 Task: Search one way flight ticket for 5 adults, 2 children, 1 infant in seat and 1 infant on lap in economy from Unalaska: Unalaska Airport (tom Madsen/dutch Harbor Airport) to South Bend: South Bend International Airport on 8-6-2023. Choice of flights is Sun country airlines. Number of bags: 2 carry on bags. Price is upto 20000. Outbound departure time preference is 14:15.
Action: Mouse moved to (351, 141)
Screenshot: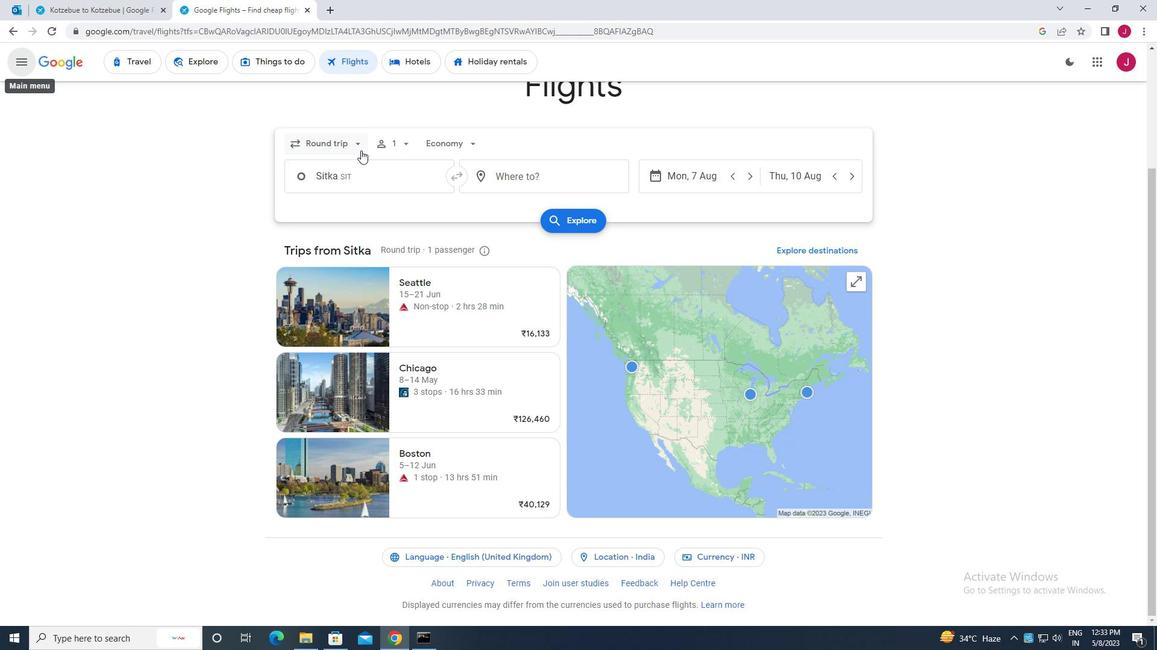 
Action: Mouse pressed left at (351, 141)
Screenshot: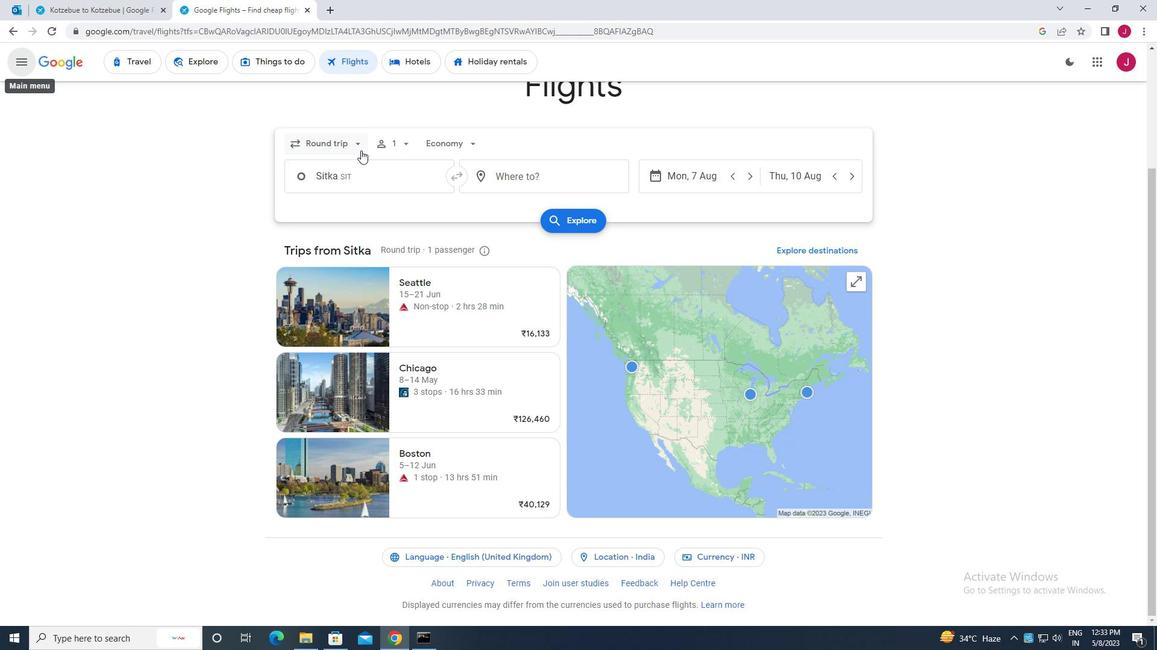 
Action: Mouse moved to (345, 194)
Screenshot: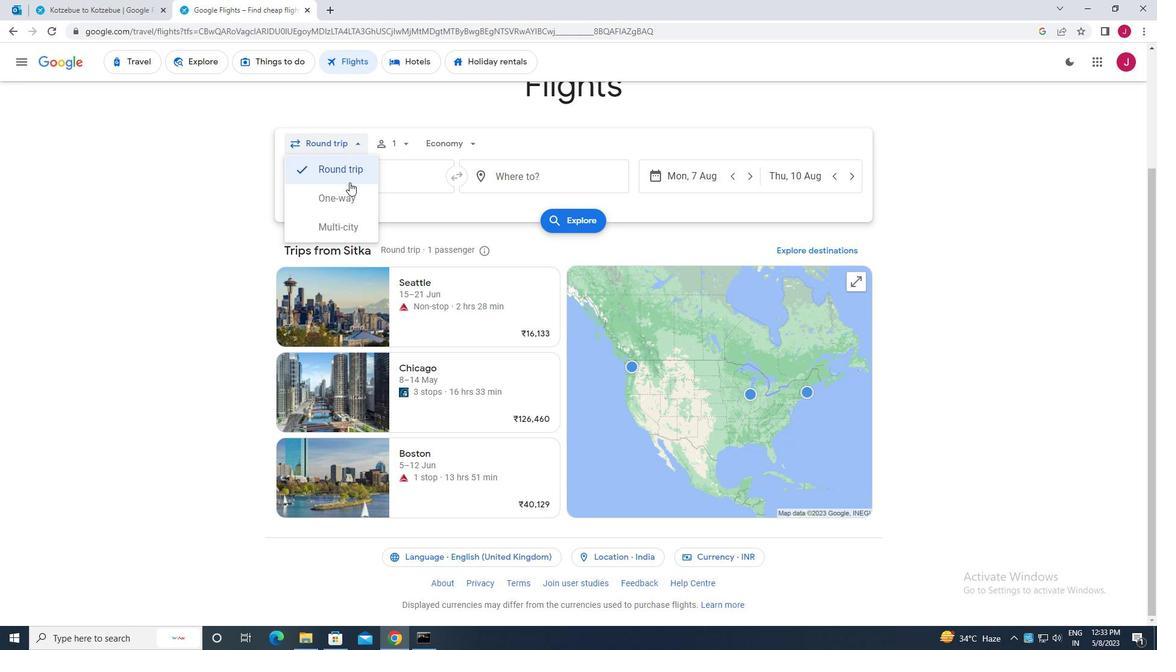 
Action: Mouse pressed left at (345, 194)
Screenshot: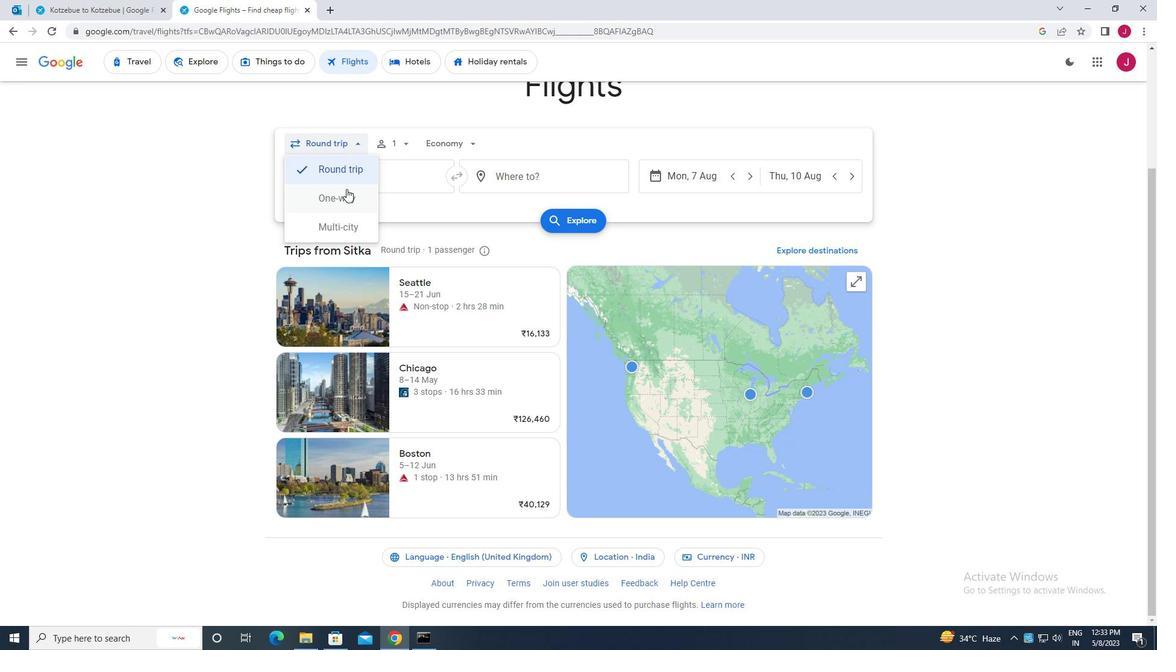 
Action: Mouse moved to (403, 141)
Screenshot: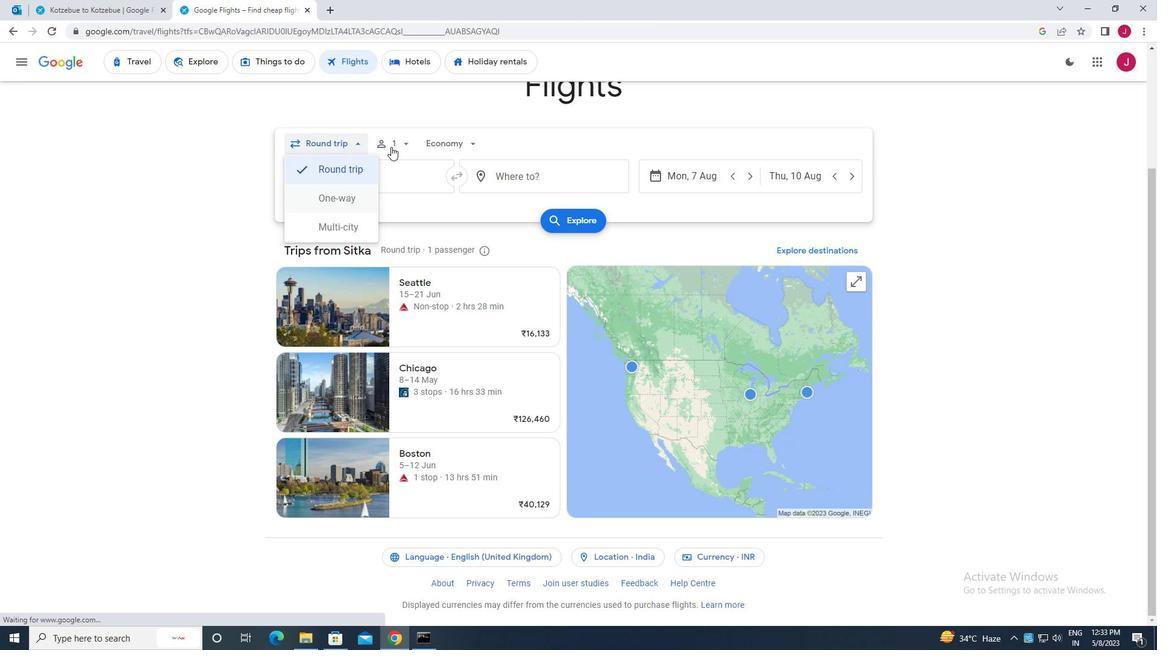 
Action: Mouse pressed left at (403, 141)
Screenshot: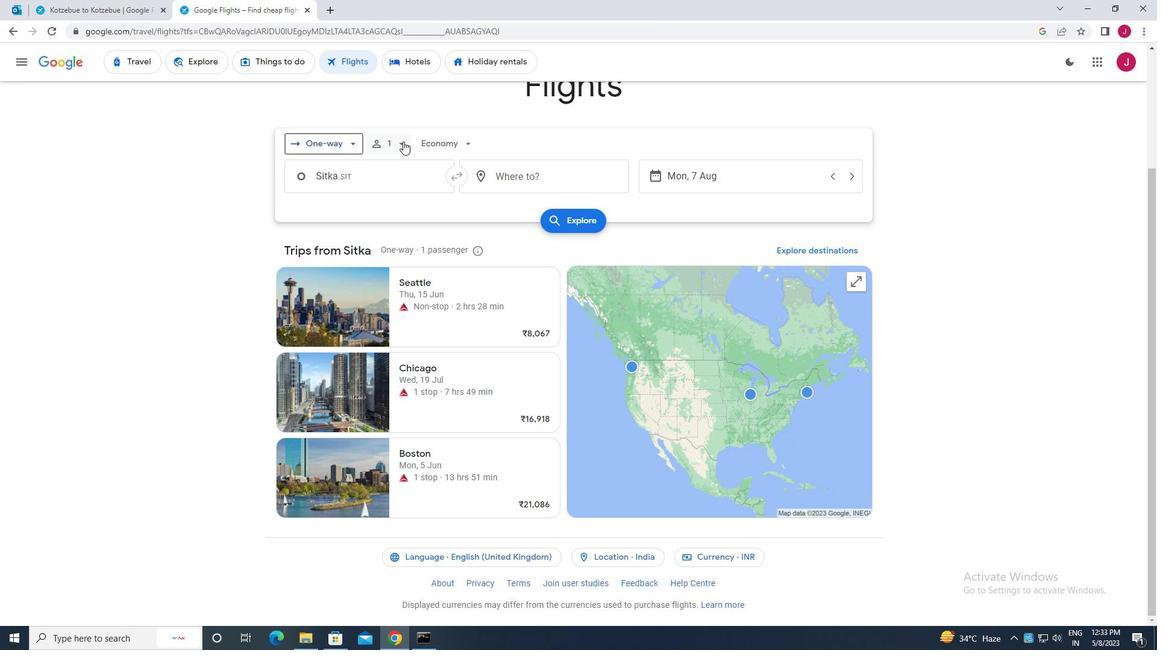 
Action: Mouse moved to (497, 174)
Screenshot: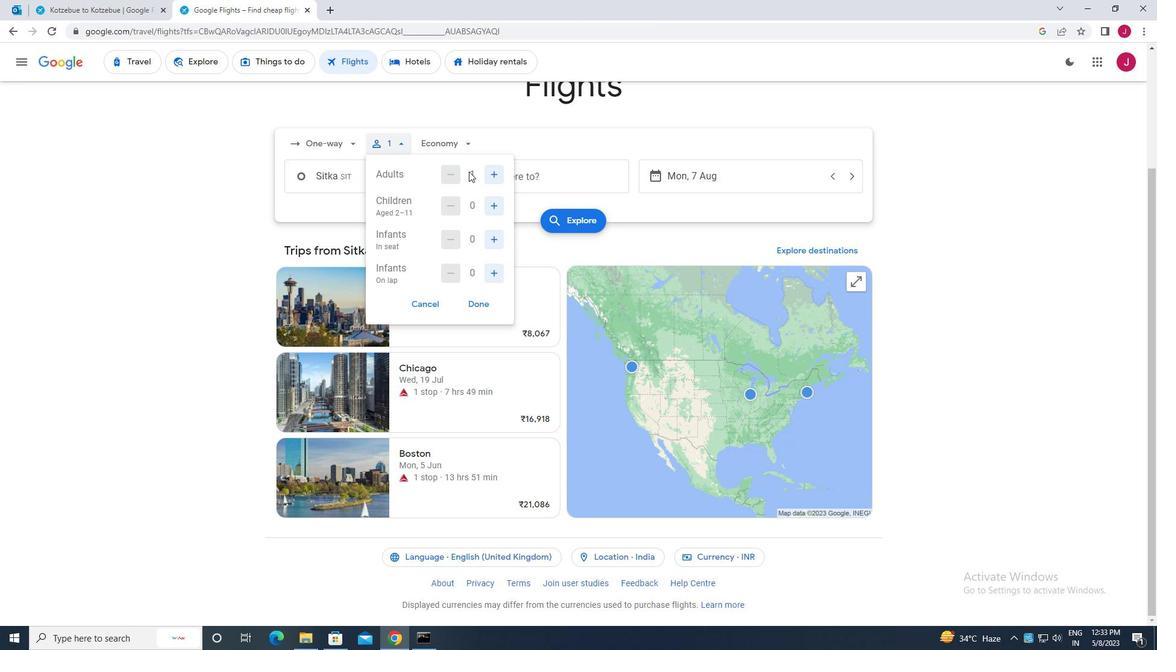 
Action: Mouse pressed left at (497, 174)
Screenshot: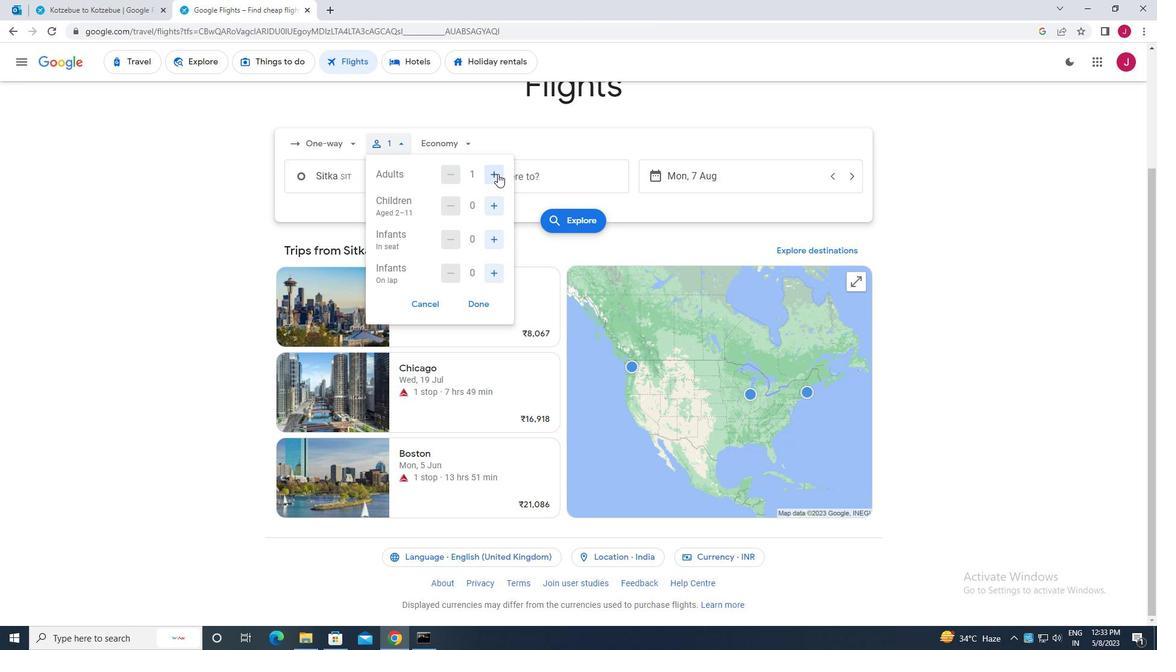 
Action: Mouse moved to (497, 173)
Screenshot: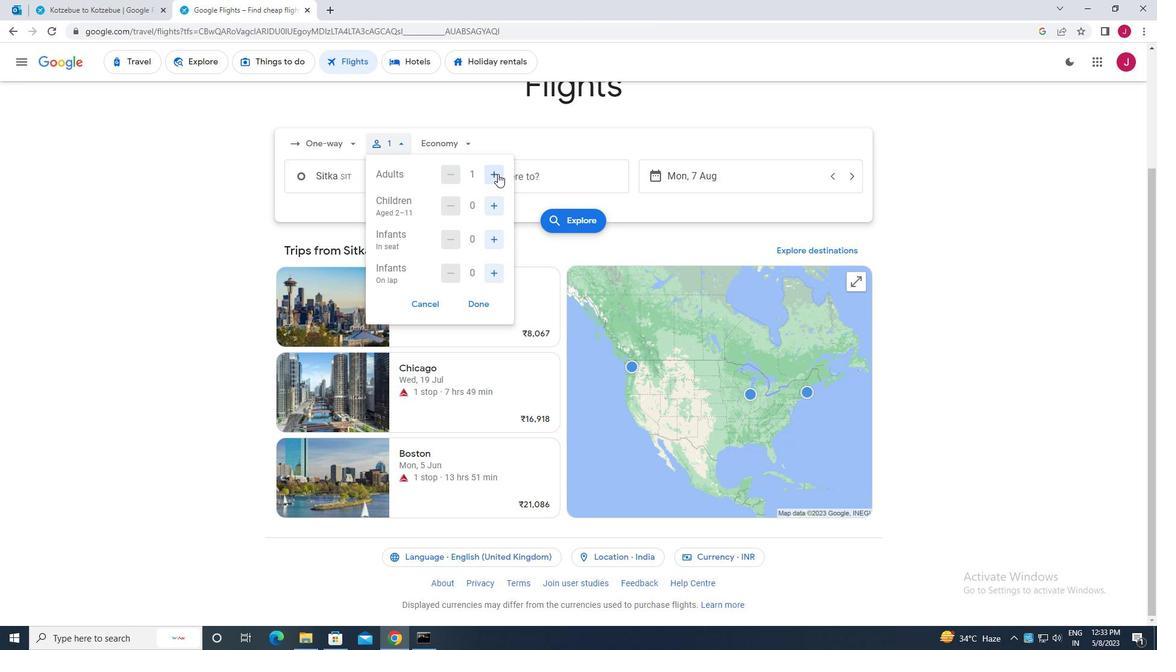 
Action: Mouse pressed left at (497, 173)
Screenshot: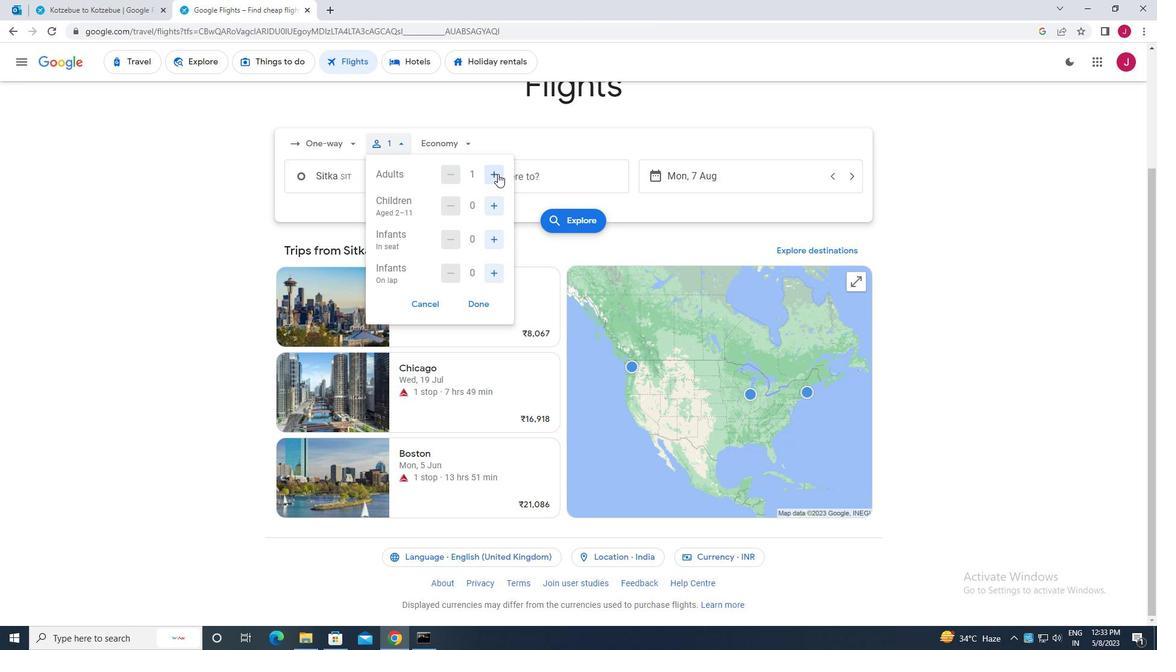 
Action: Mouse moved to (497, 173)
Screenshot: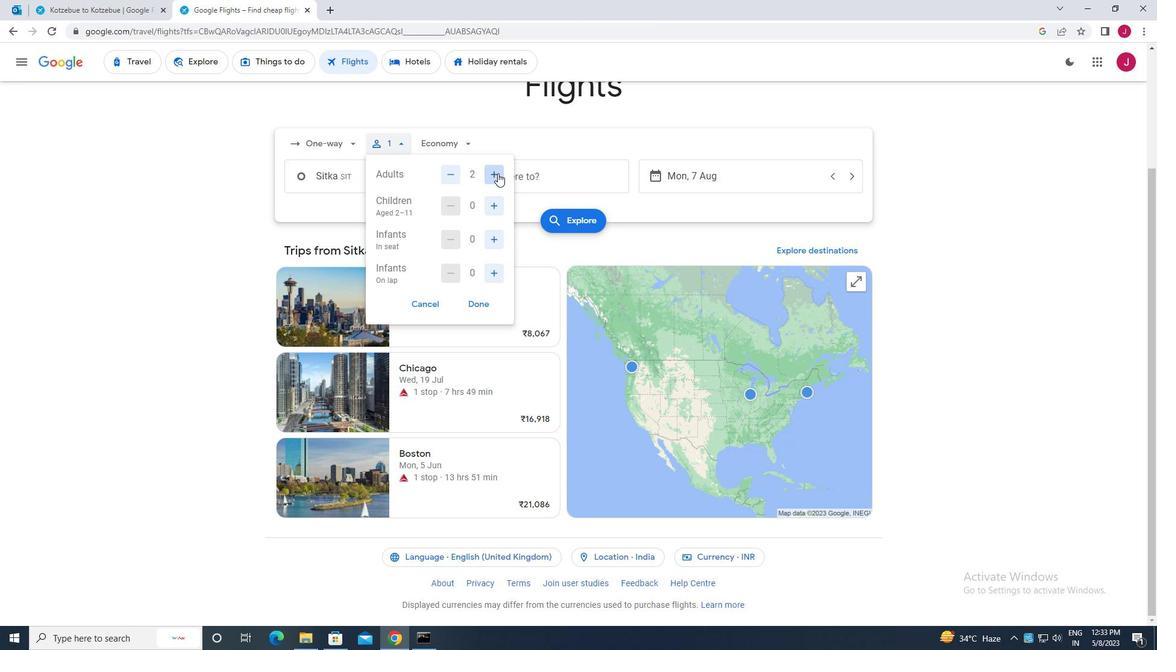 
Action: Mouse pressed left at (497, 173)
Screenshot: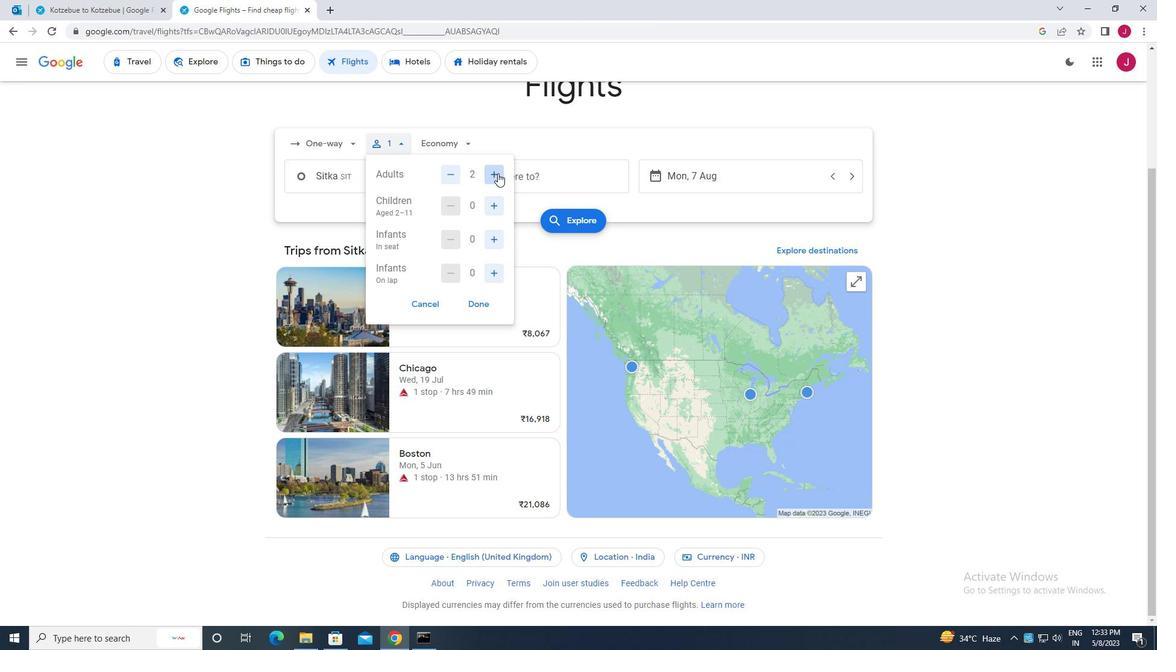 
Action: Mouse pressed left at (497, 173)
Screenshot: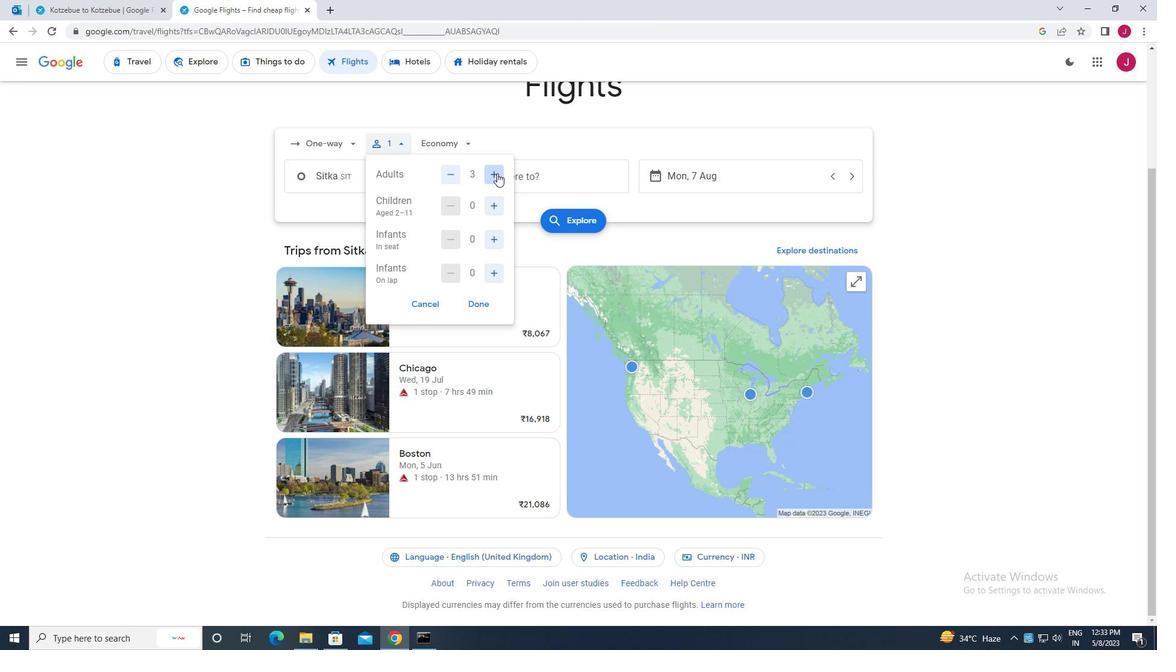 
Action: Mouse moved to (491, 208)
Screenshot: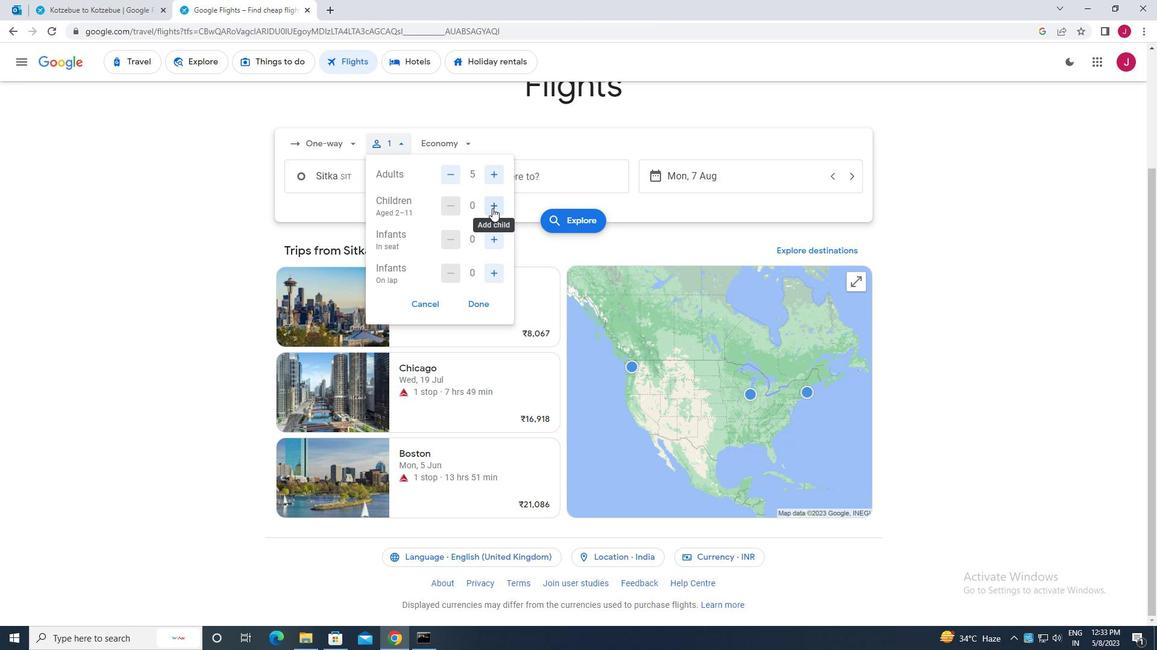 
Action: Mouse pressed left at (491, 208)
Screenshot: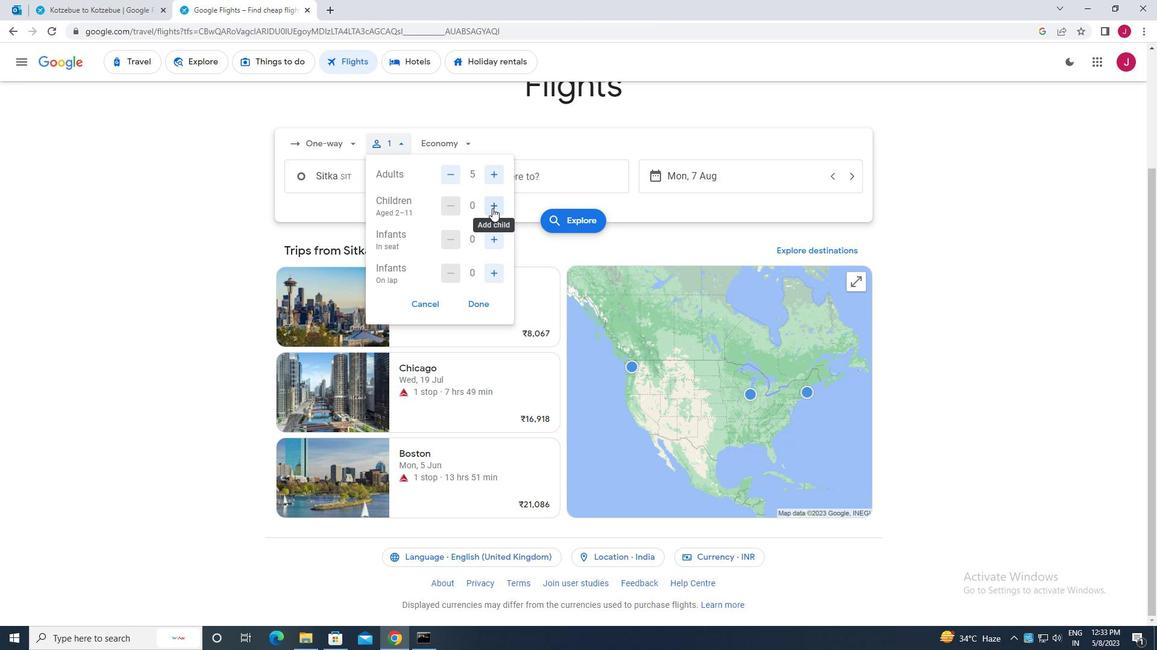 
Action: Mouse pressed left at (491, 208)
Screenshot: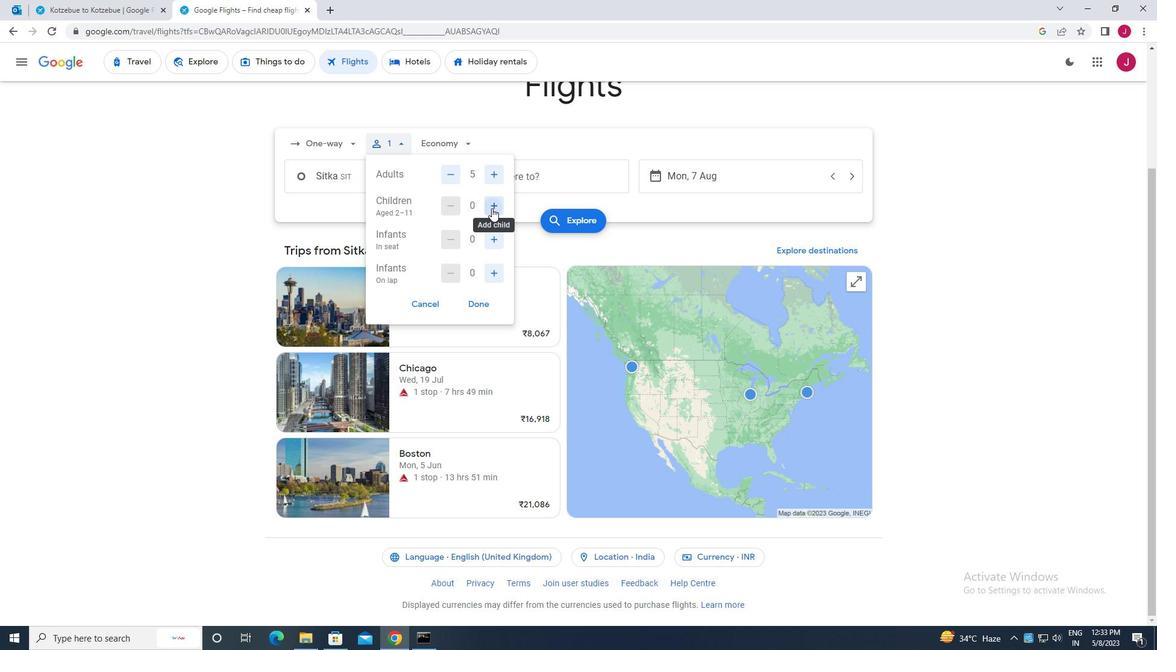 
Action: Mouse moved to (495, 238)
Screenshot: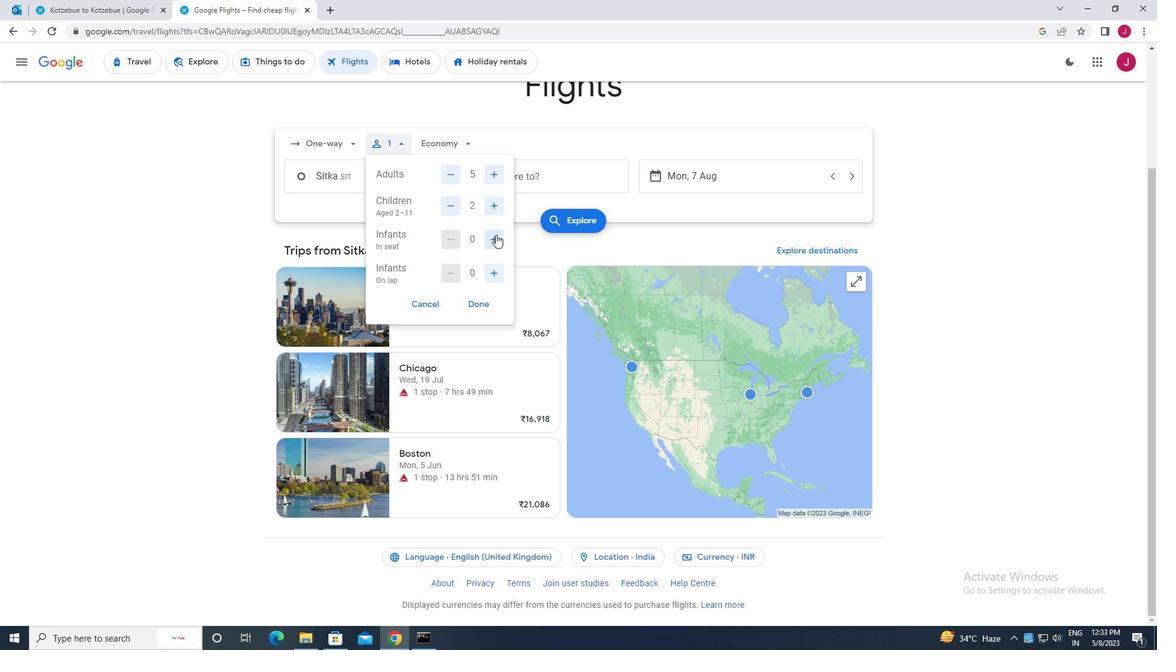 
Action: Mouse pressed left at (495, 238)
Screenshot: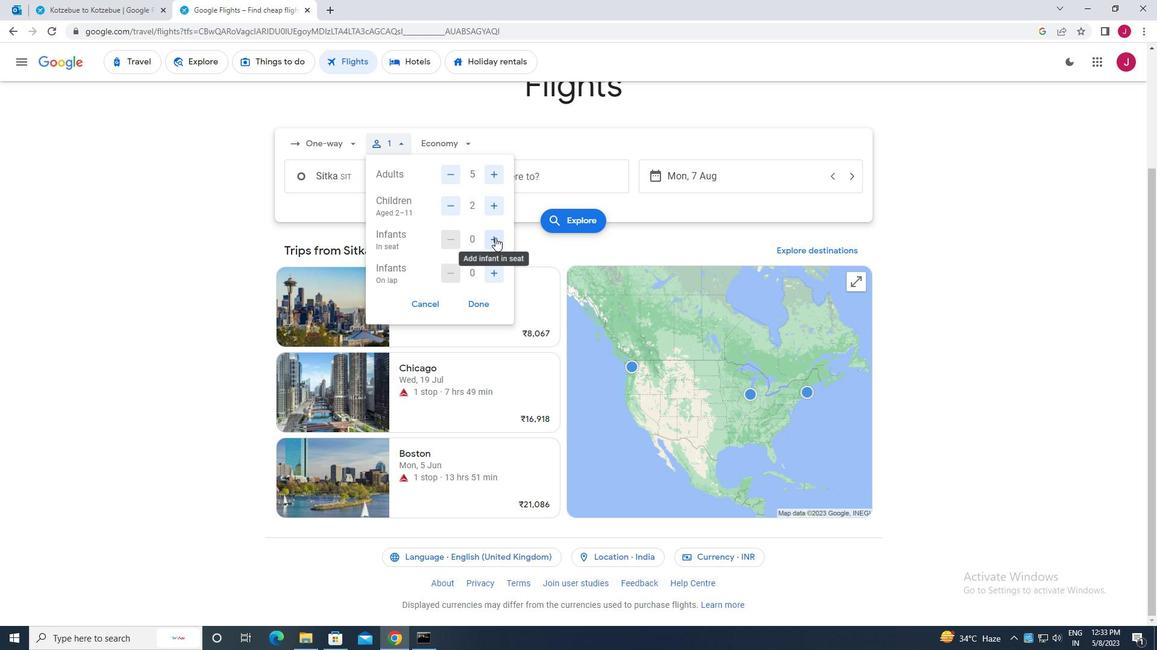 
Action: Mouse moved to (491, 272)
Screenshot: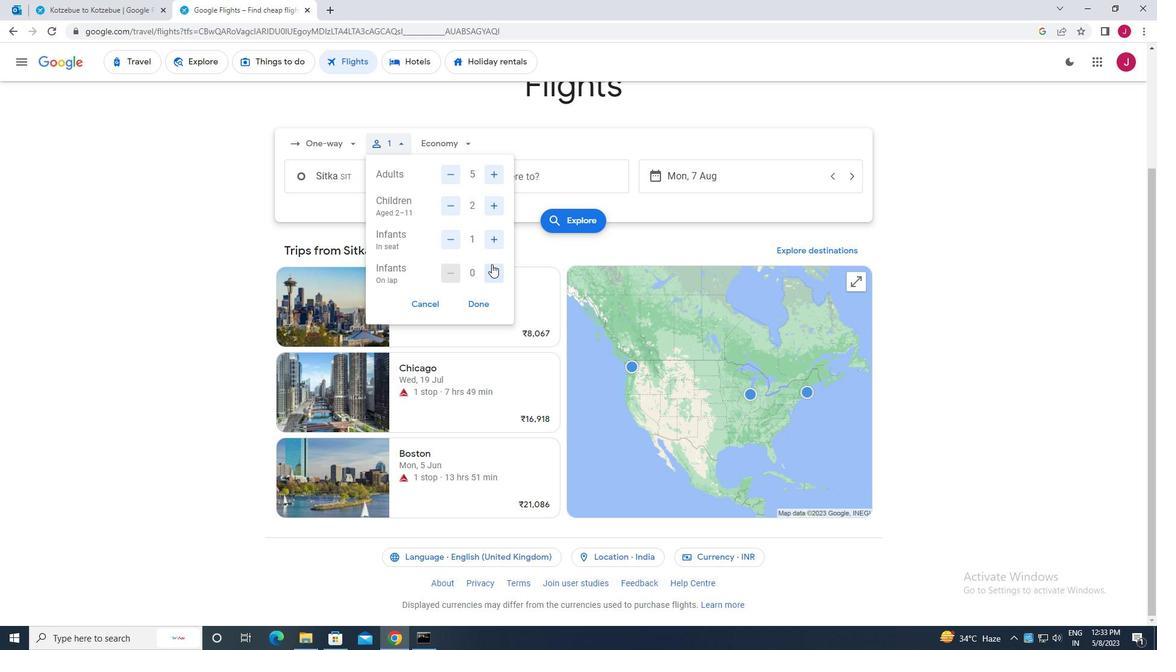 
Action: Mouse pressed left at (491, 272)
Screenshot: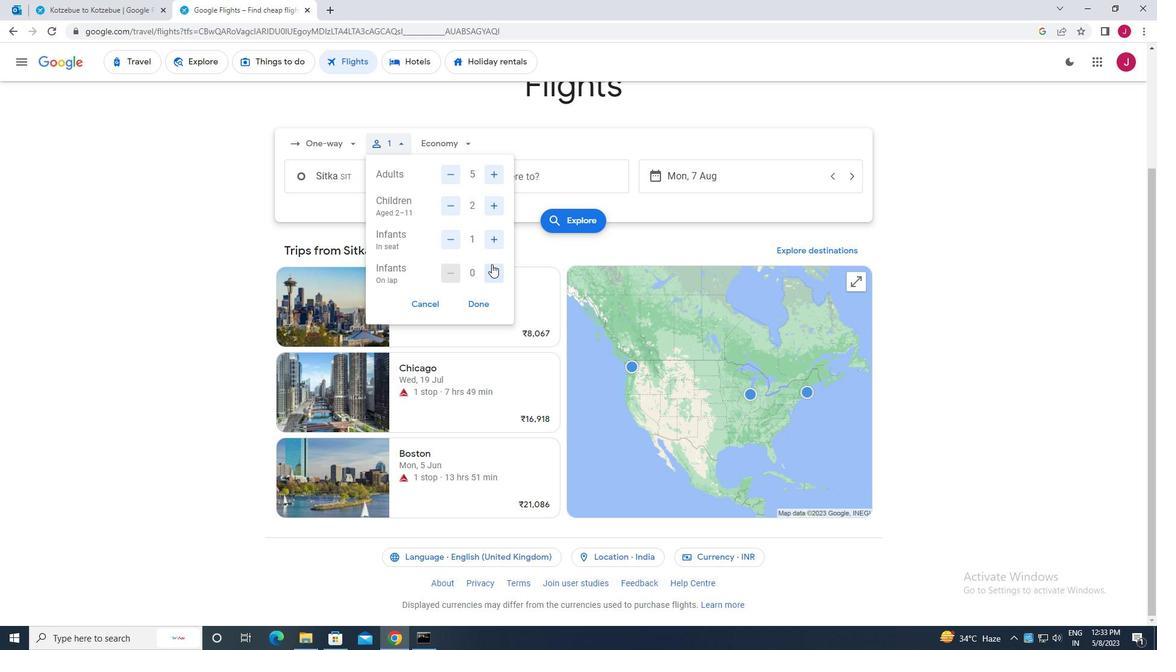 
Action: Mouse moved to (476, 307)
Screenshot: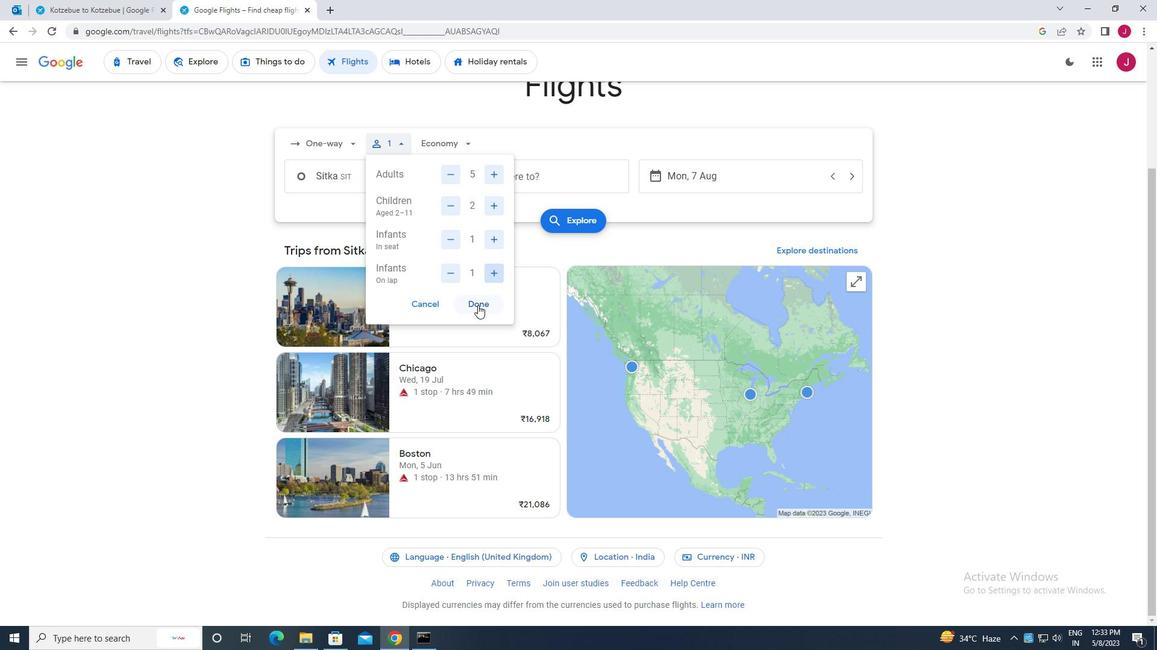 
Action: Mouse pressed left at (476, 307)
Screenshot: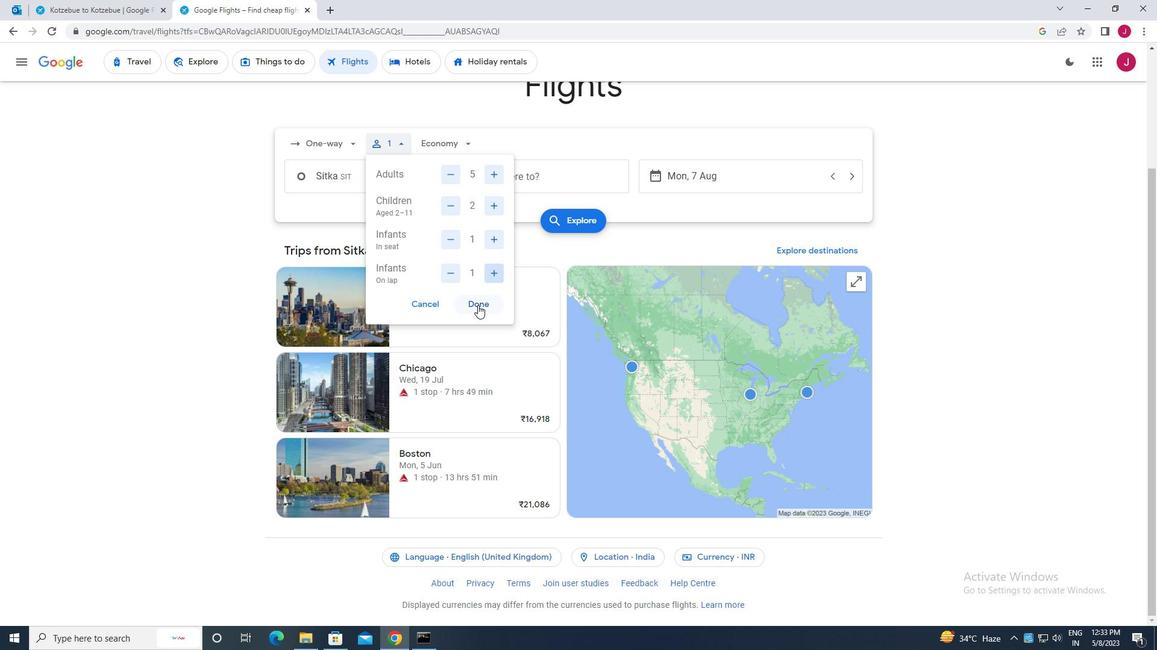 
Action: Mouse moved to (438, 148)
Screenshot: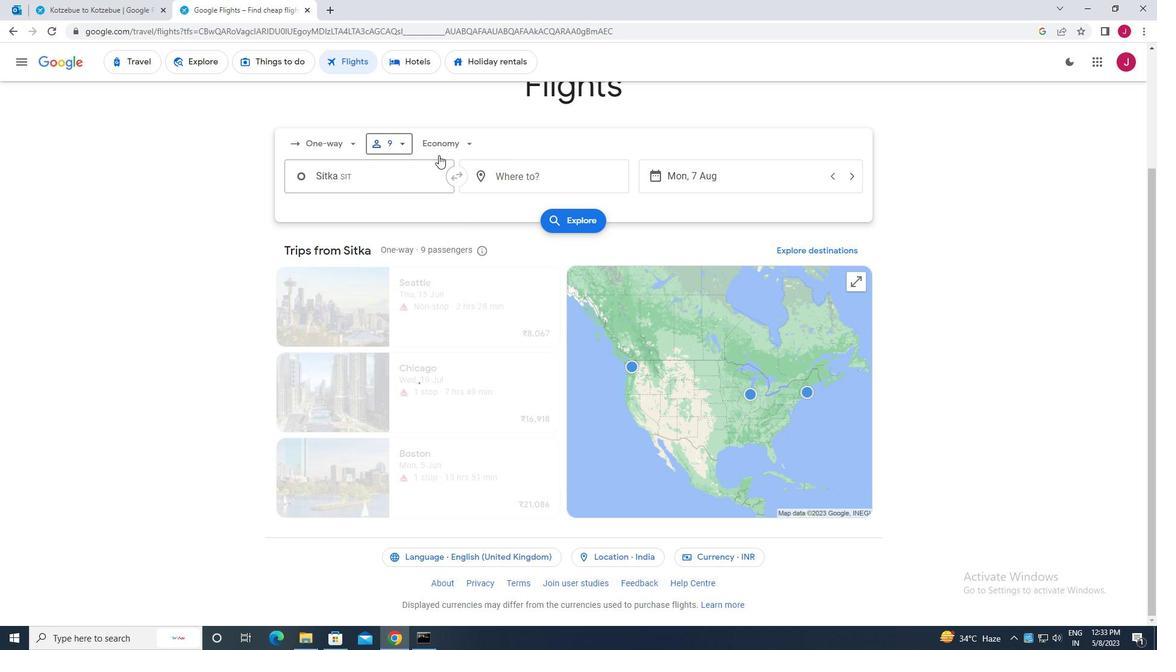 
Action: Mouse pressed left at (438, 148)
Screenshot: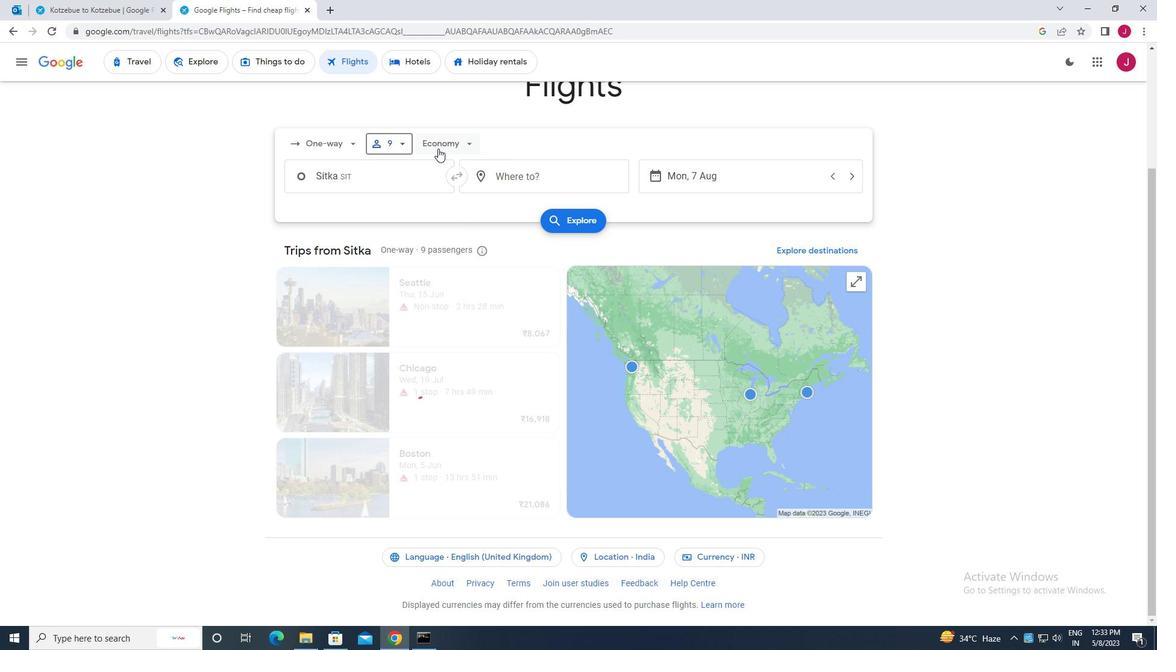 
Action: Mouse moved to (456, 169)
Screenshot: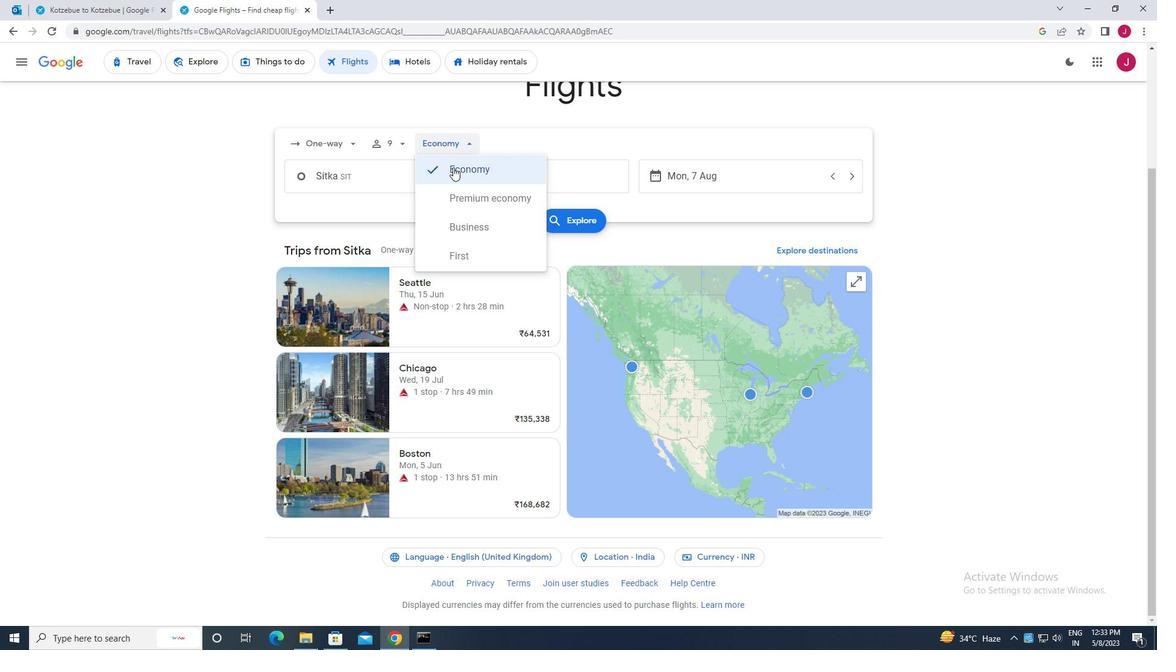
Action: Mouse pressed left at (456, 169)
Screenshot: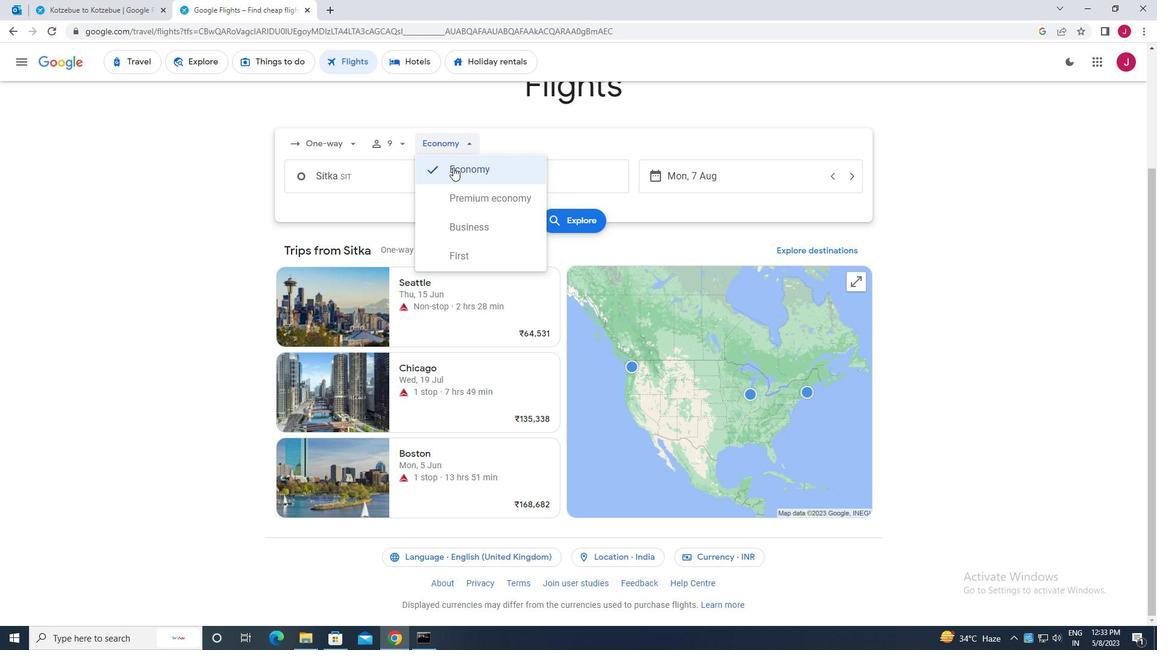 
Action: Mouse moved to (382, 172)
Screenshot: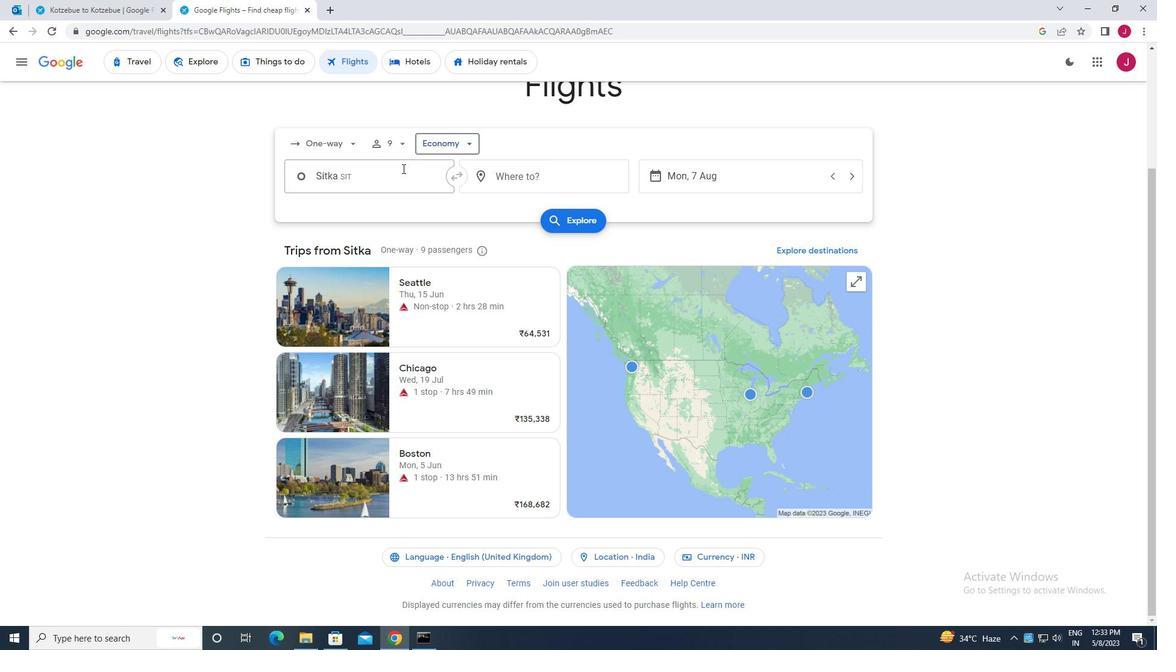 
Action: Mouse pressed left at (382, 172)
Screenshot: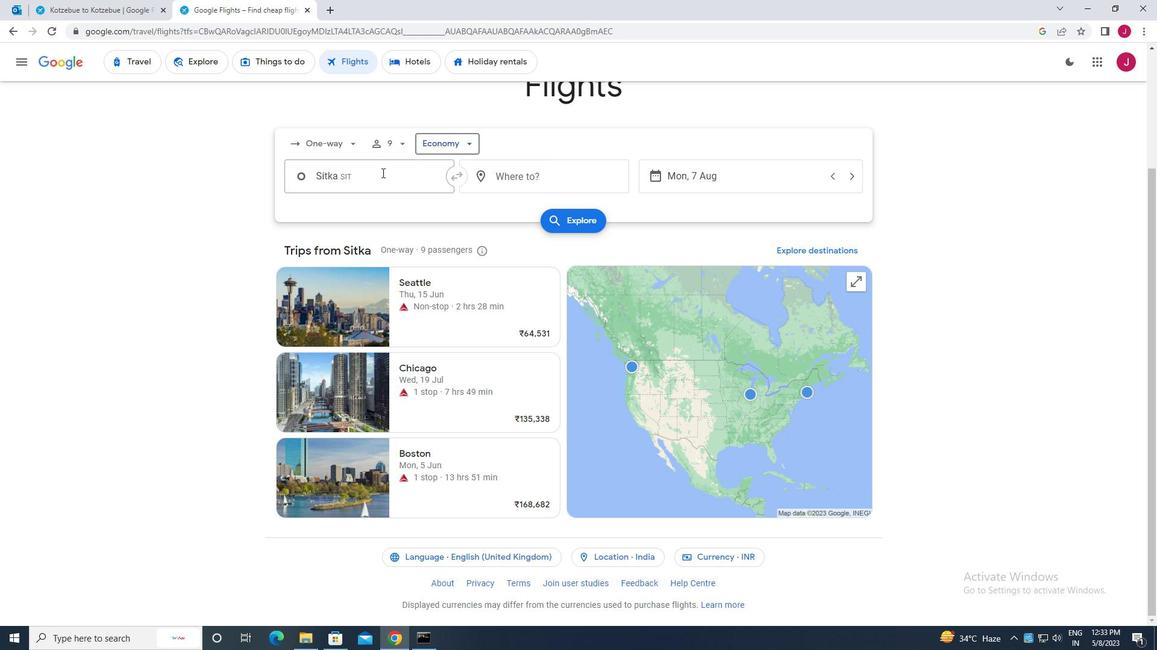 
Action: Key pressed unalaska
Screenshot: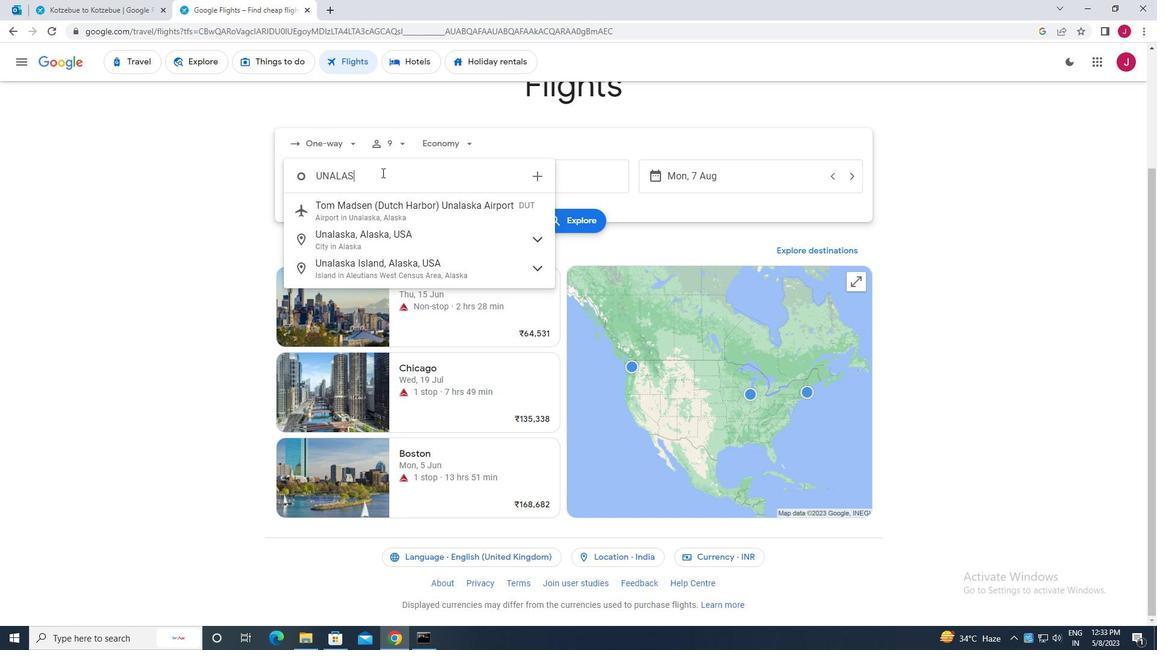 
Action: Mouse moved to (382, 177)
Screenshot: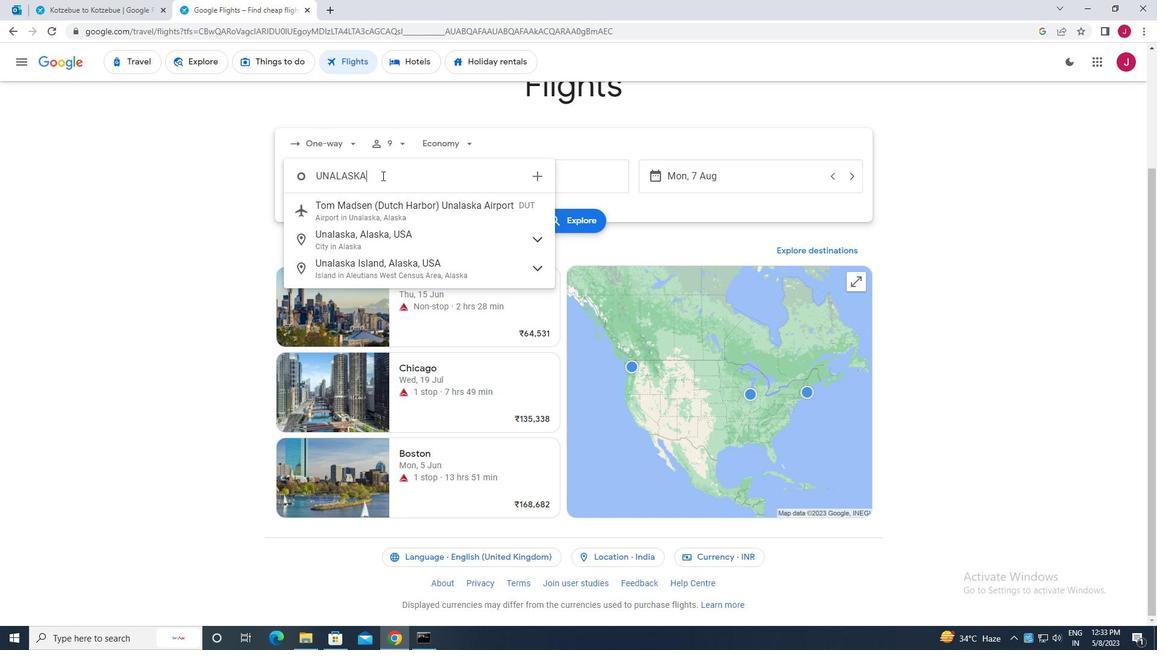 
Action: Key pressed <Key.space>
Screenshot: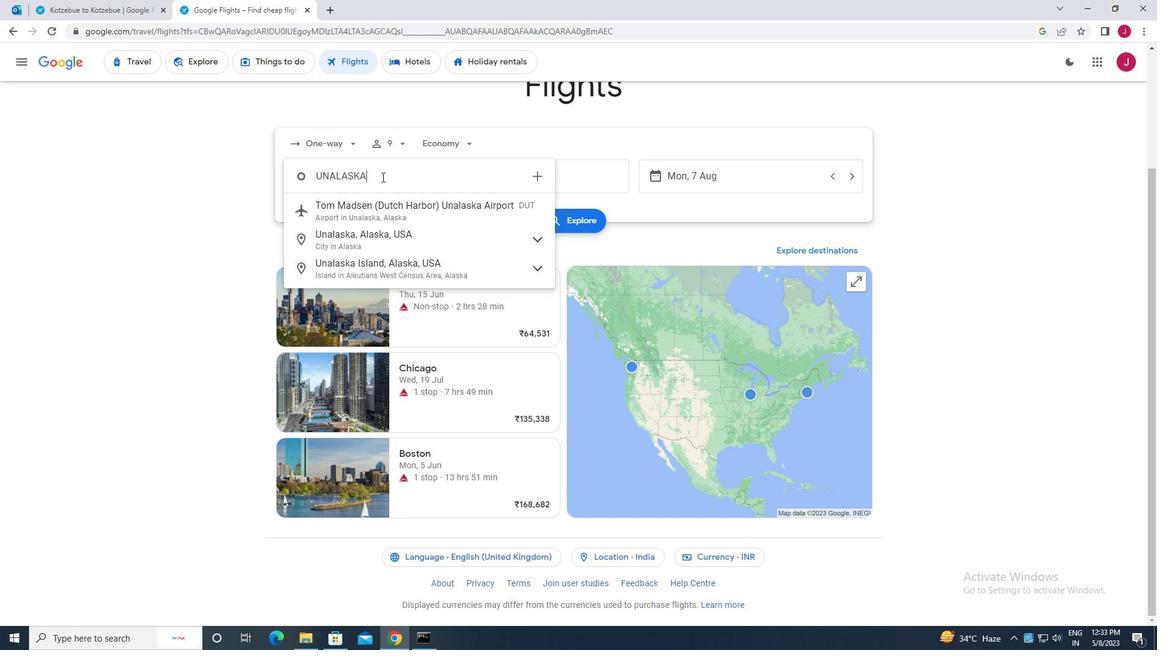 
Action: Mouse moved to (399, 210)
Screenshot: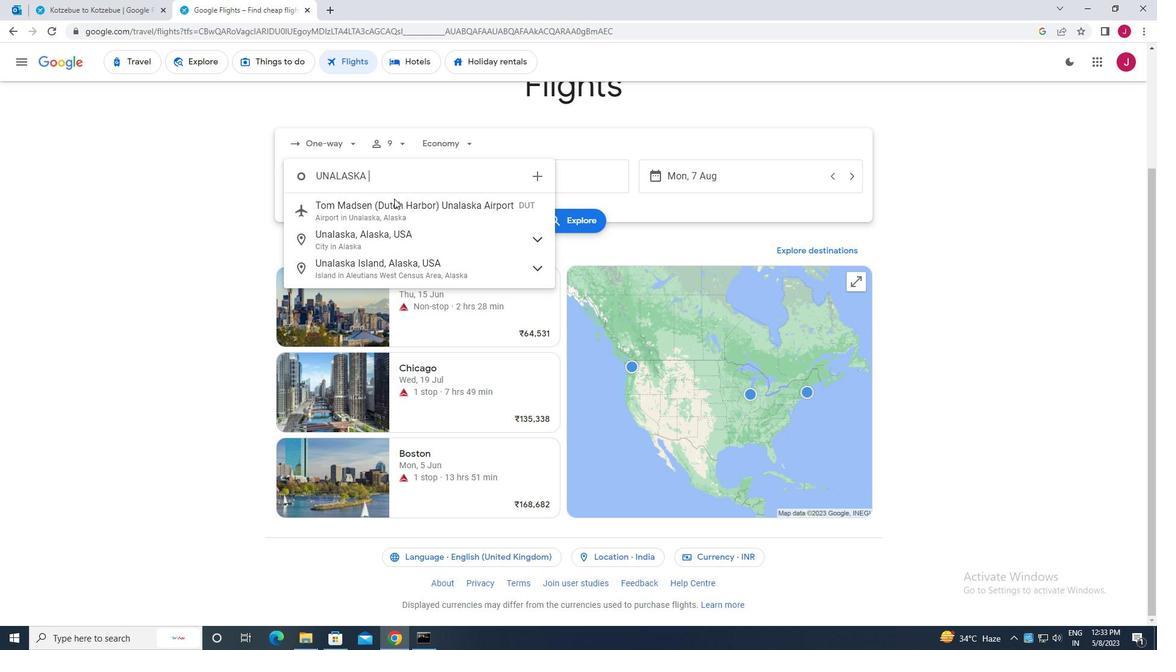
Action: Mouse pressed left at (399, 210)
Screenshot: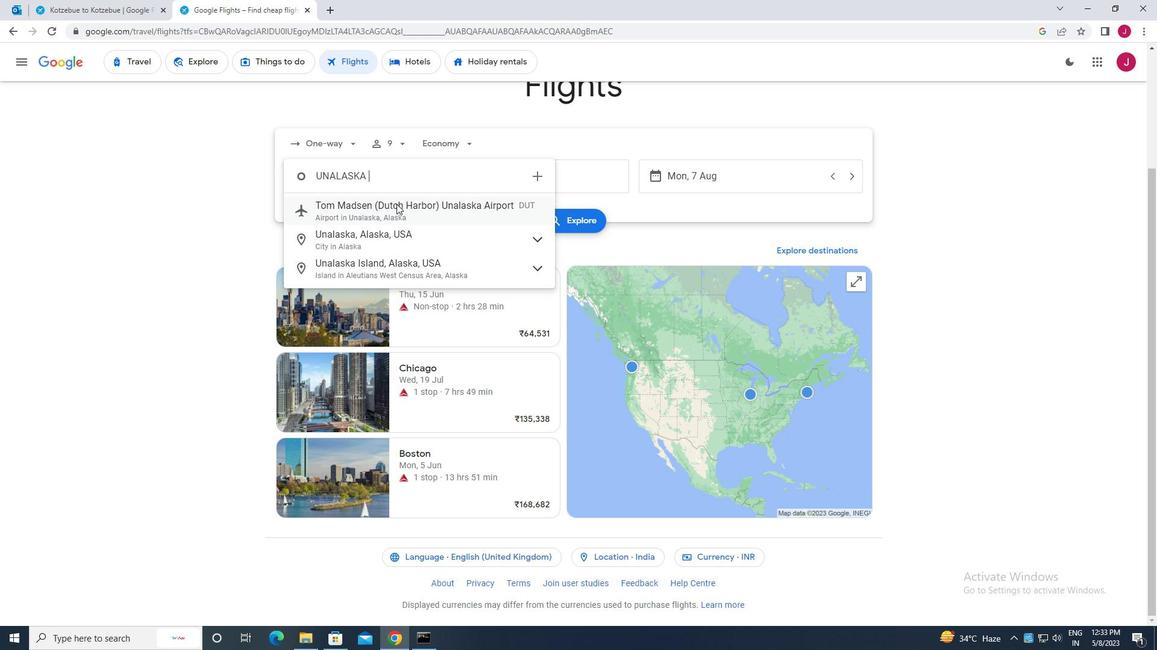 
Action: Mouse moved to (567, 183)
Screenshot: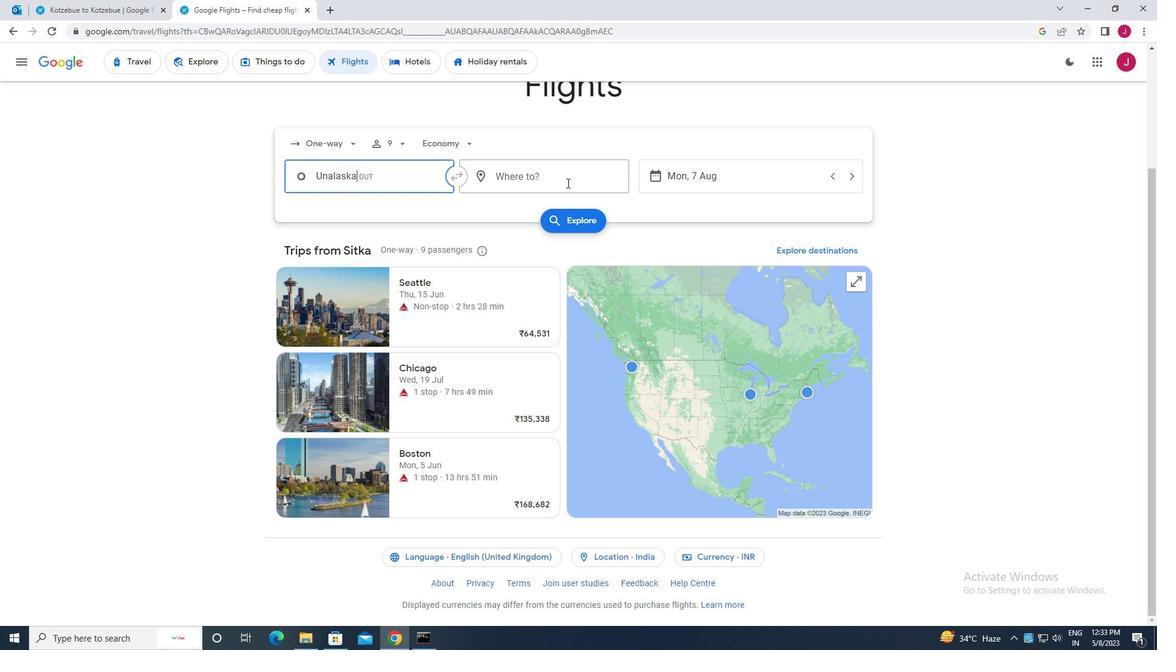 
Action: Mouse pressed left at (567, 183)
Screenshot: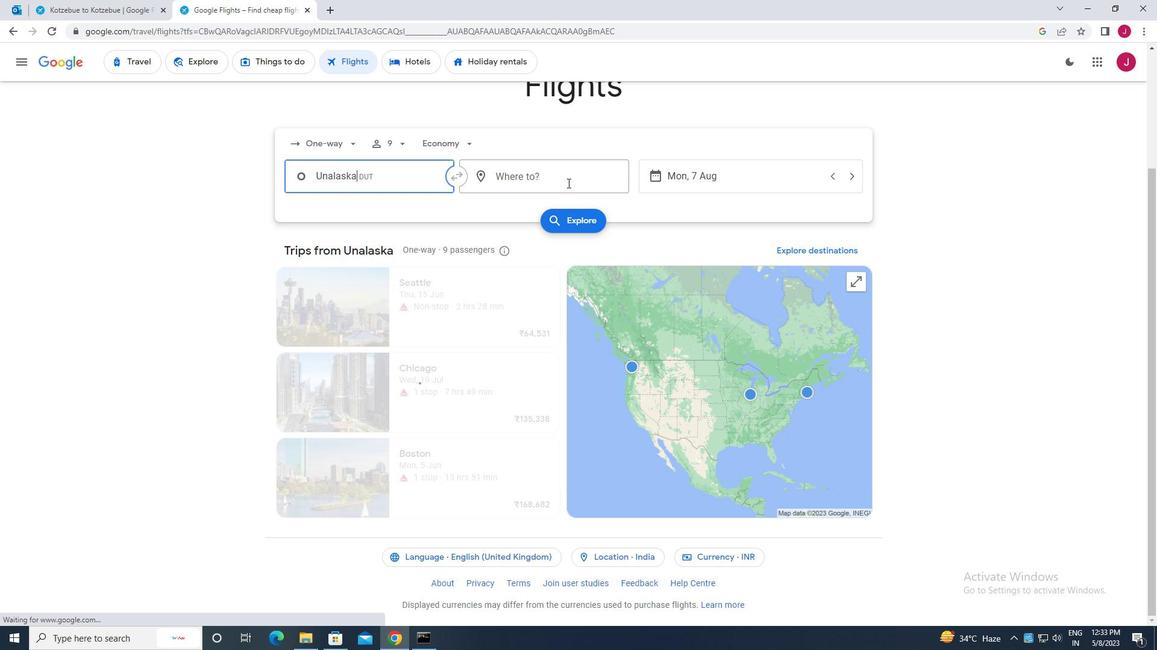 
Action: Key pressed south<Key.space>bend
Screenshot: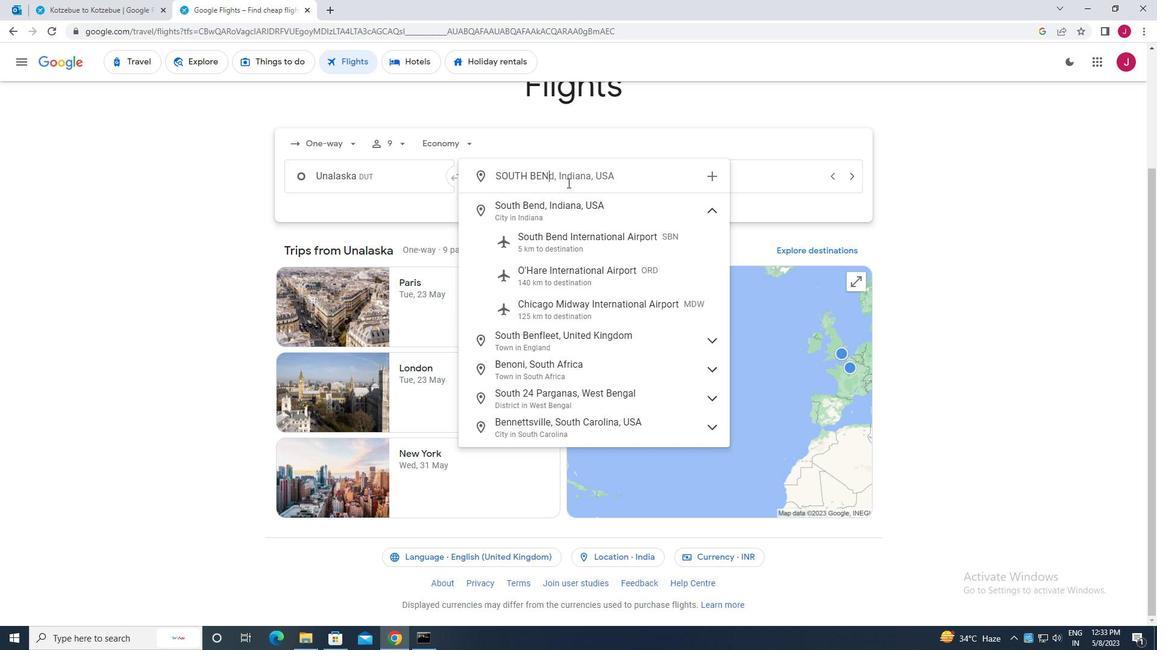 
Action: Mouse moved to (608, 246)
Screenshot: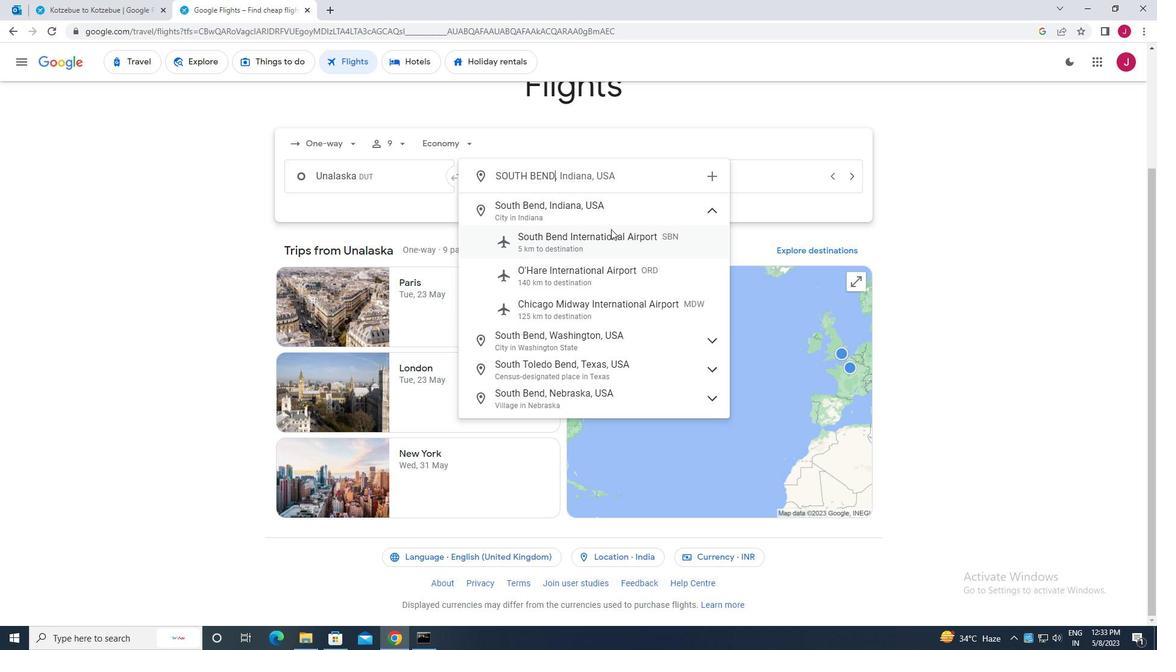 
Action: Mouse pressed left at (608, 246)
Screenshot: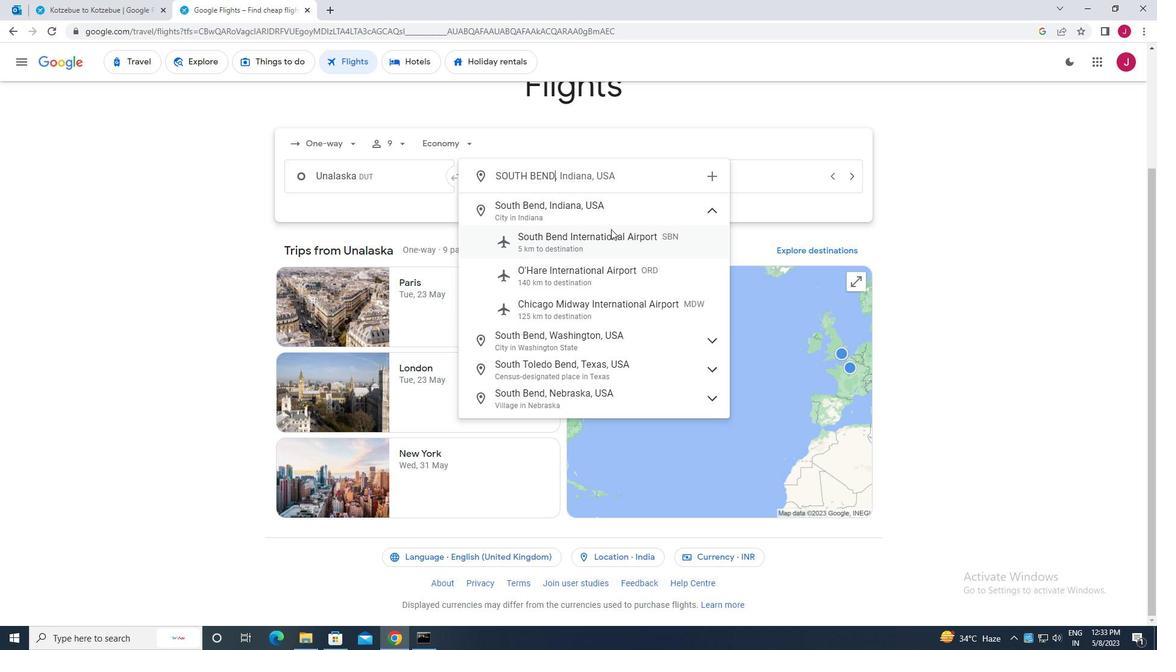 
Action: Mouse moved to (691, 185)
Screenshot: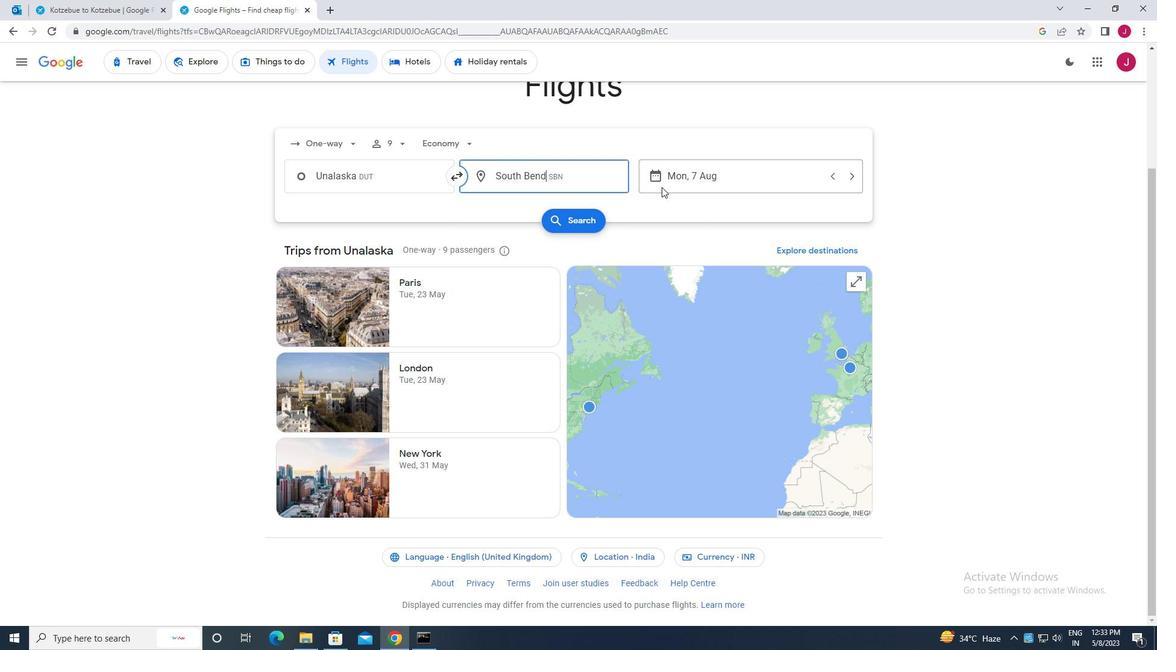 
Action: Mouse pressed left at (691, 185)
Screenshot: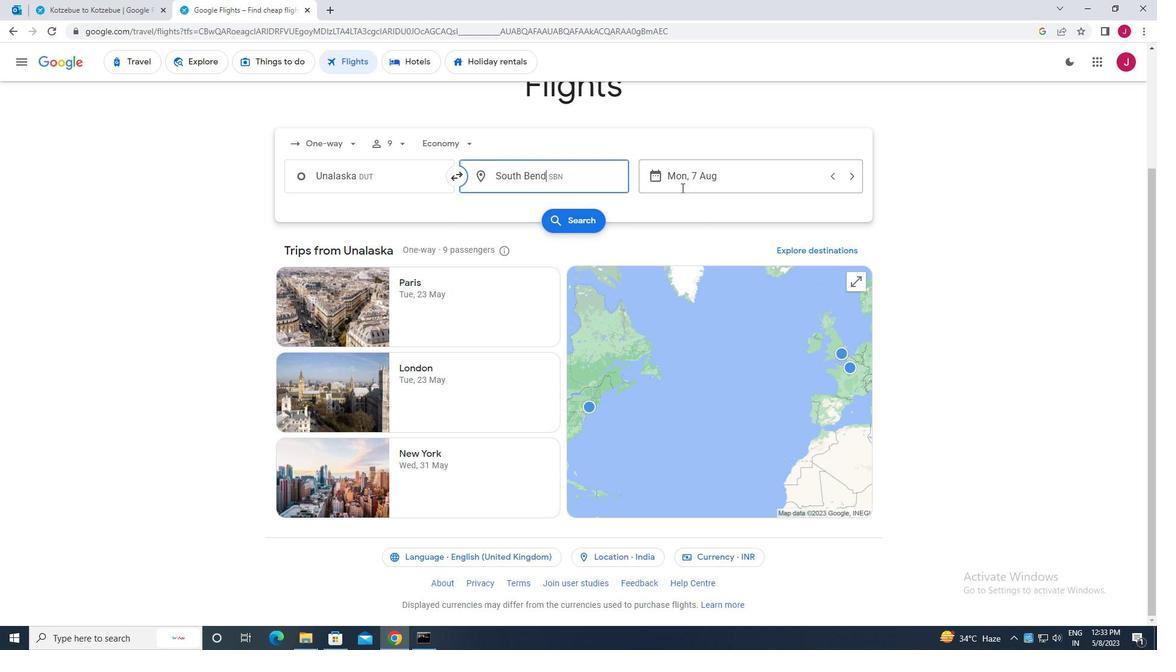 
Action: Mouse moved to (437, 309)
Screenshot: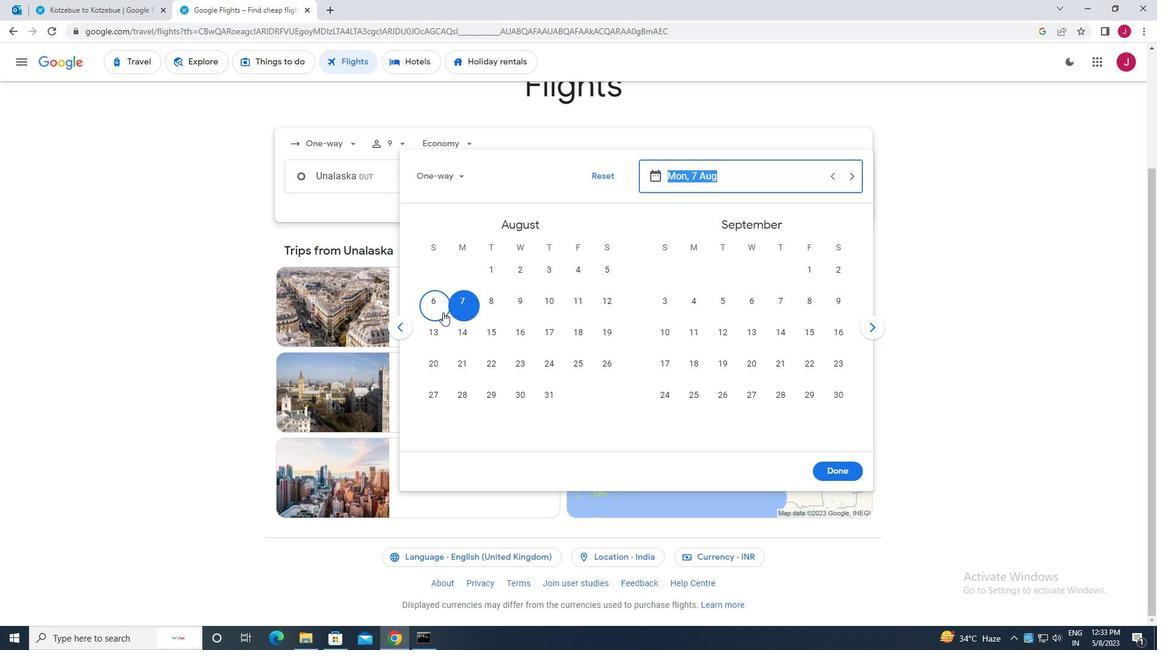 
Action: Mouse pressed left at (437, 309)
Screenshot: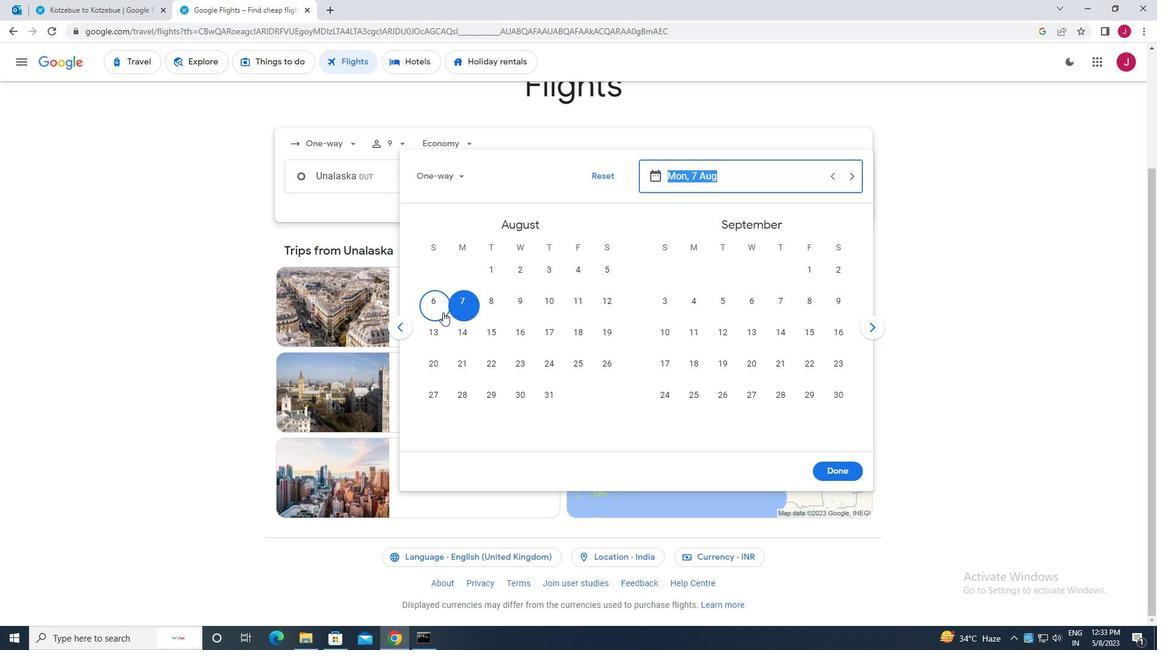 
Action: Mouse moved to (846, 474)
Screenshot: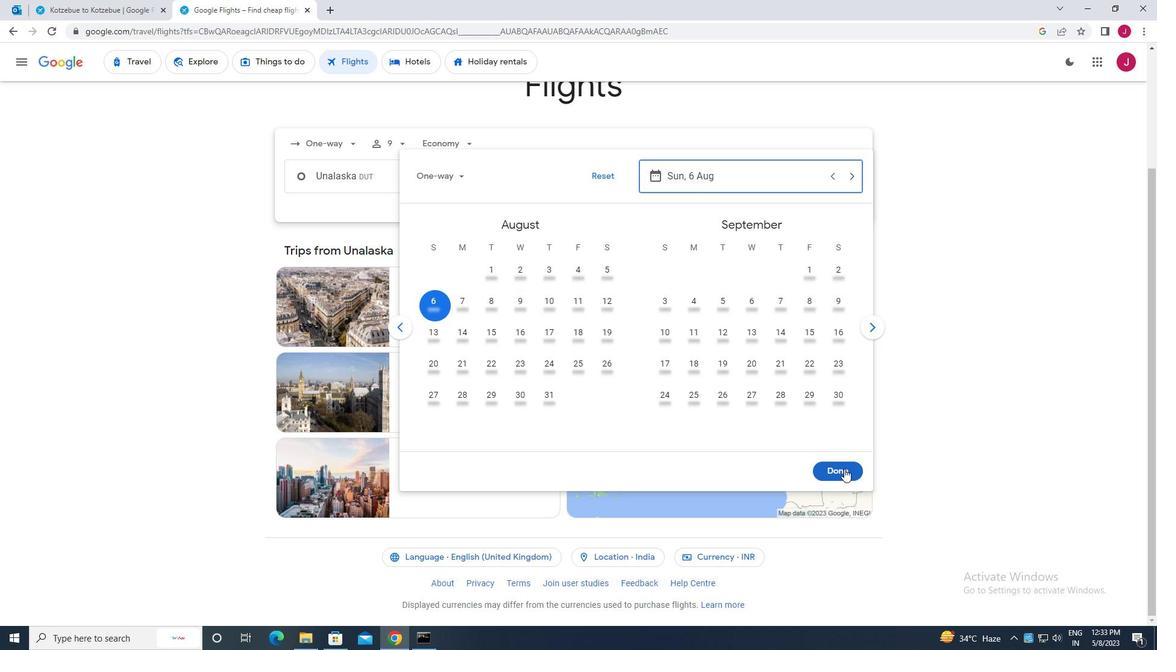
Action: Mouse pressed left at (846, 474)
Screenshot: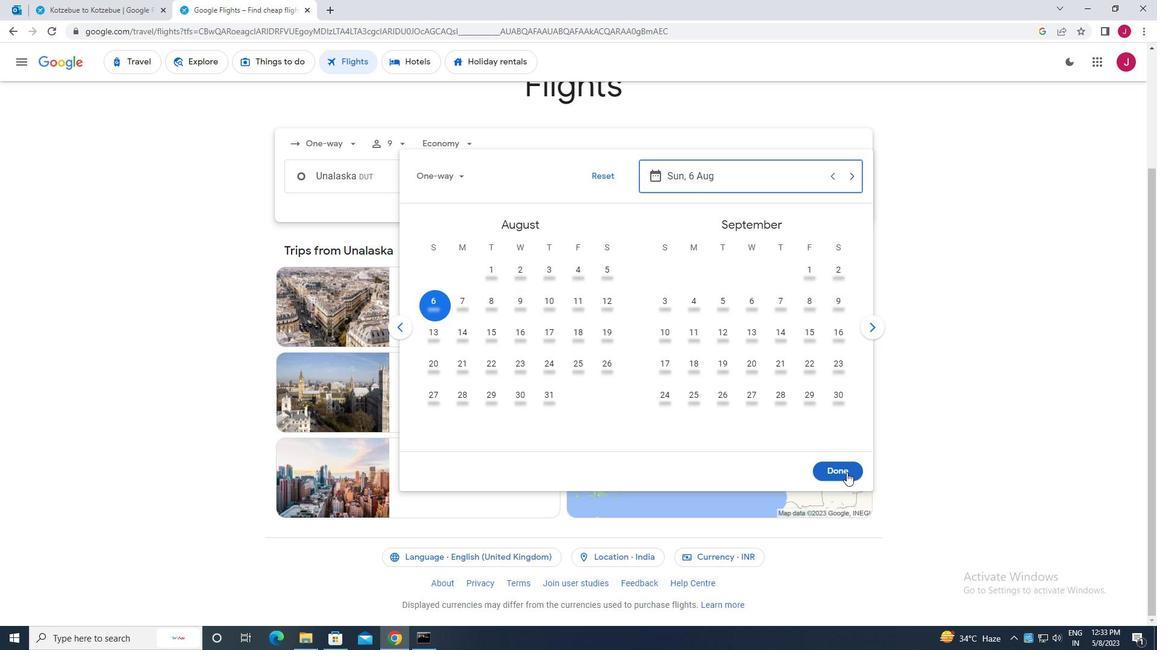 
Action: Mouse moved to (578, 223)
Screenshot: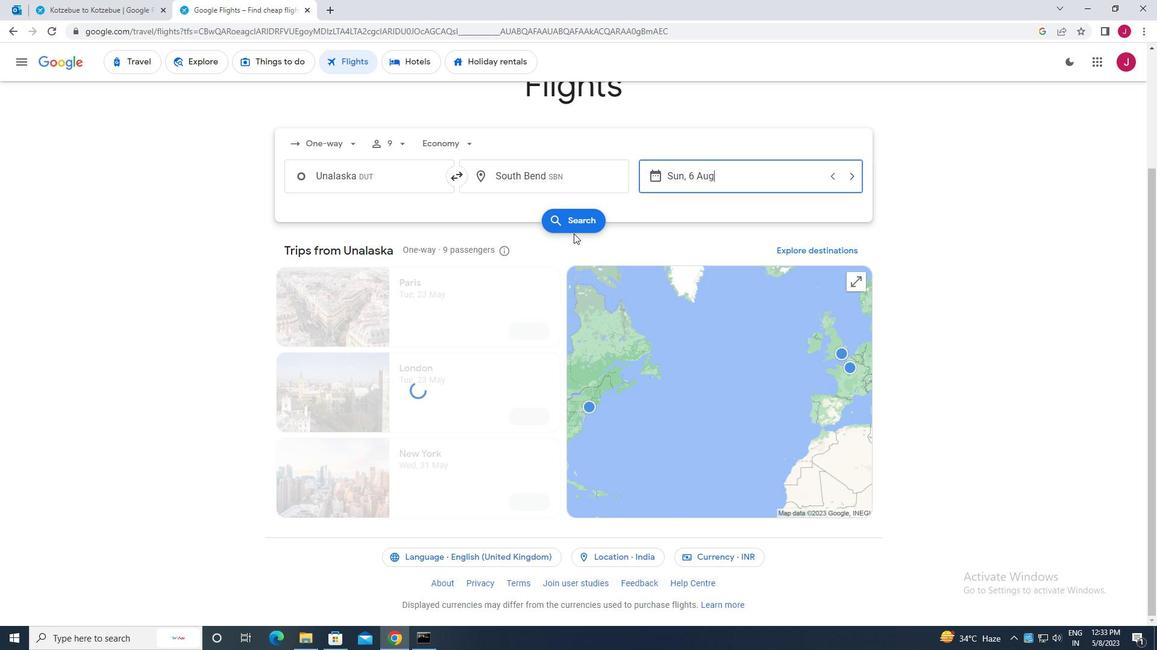 
Action: Mouse pressed left at (578, 223)
Screenshot: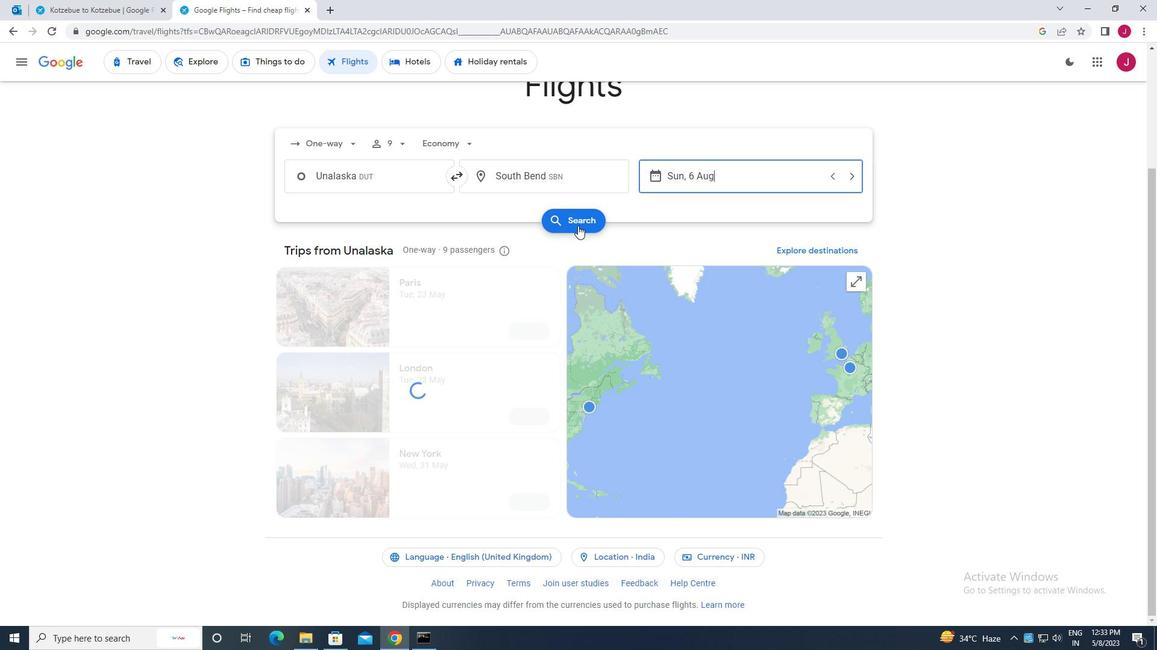 
Action: Mouse moved to (316, 171)
Screenshot: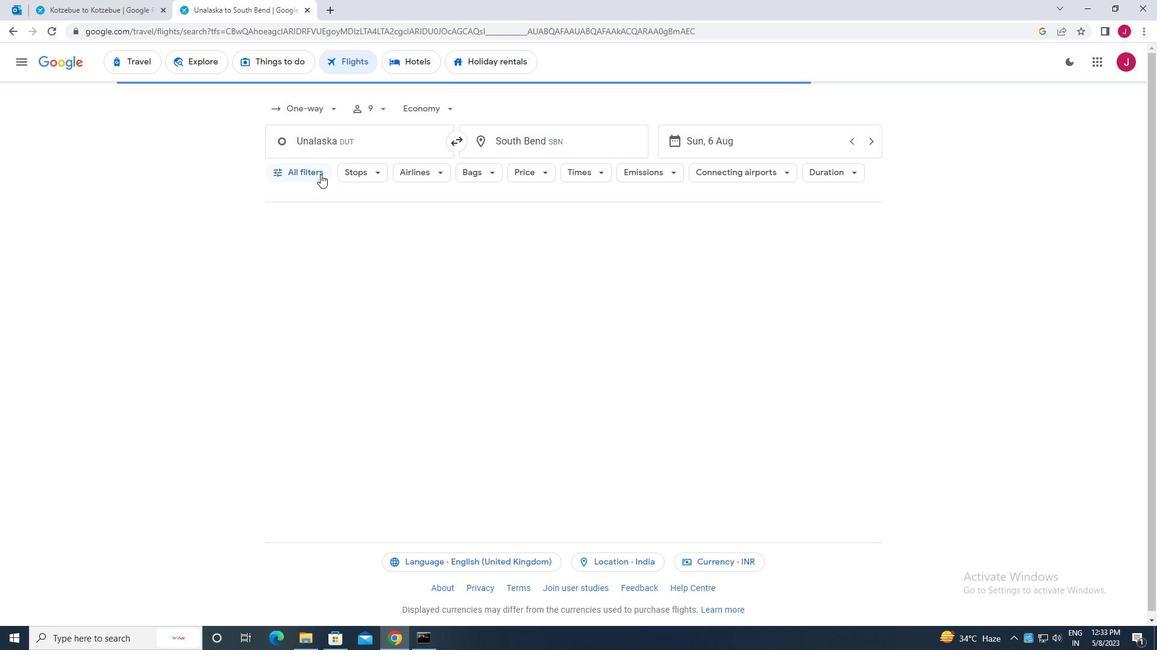 
Action: Mouse pressed left at (316, 171)
Screenshot: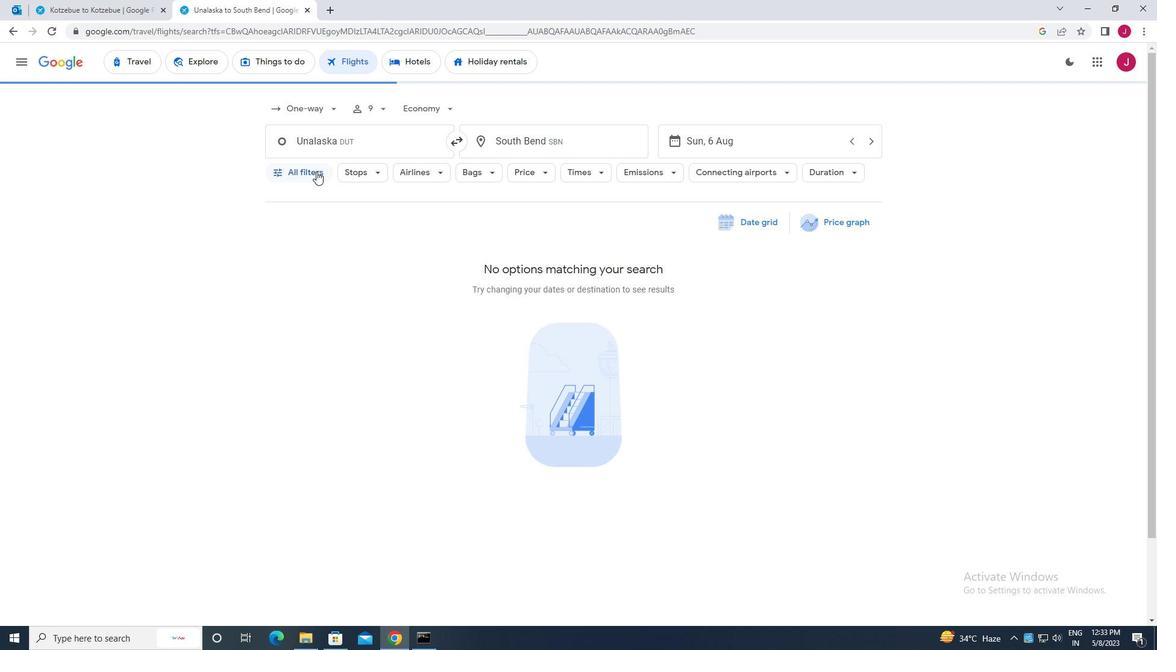 
Action: Mouse moved to (304, 212)
Screenshot: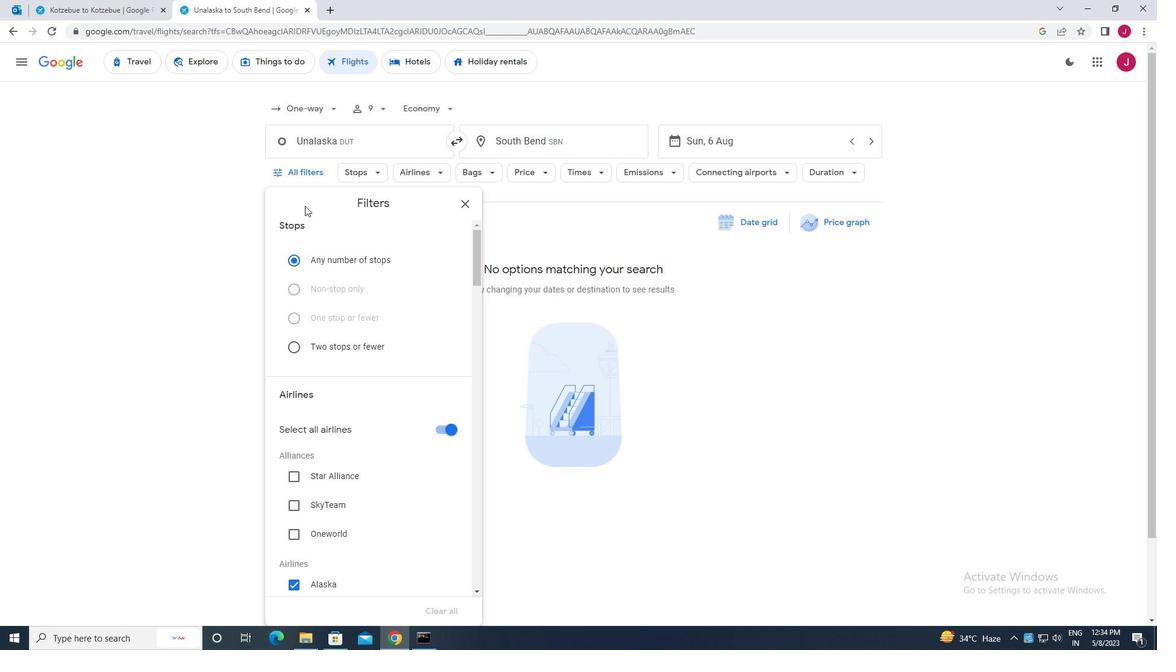
Action: Mouse scrolled (304, 211) with delta (0, 0)
Screenshot: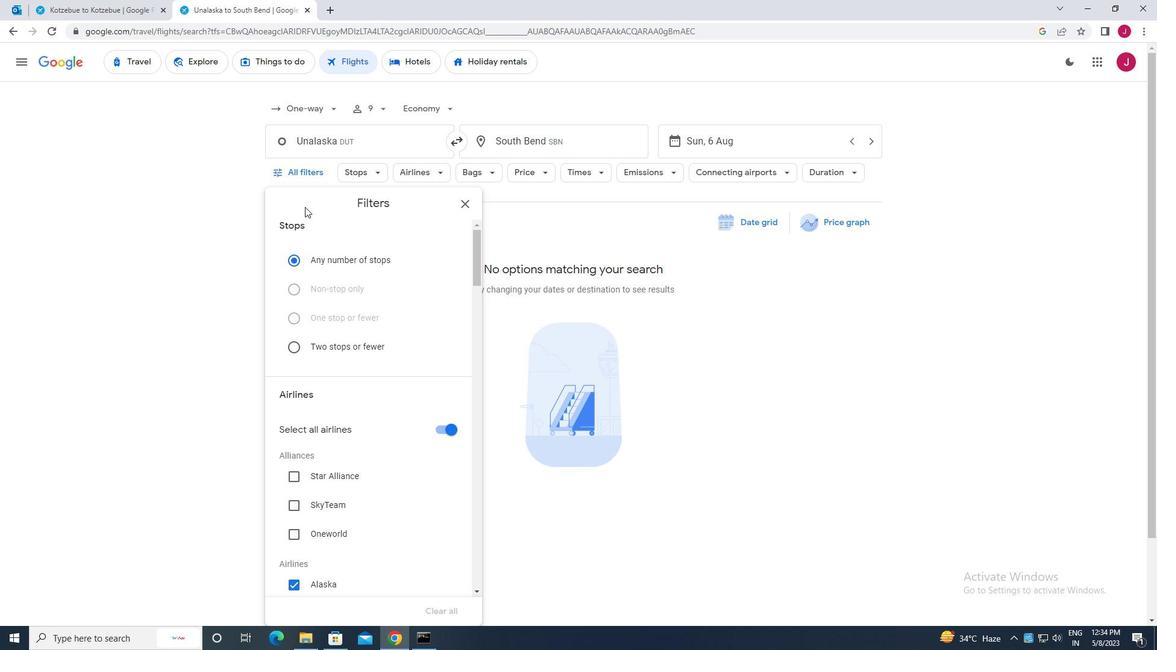
Action: Mouse moved to (304, 212)
Screenshot: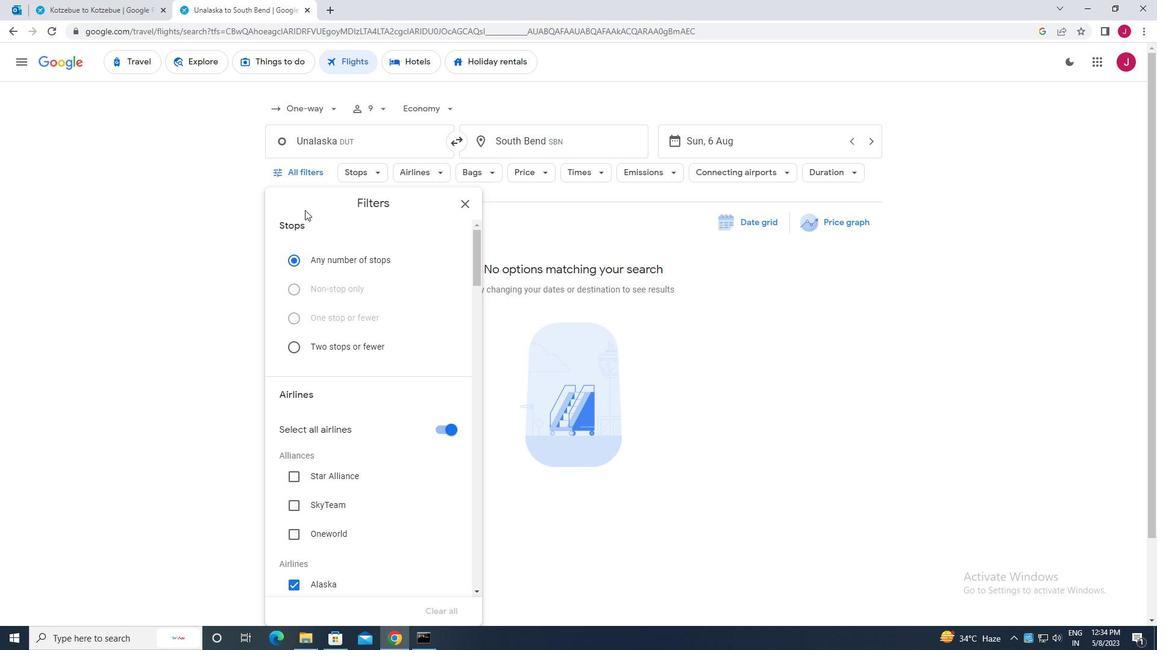 
Action: Mouse scrolled (304, 212) with delta (0, 0)
Screenshot: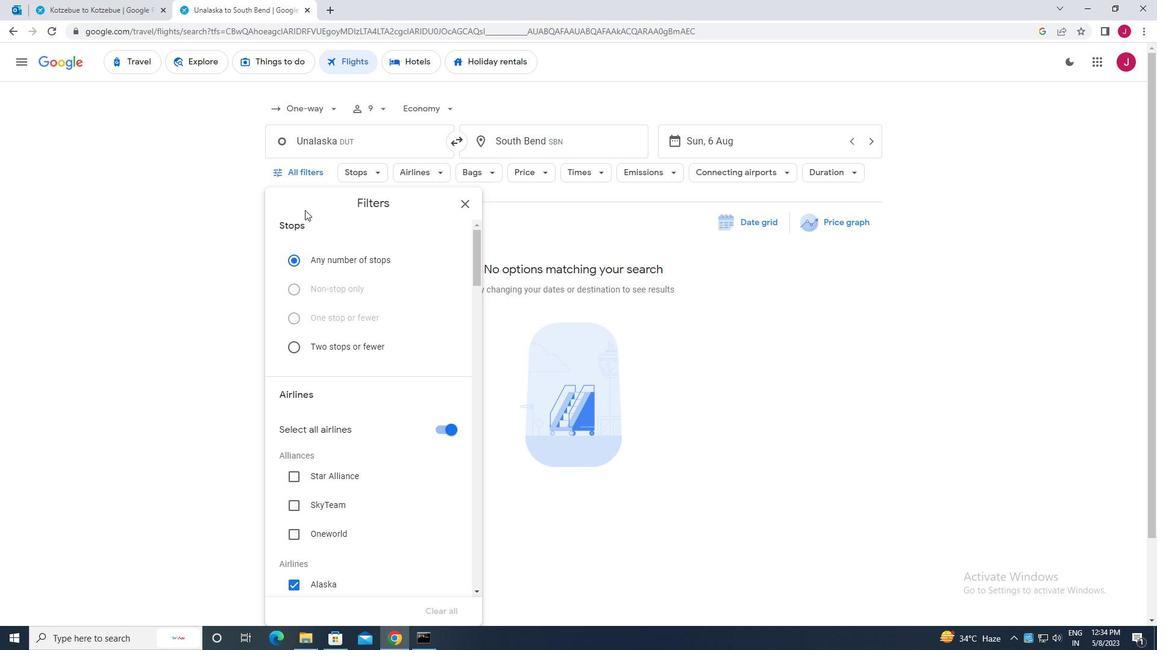 
Action: Mouse moved to (324, 219)
Screenshot: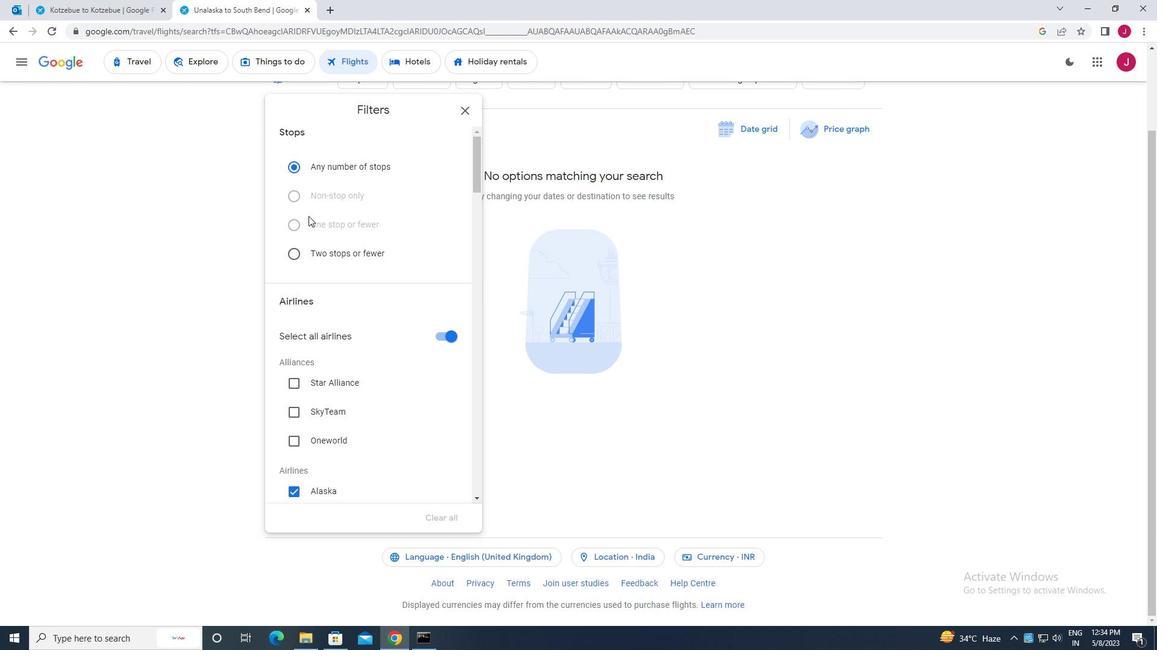 
Action: Mouse scrolled (324, 218) with delta (0, 0)
Screenshot: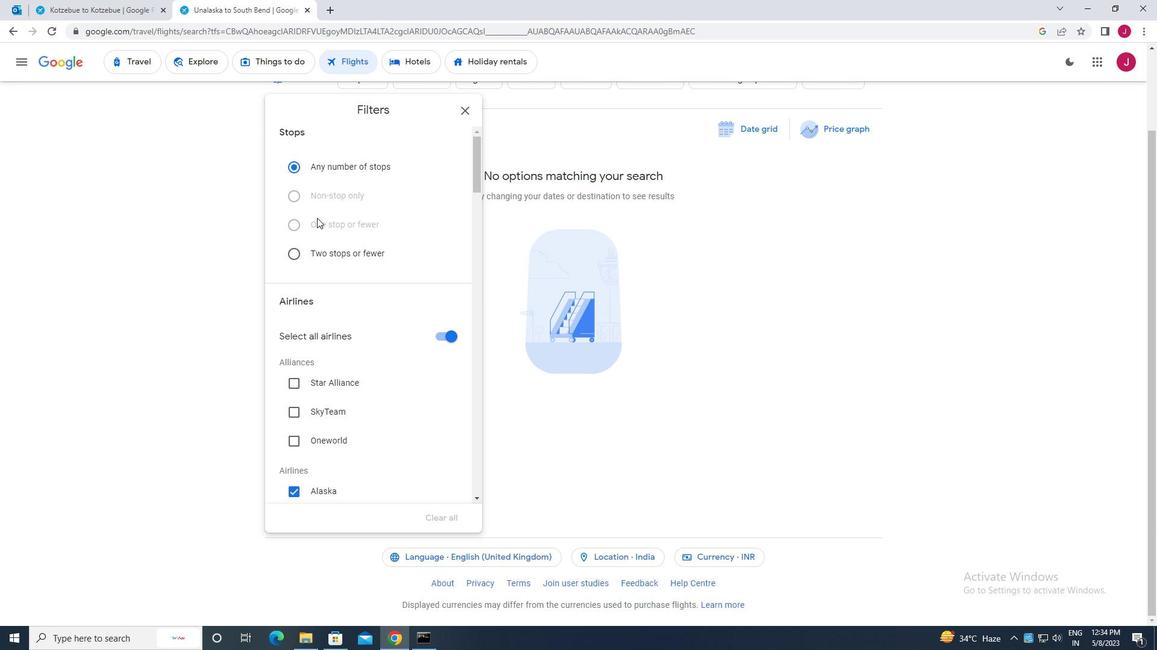 
Action: Mouse scrolled (324, 218) with delta (0, 0)
Screenshot: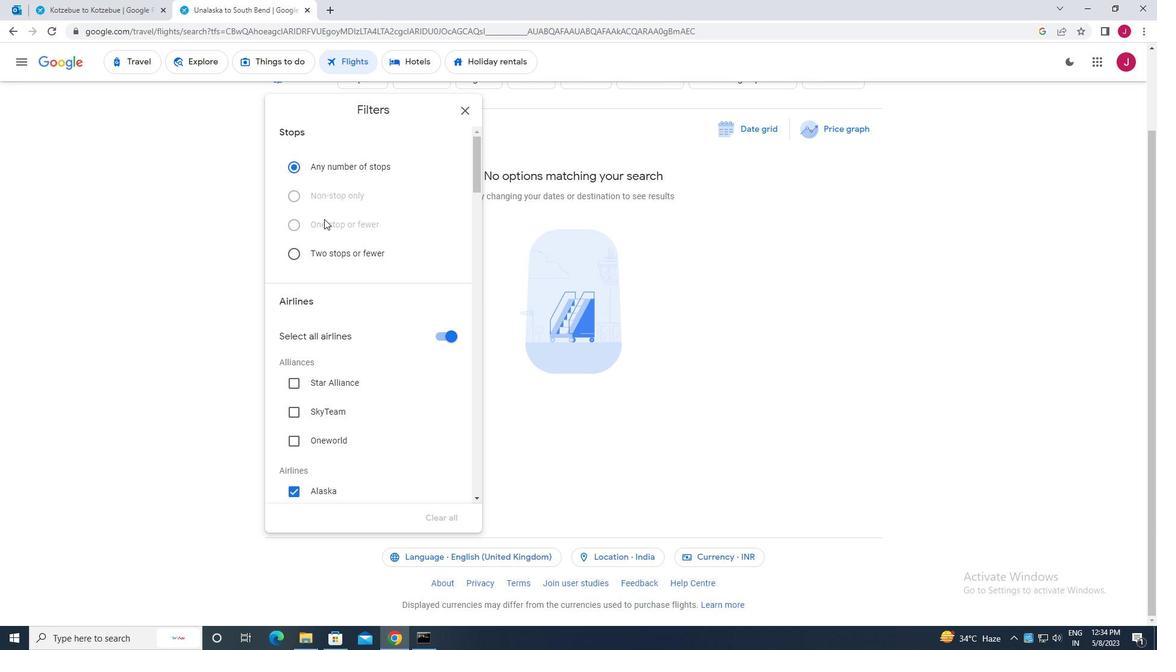 
Action: Mouse moved to (439, 216)
Screenshot: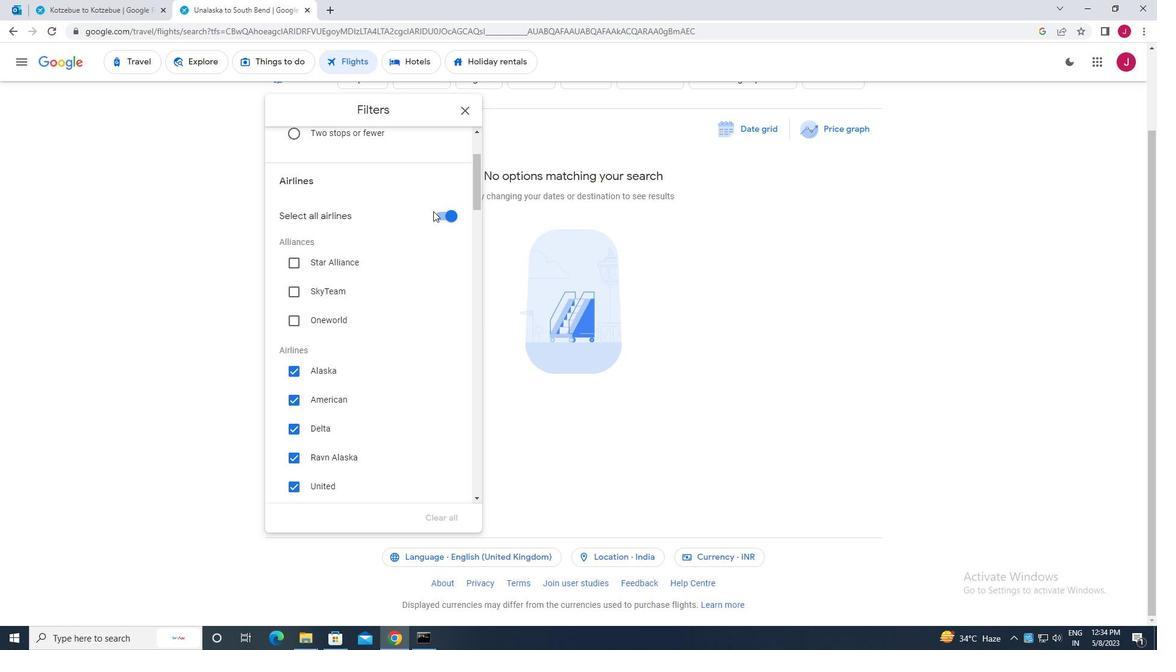 
Action: Mouse pressed left at (439, 216)
Screenshot: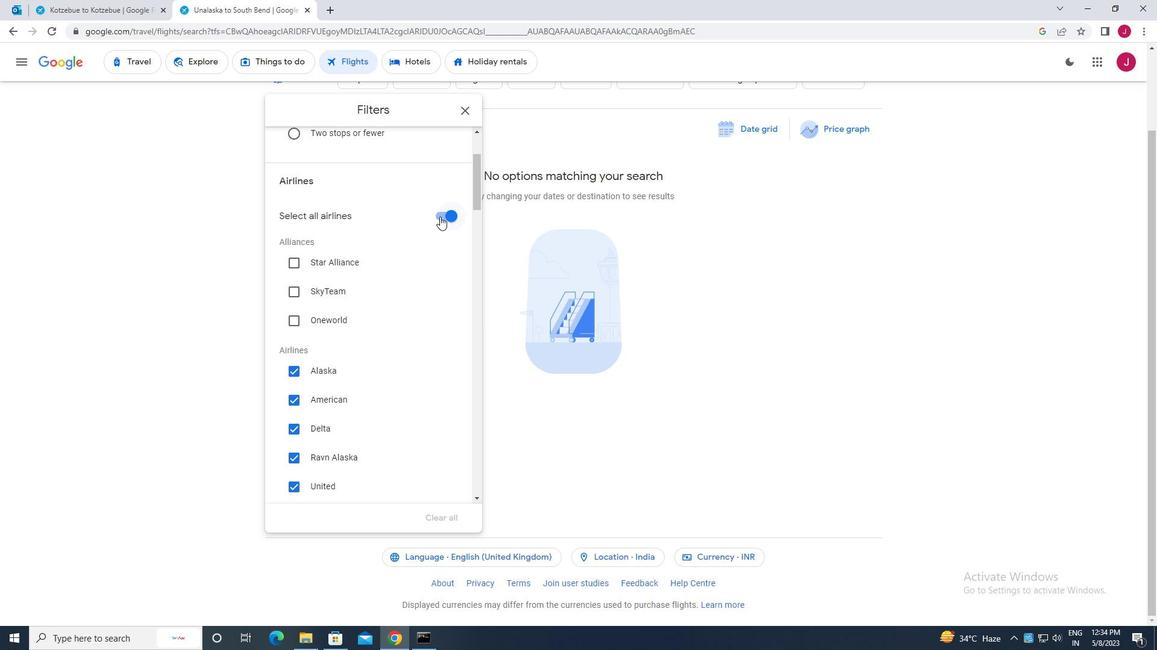 
Action: Mouse moved to (410, 229)
Screenshot: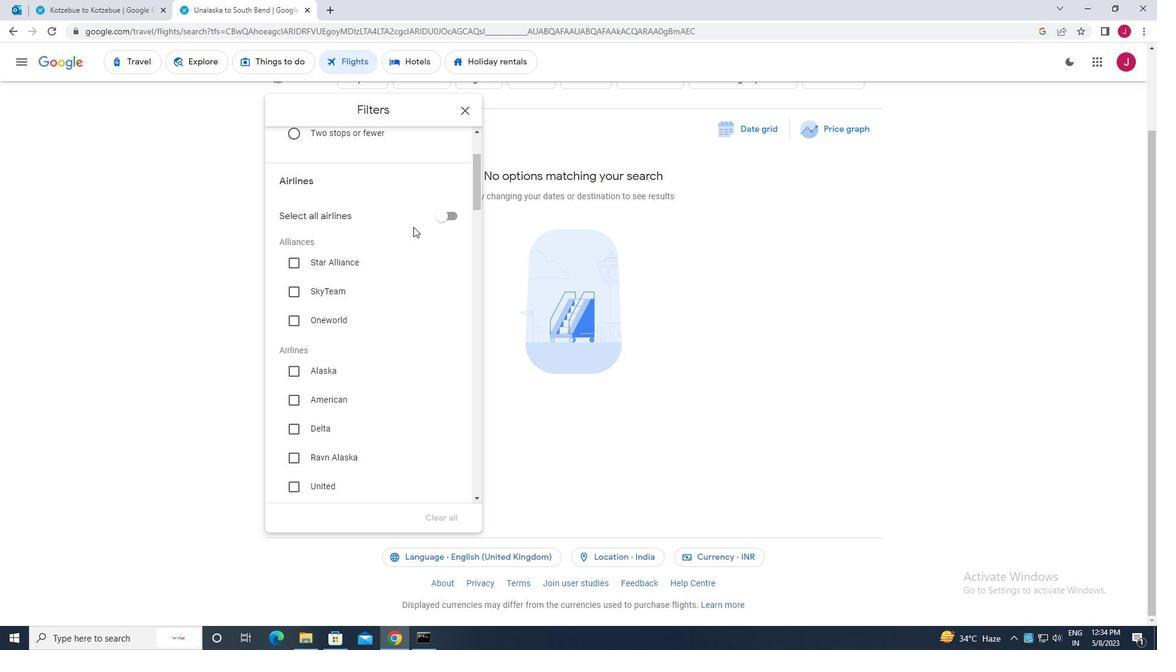 
Action: Mouse scrolled (410, 228) with delta (0, 0)
Screenshot: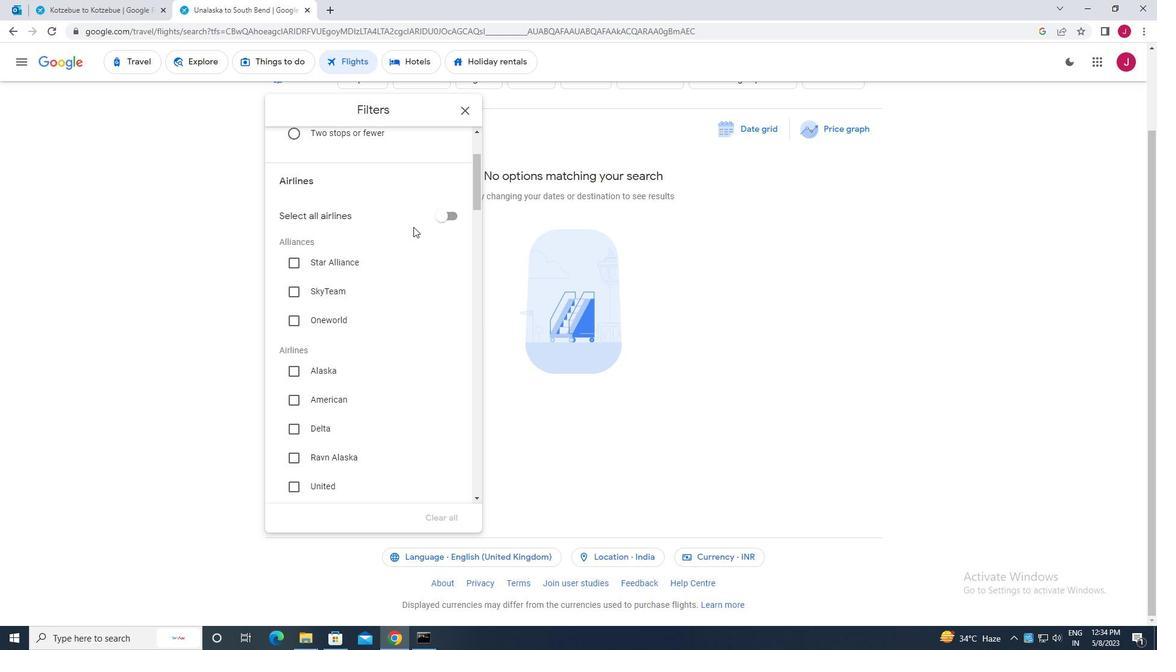 
Action: Mouse moved to (342, 207)
Screenshot: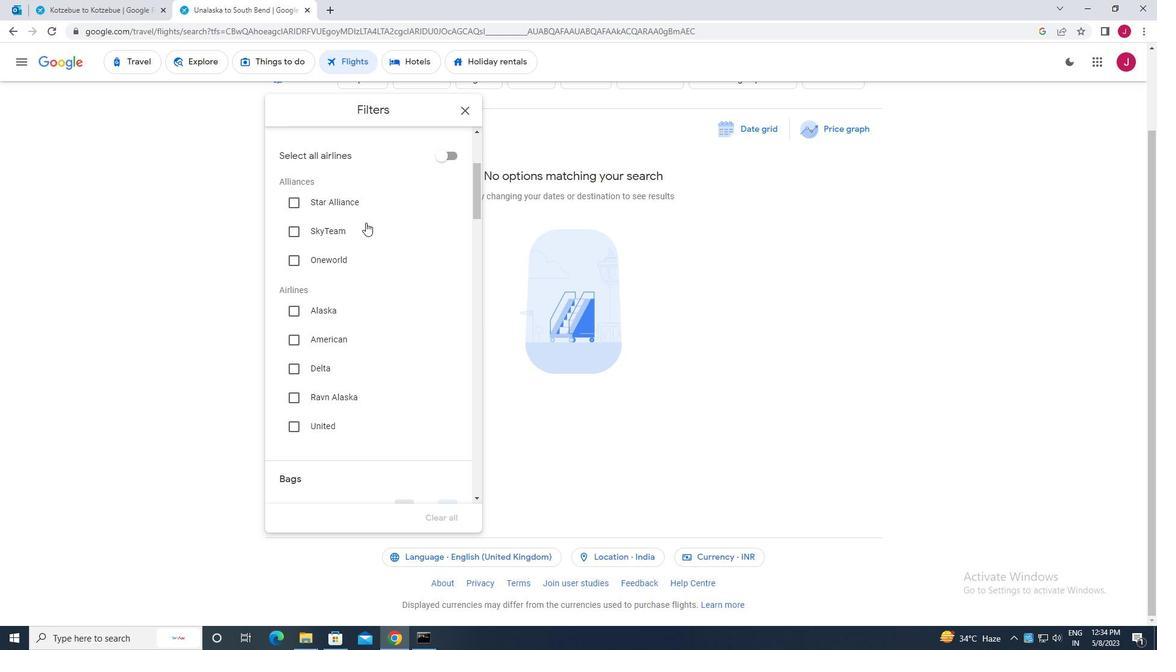 
Action: Mouse scrolled (342, 207) with delta (0, 0)
Screenshot: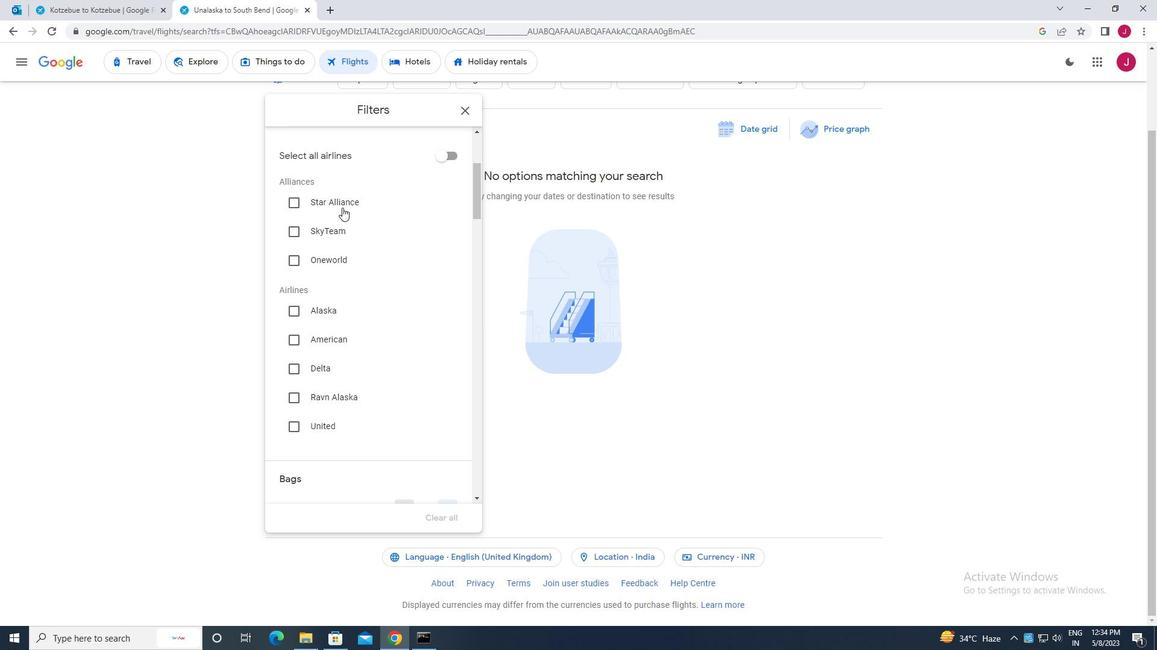 
Action: Mouse scrolled (342, 207) with delta (0, 0)
Screenshot: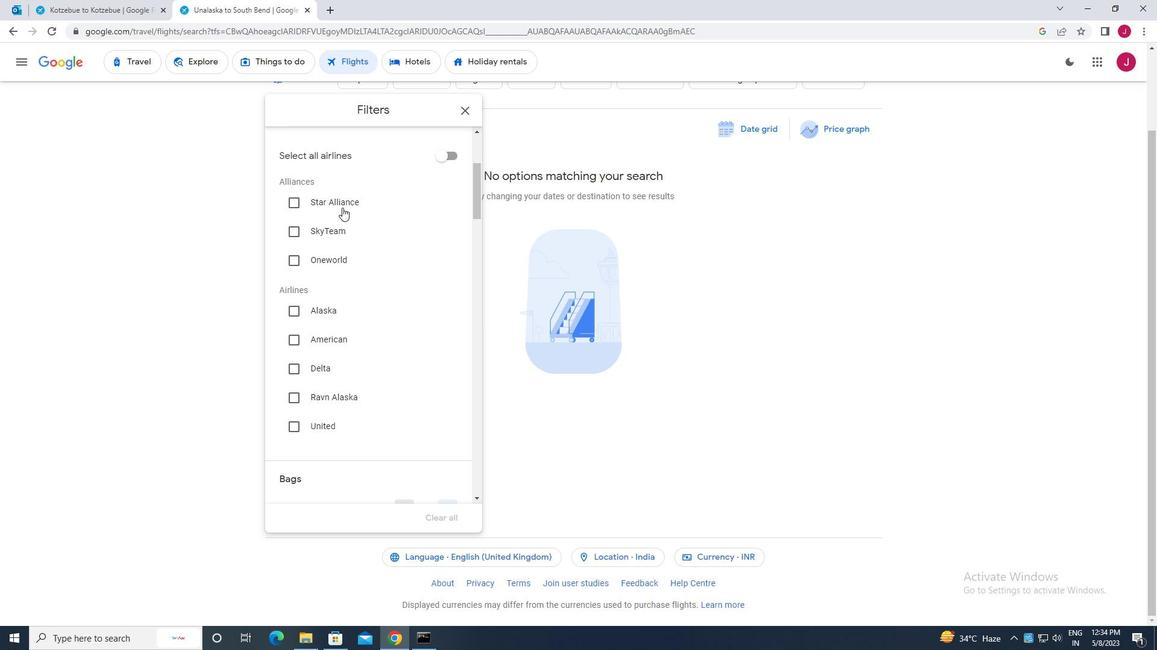 
Action: Mouse scrolled (342, 207) with delta (0, 0)
Screenshot: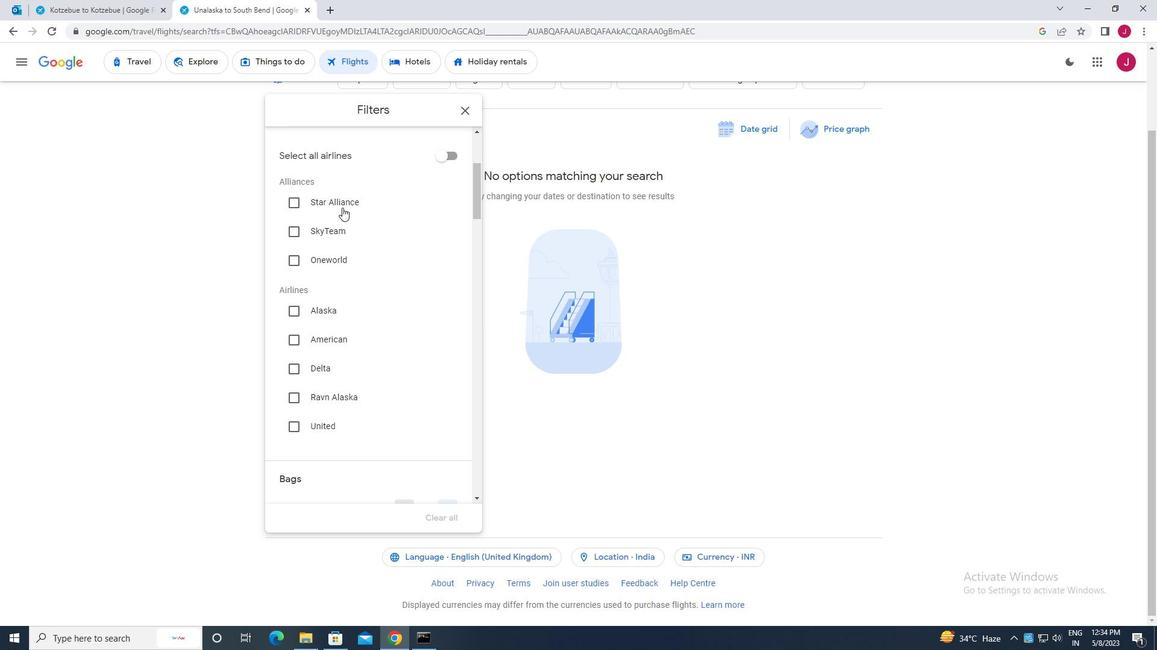 
Action: Mouse scrolled (342, 207) with delta (0, 0)
Screenshot: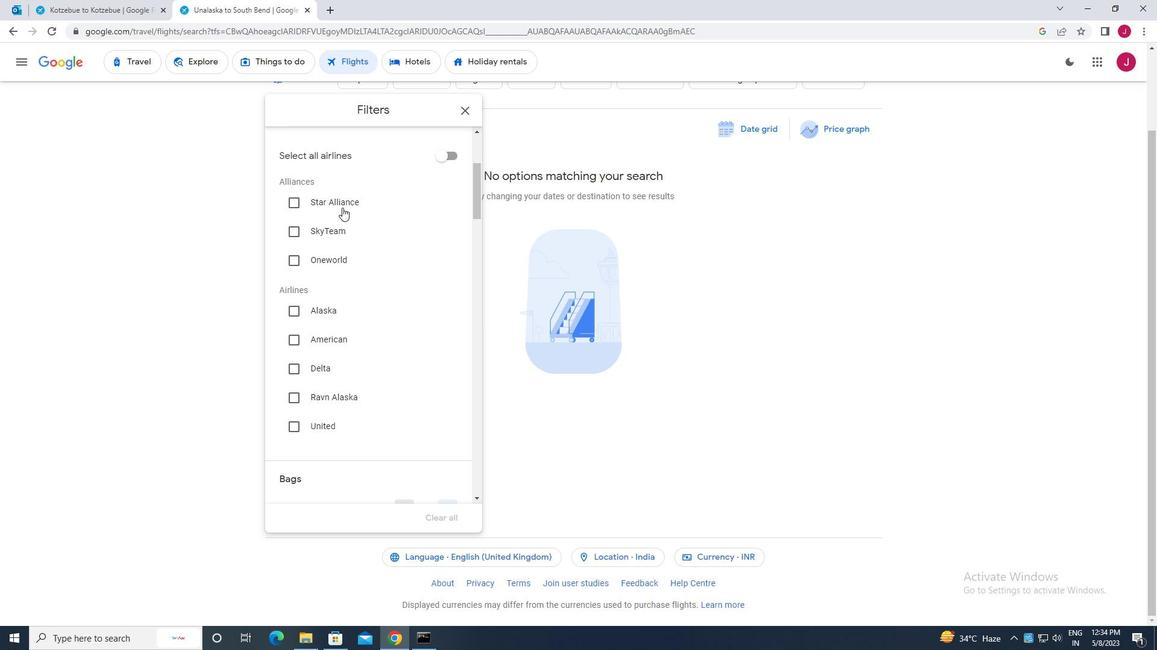 
Action: Mouse scrolled (342, 207) with delta (0, 0)
Screenshot: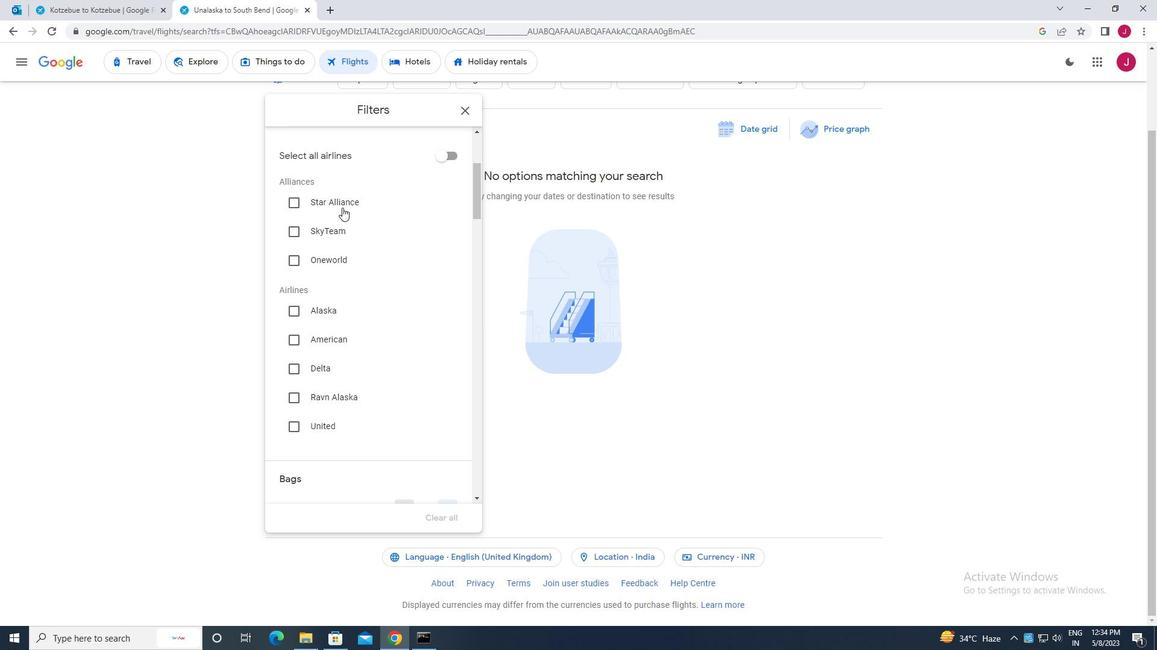 
Action: Mouse scrolled (342, 207) with delta (0, 0)
Screenshot: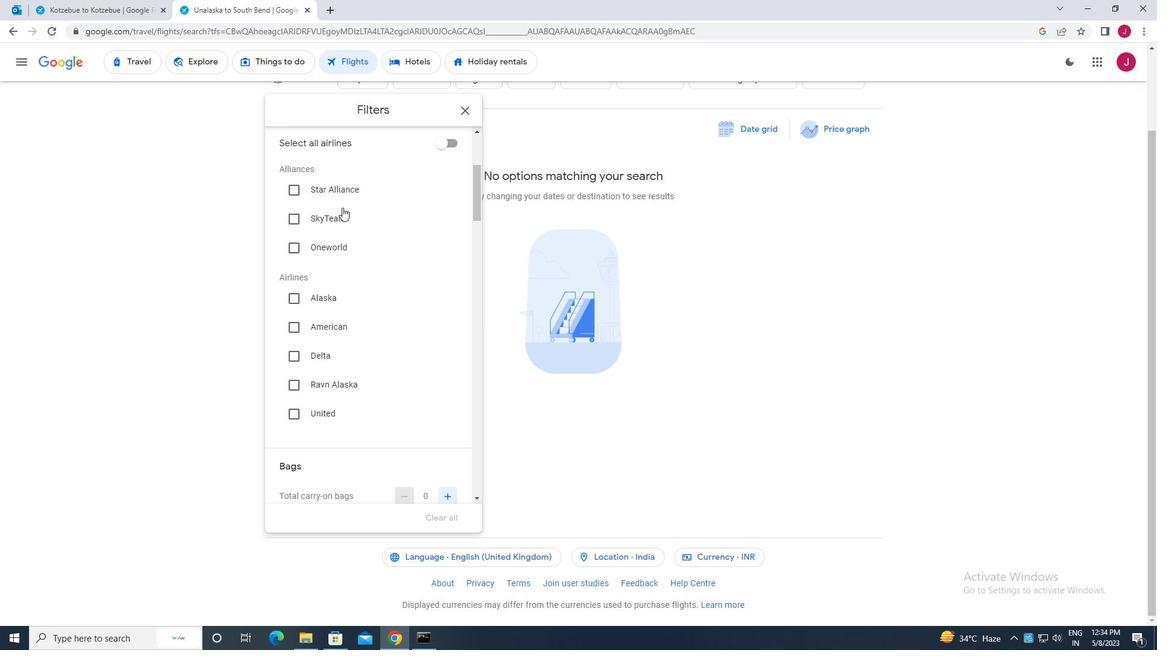 
Action: Mouse scrolled (342, 207) with delta (0, 0)
Screenshot: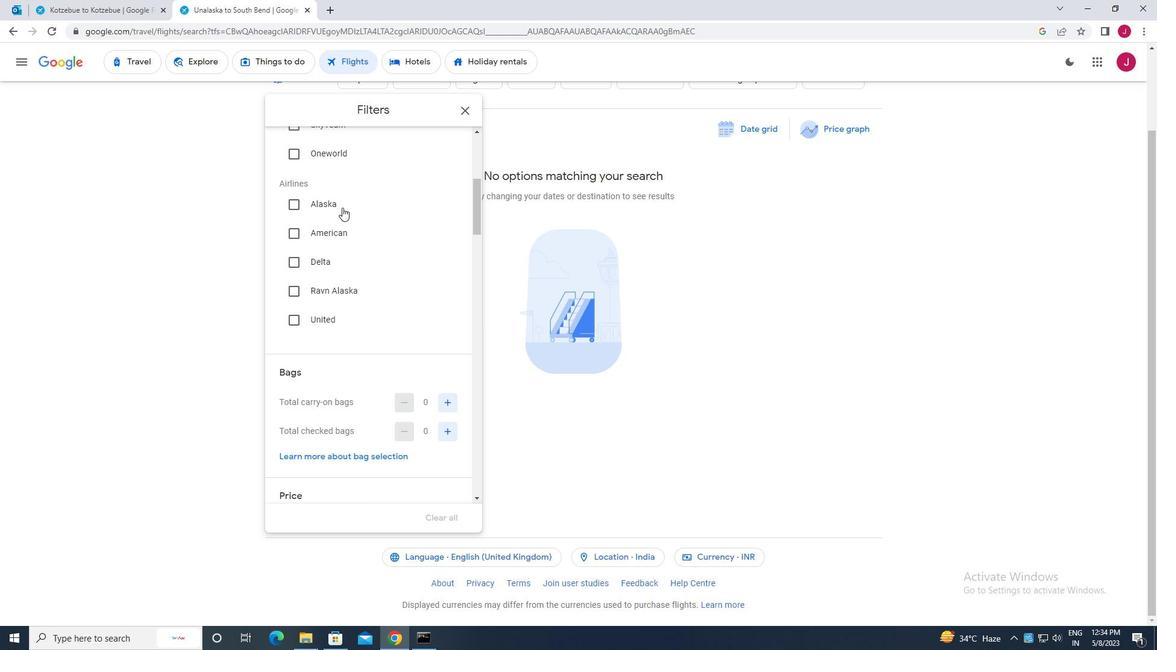 
Action: Mouse scrolled (342, 208) with delta (0, 0)
Screenshot: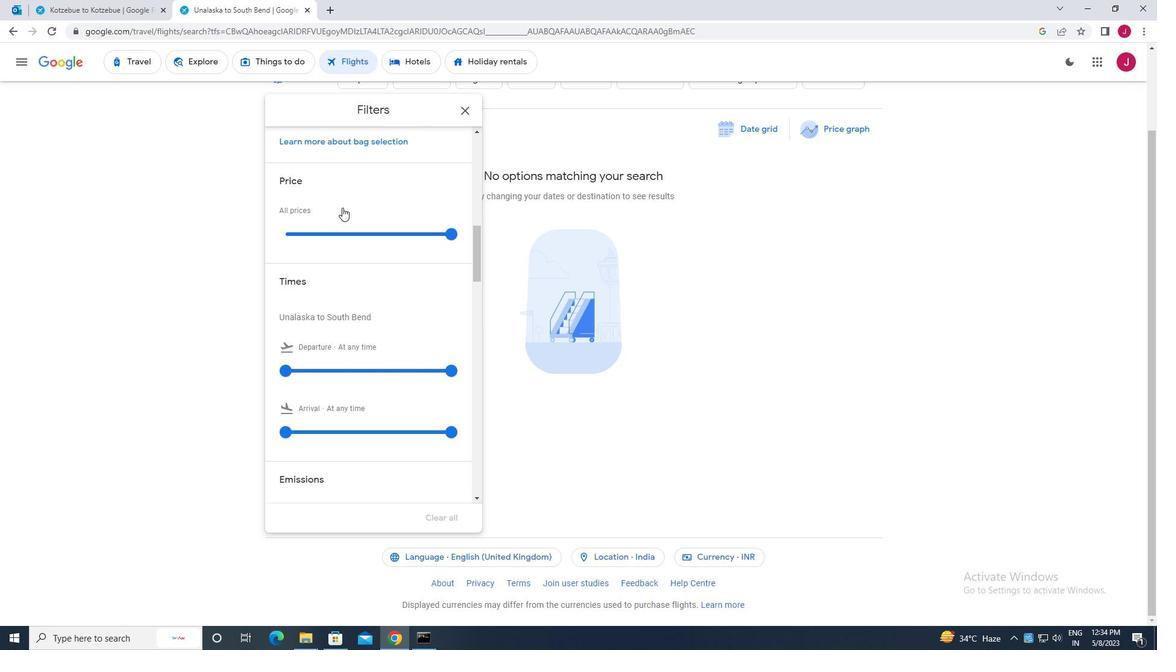 
Action: Mouse scrolled (342, 208) with delta (0, 0)
Screenshot: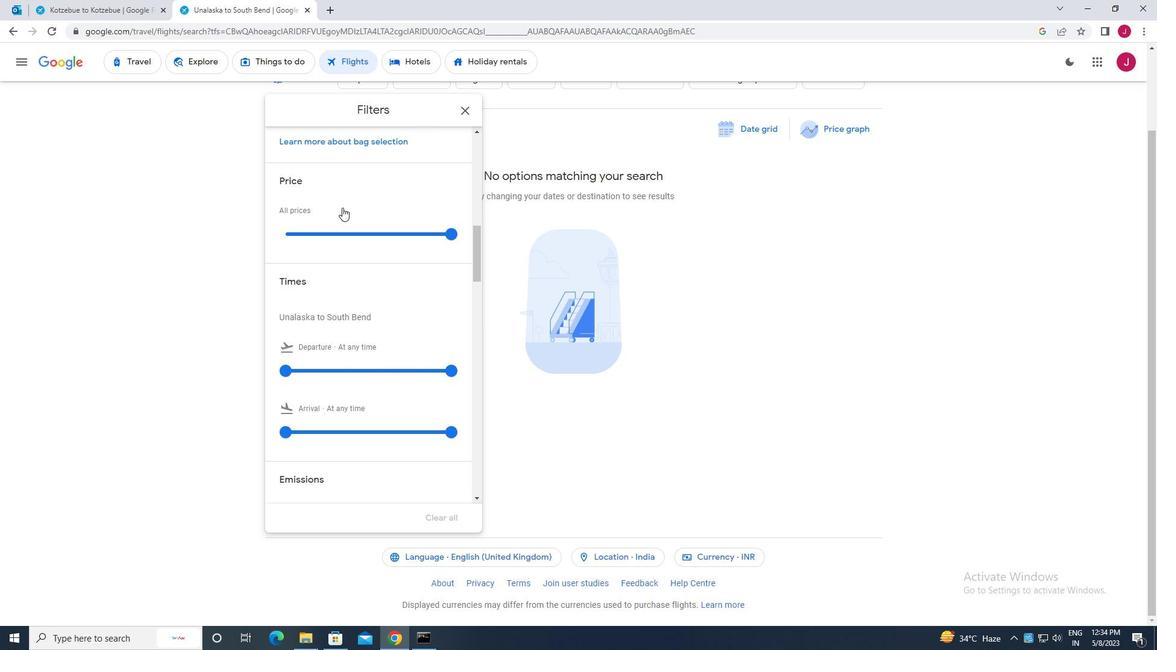 
Action: Mouse moved to (447, 206)
Screenshot: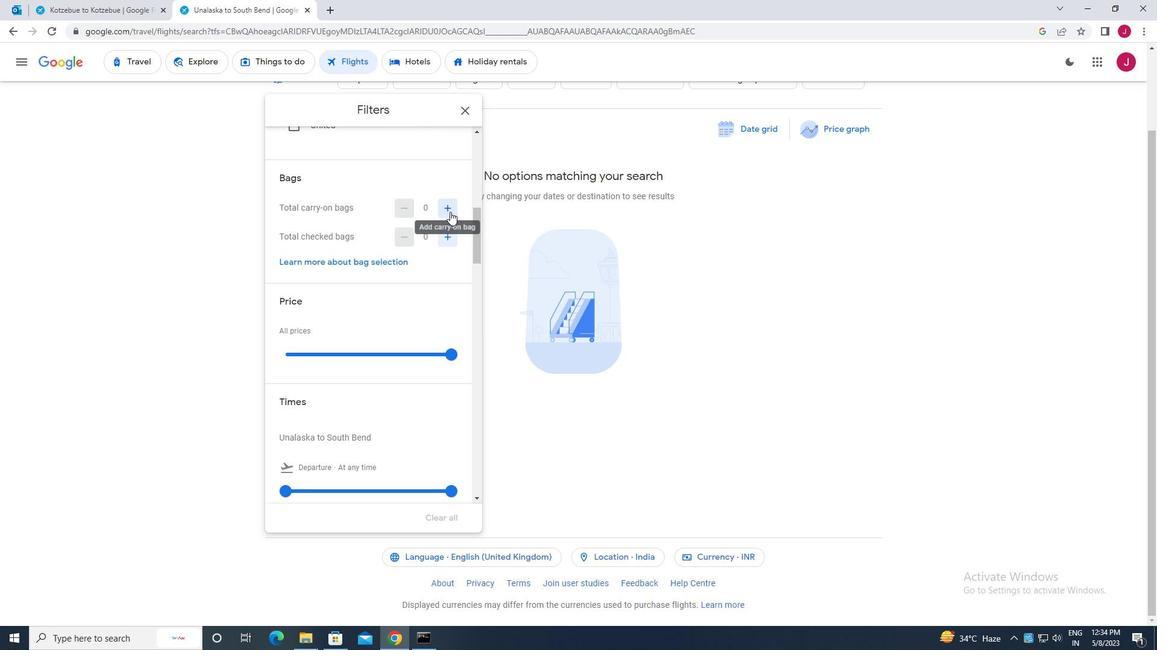 
Action: Mouse pressed left at (447, 206)
Screenshot: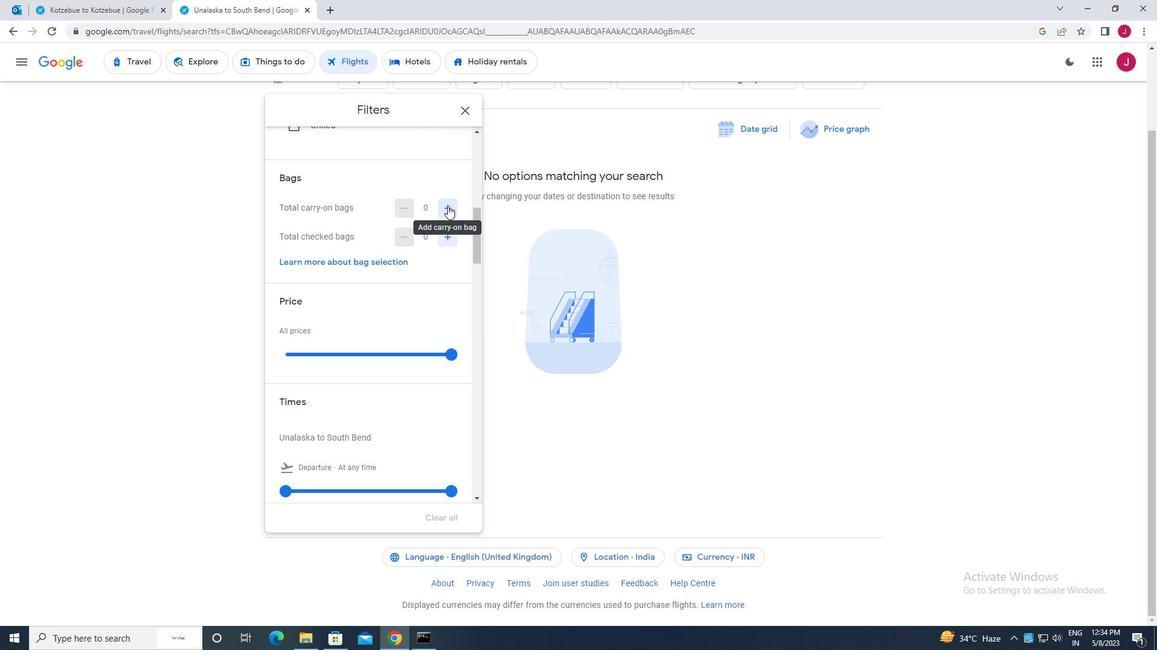 
Action: Mouse pressed left at (447, 206)
Screenshot: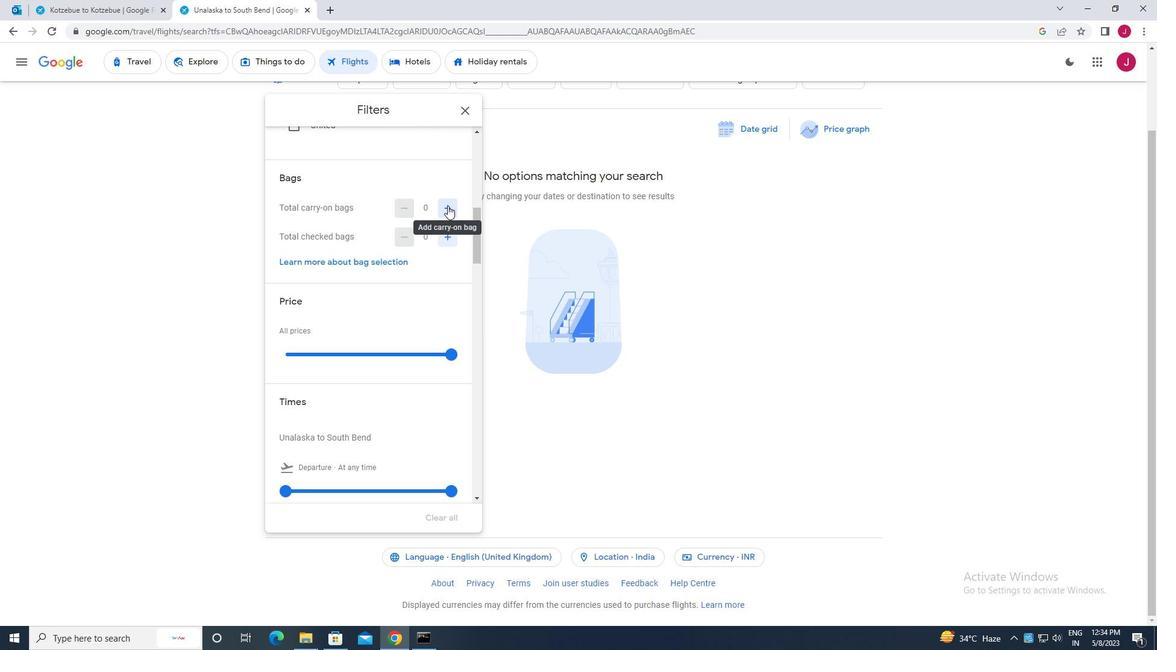 
Action: Mouse moved to (430, 230)
Screenshot: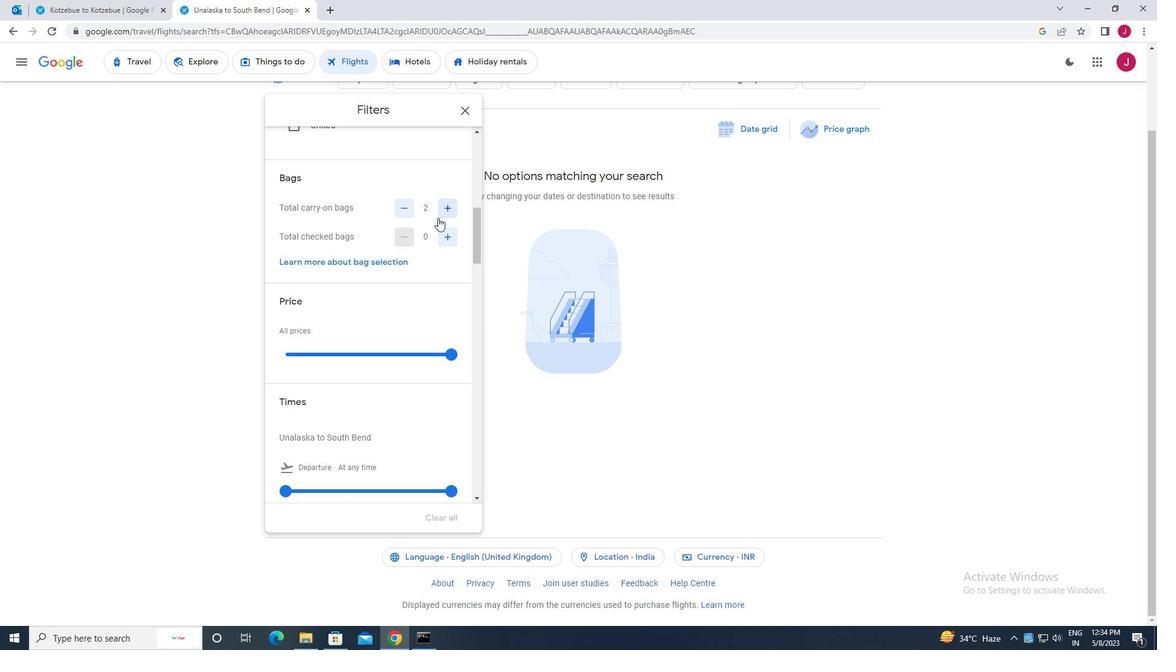 
Action: Mouse scrolled (430, 229) with delta (0, 0)
Screenshot: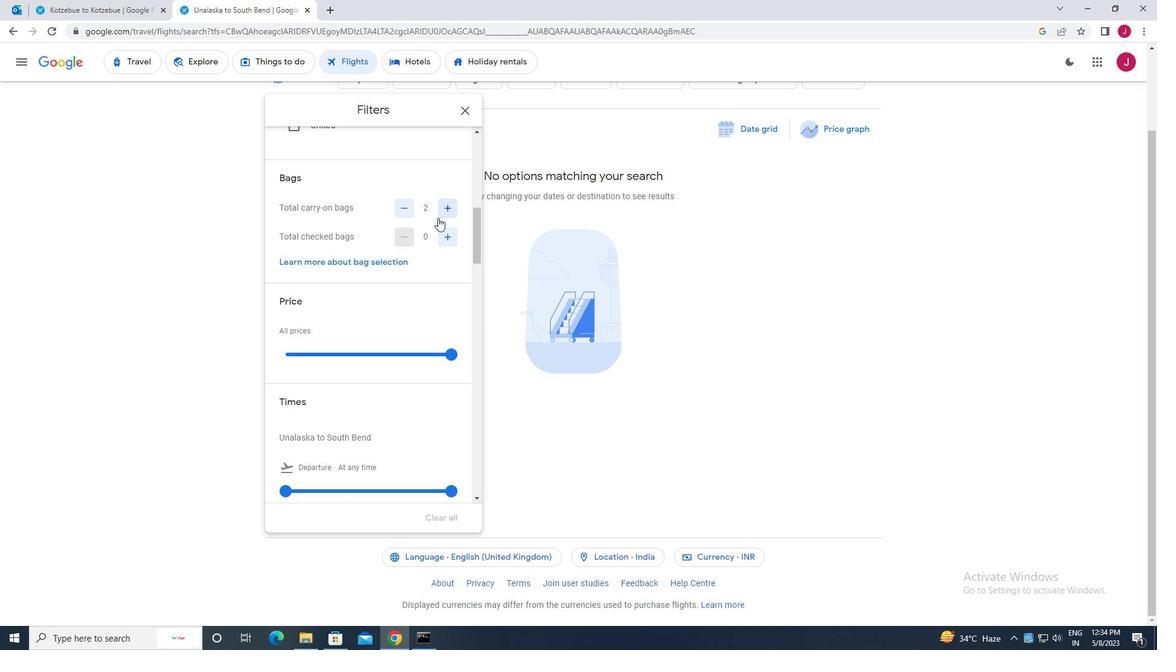 
Action: Mouse moved to (430, 230)
Screenshot: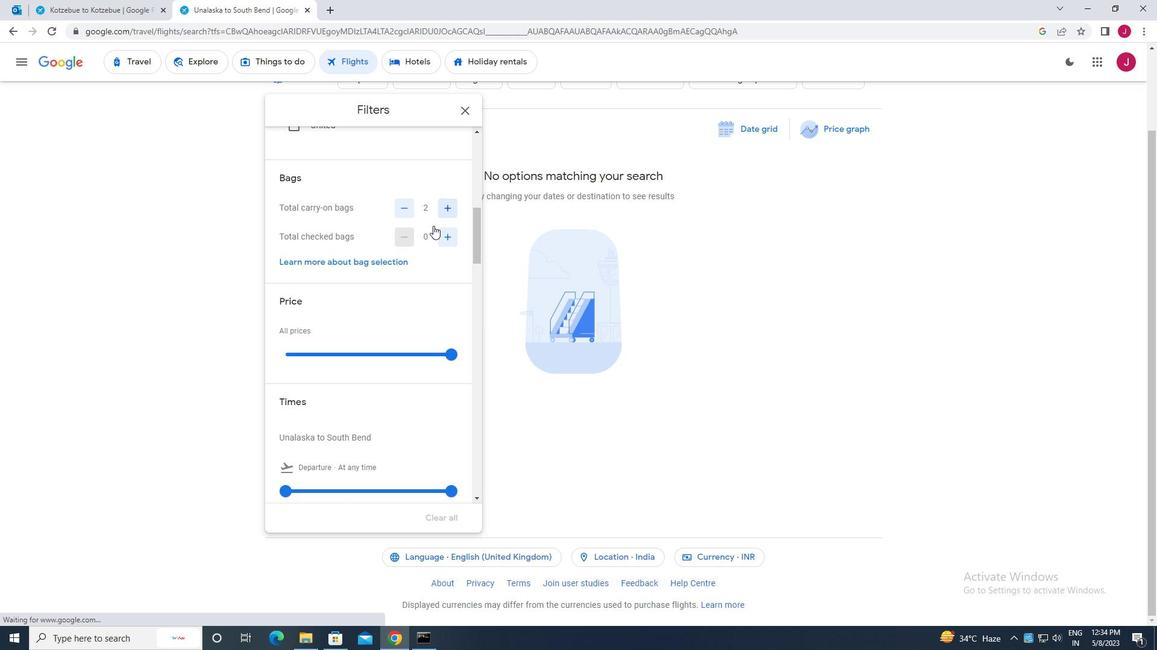 
Action: Mouse scrolled (430, 230) with delta (0, 0)
Screenshot: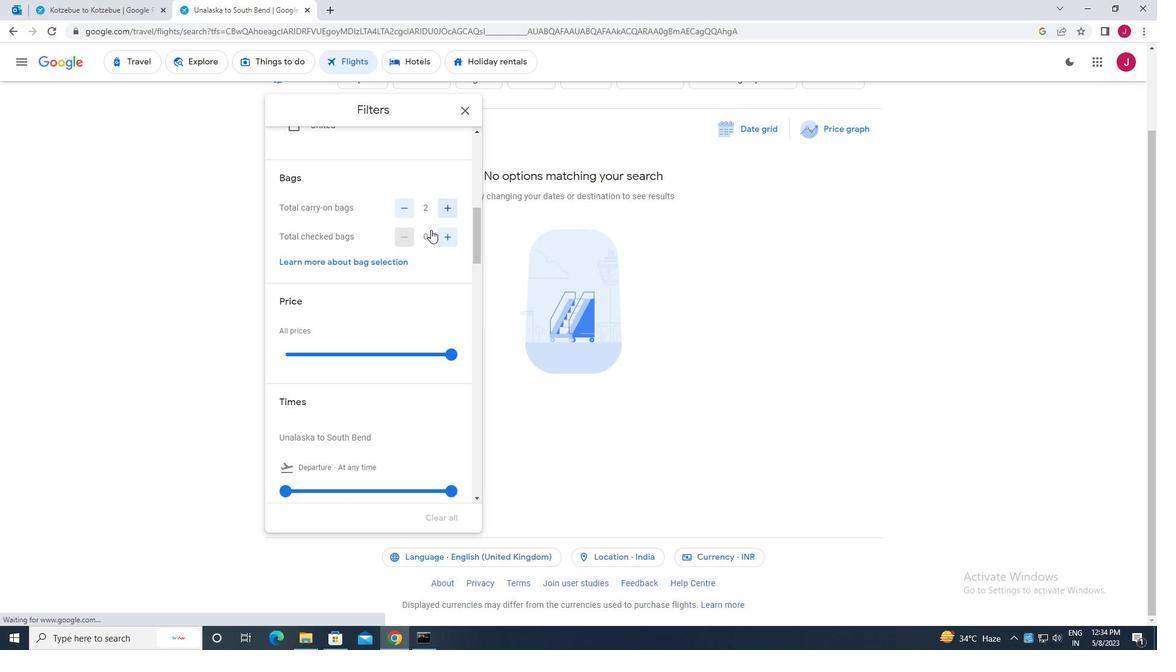 
Action: Mouse moved to (446, 265)
Screenshot: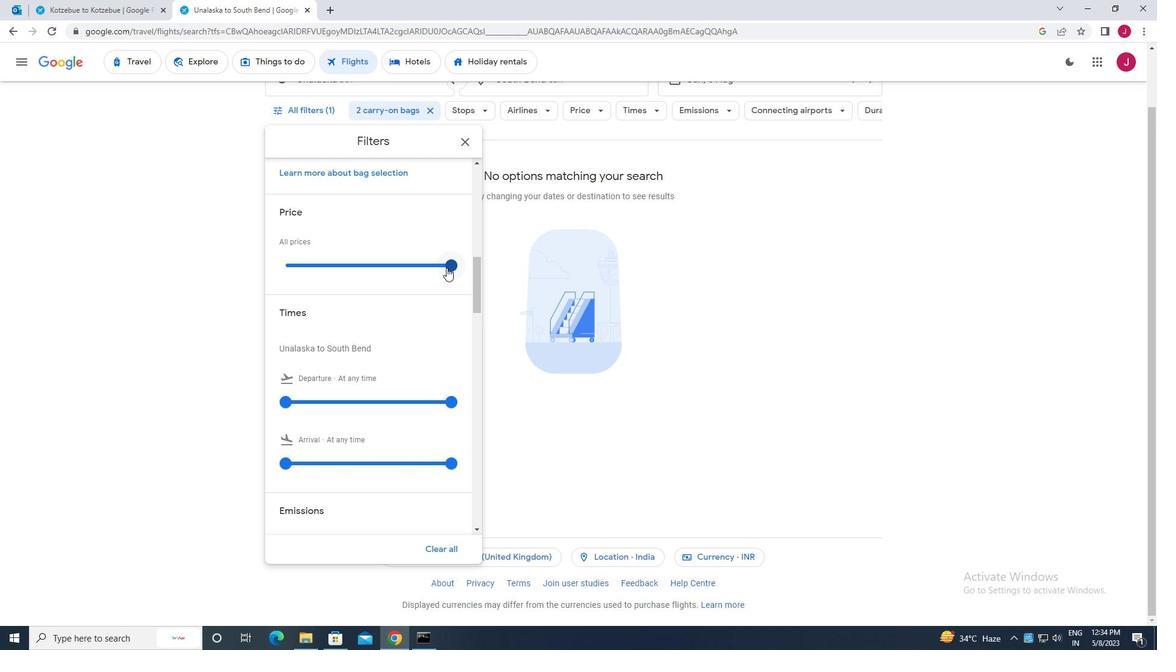 
Action: Mouse pressed left at (446, 265)
Screenshot: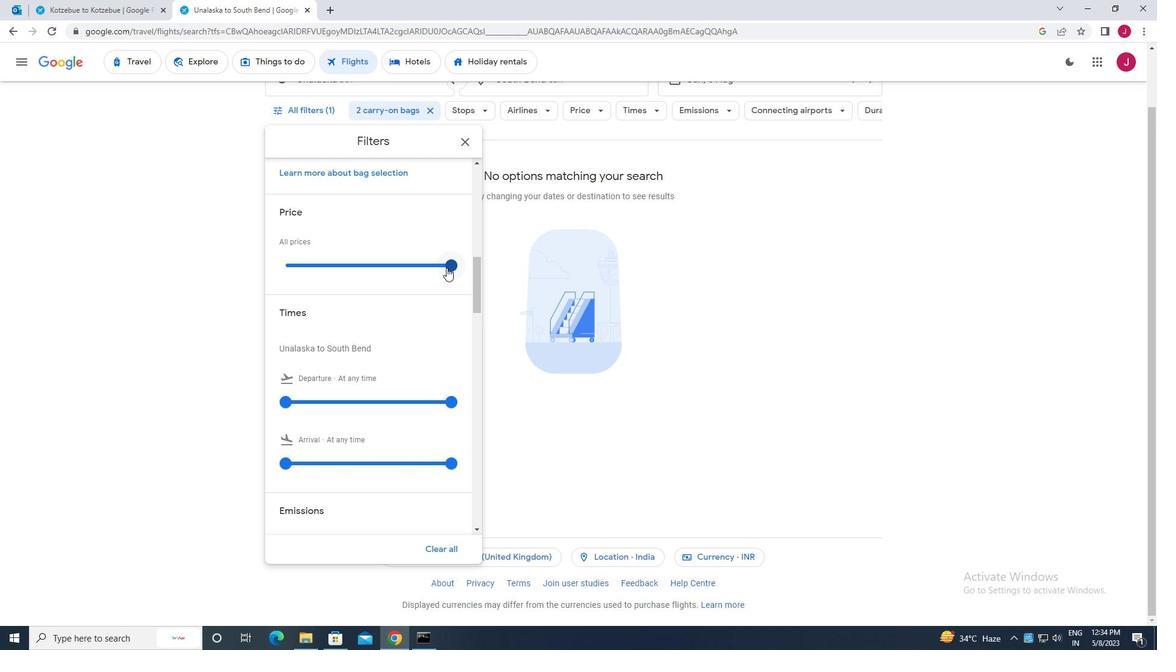 
Action: Mouse moved to (446, 263)
Screenshot: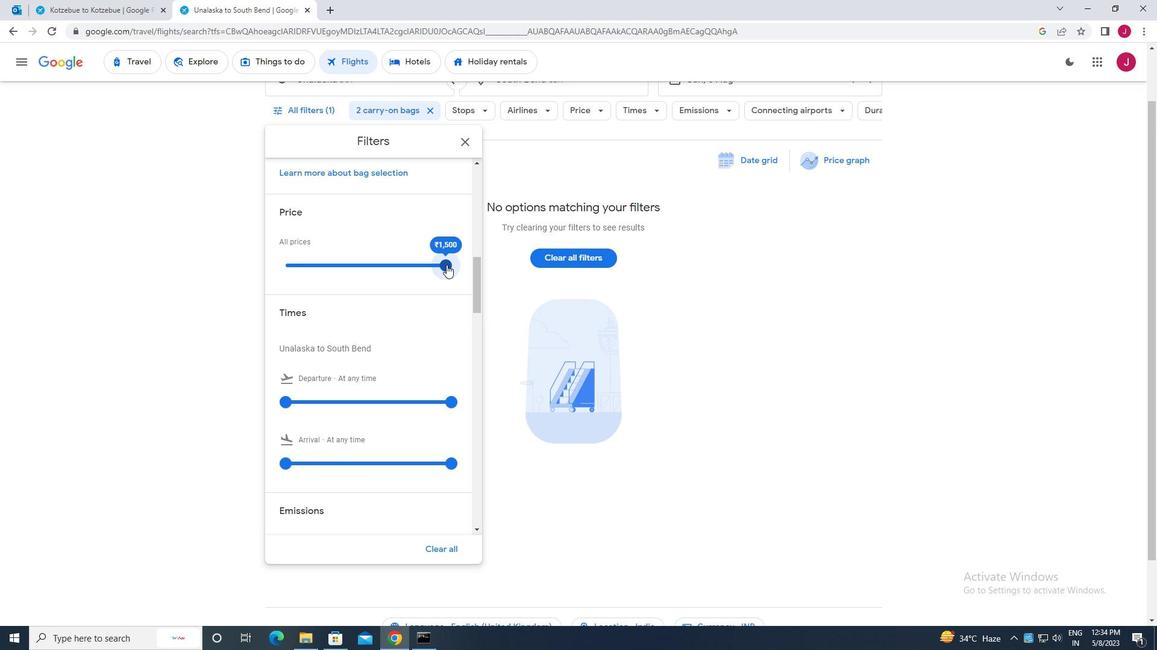
Action: Mouse pressed left at (446, 263)
Screenshot: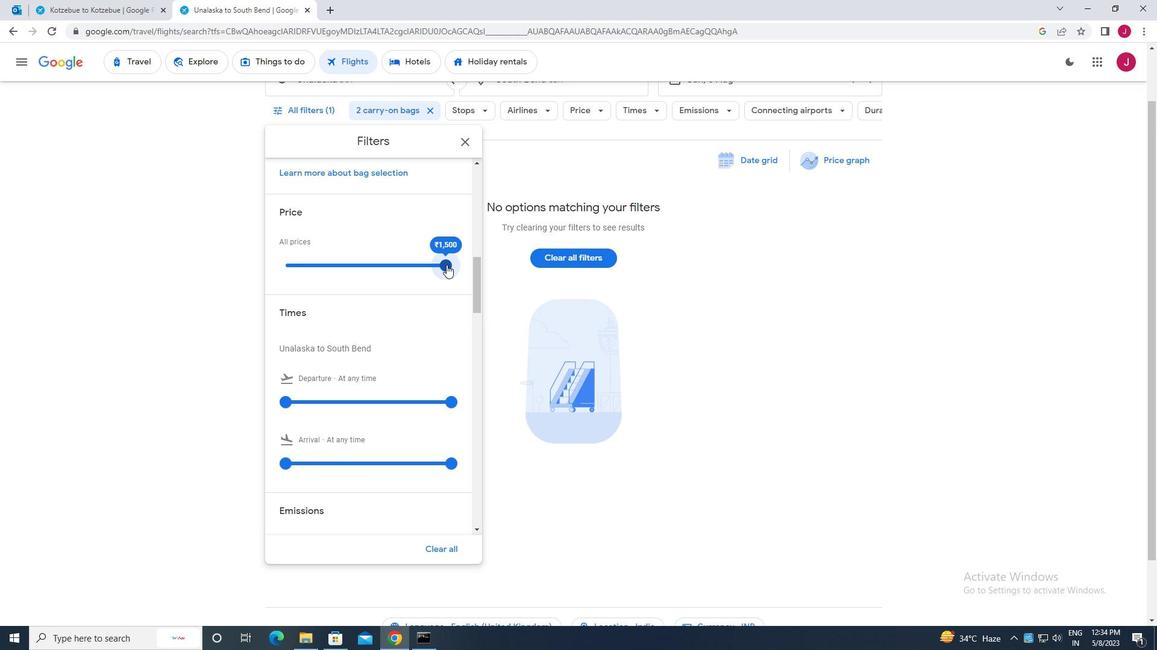 
Action: Mouse moved to (421, 251)
Screenshot: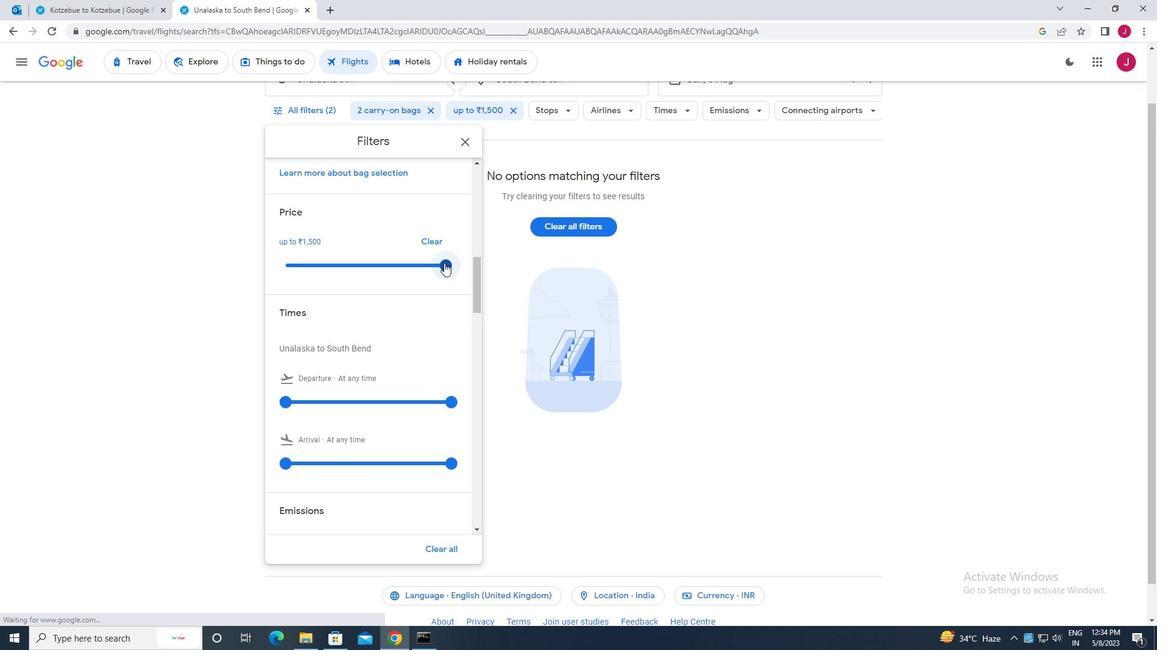 
Action: Mouse scrolled (421, 251) with delta (0, 0)
Screenshot: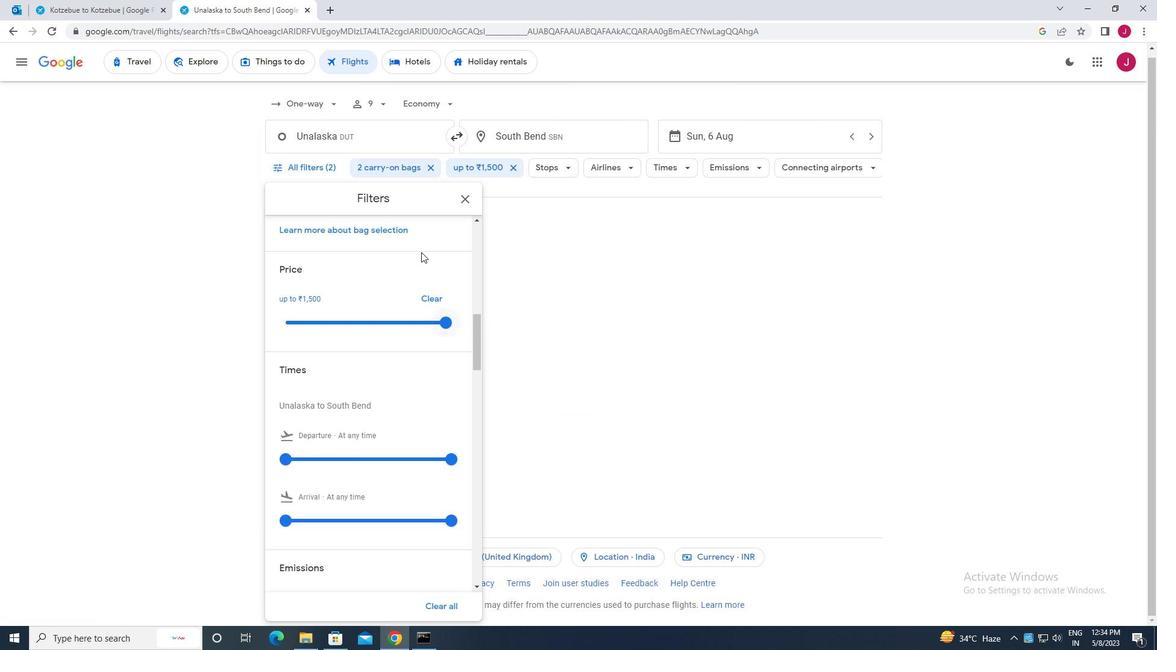 
Action: Mouse scrolled (421, 251) with delta (0, 0)
Screenshot: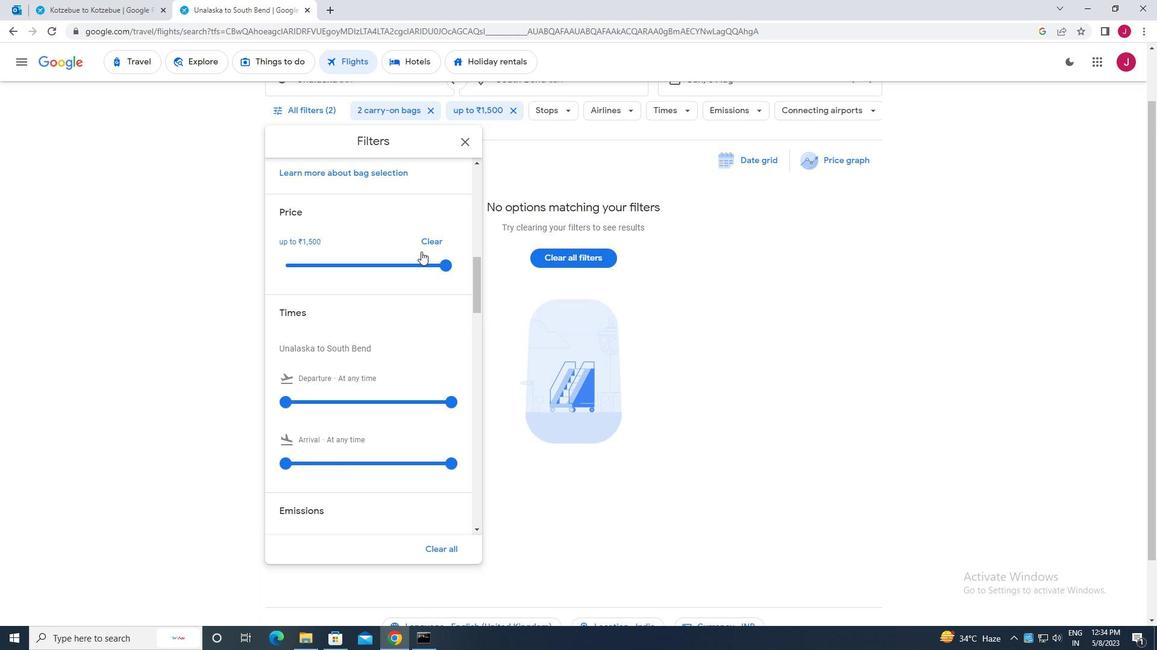 
Action: Mouse scrolled (421, 251) with delta (0, 0)
Screenshot: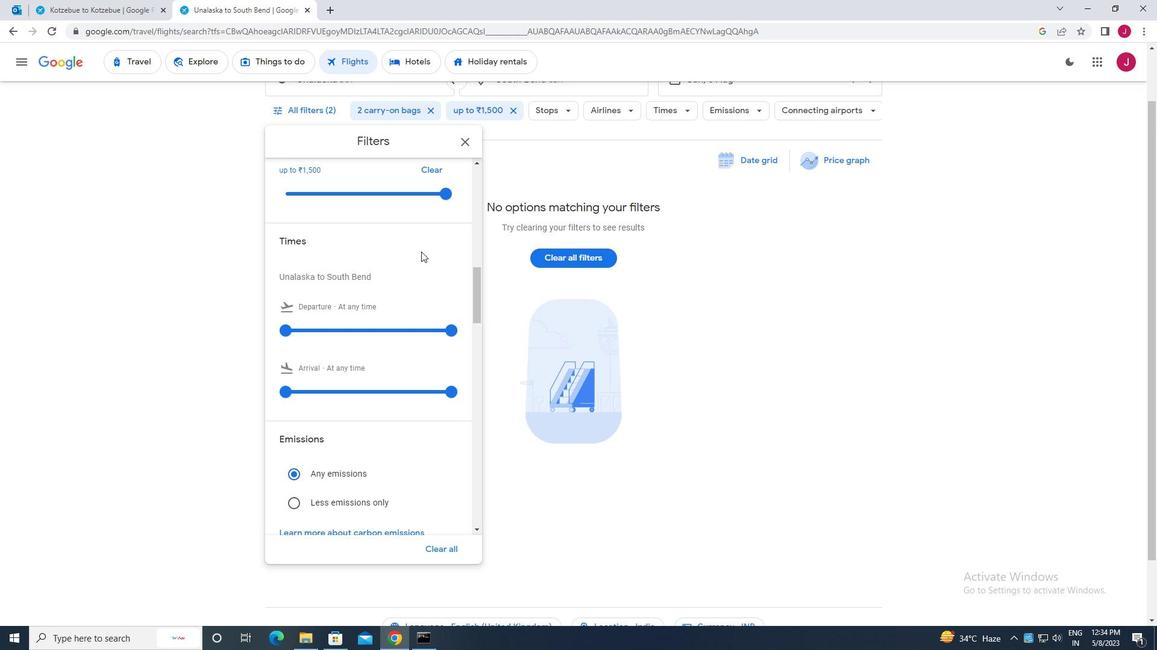 
Action: Mouse moved to (283, 214)
Screenshot: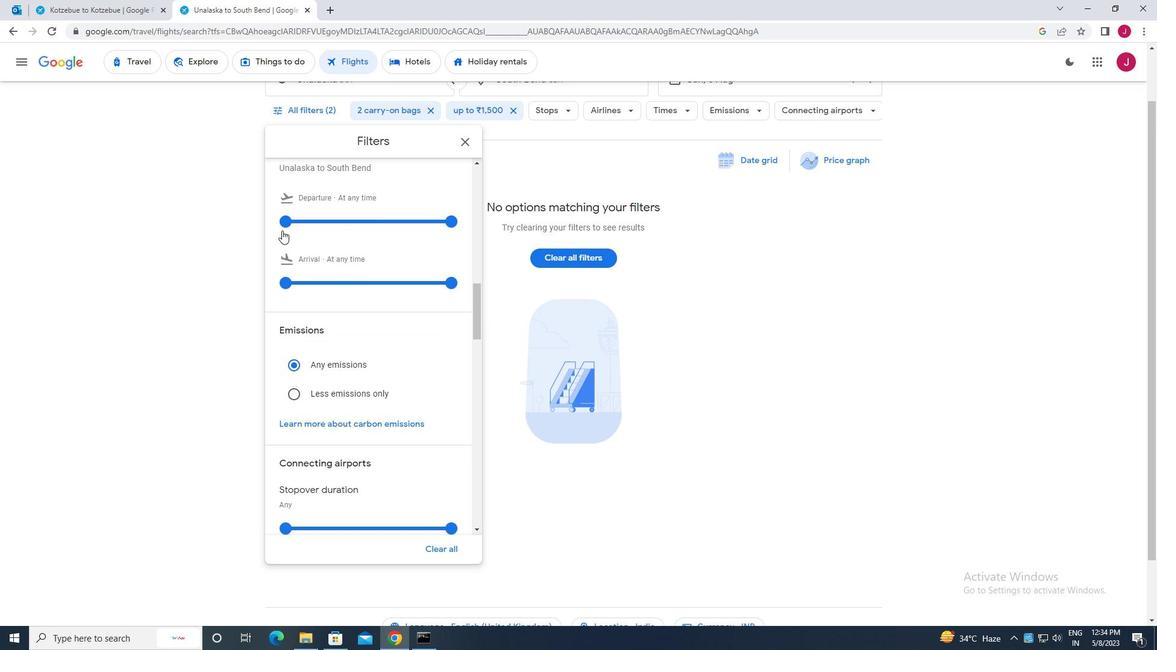 
Action: Mouse pressed left at (283, 214)
Screenshot: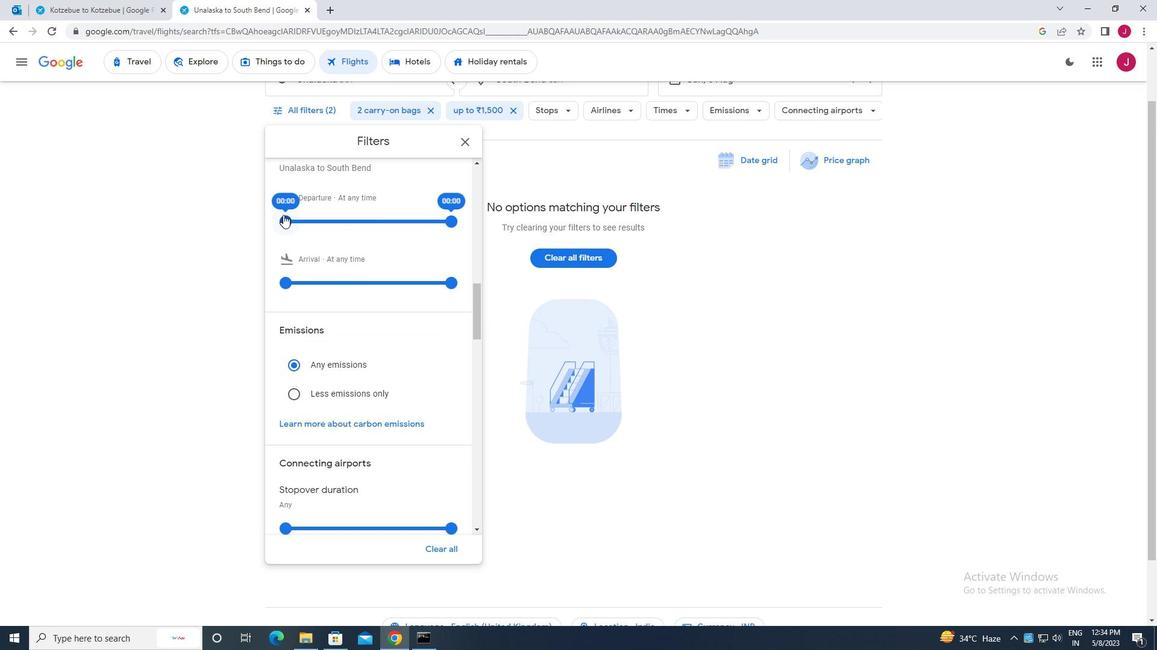 
Action: Mouse moved to (289, 220)
Screenshot: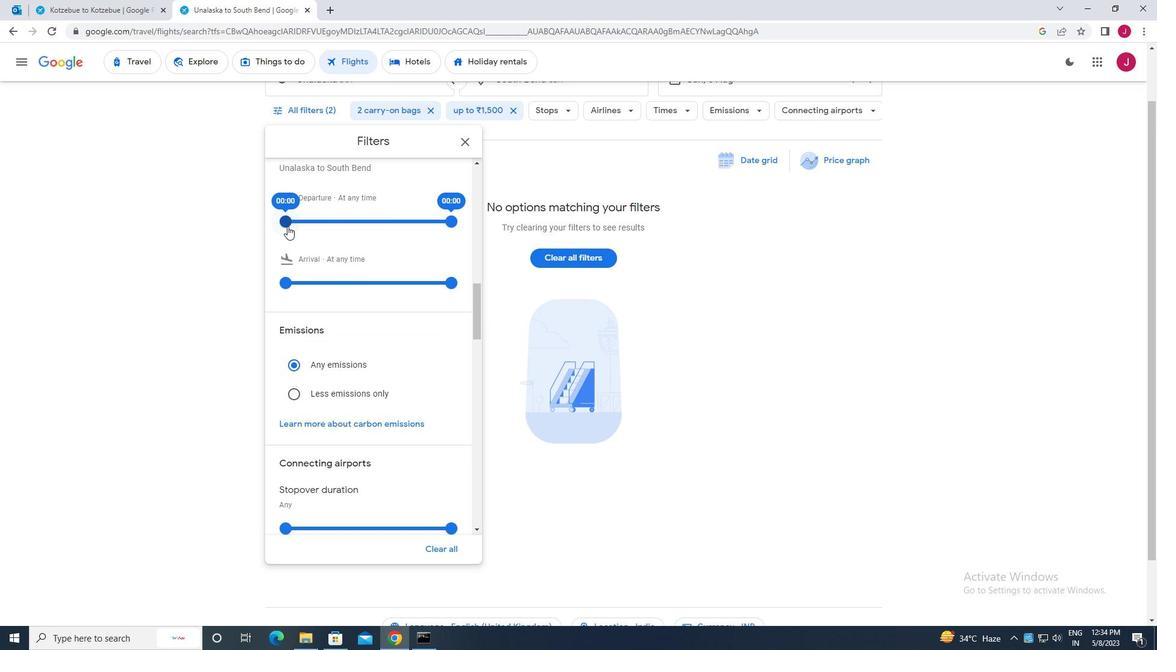 
Action: Mouse pressed left at (289, 220)
Screenshot: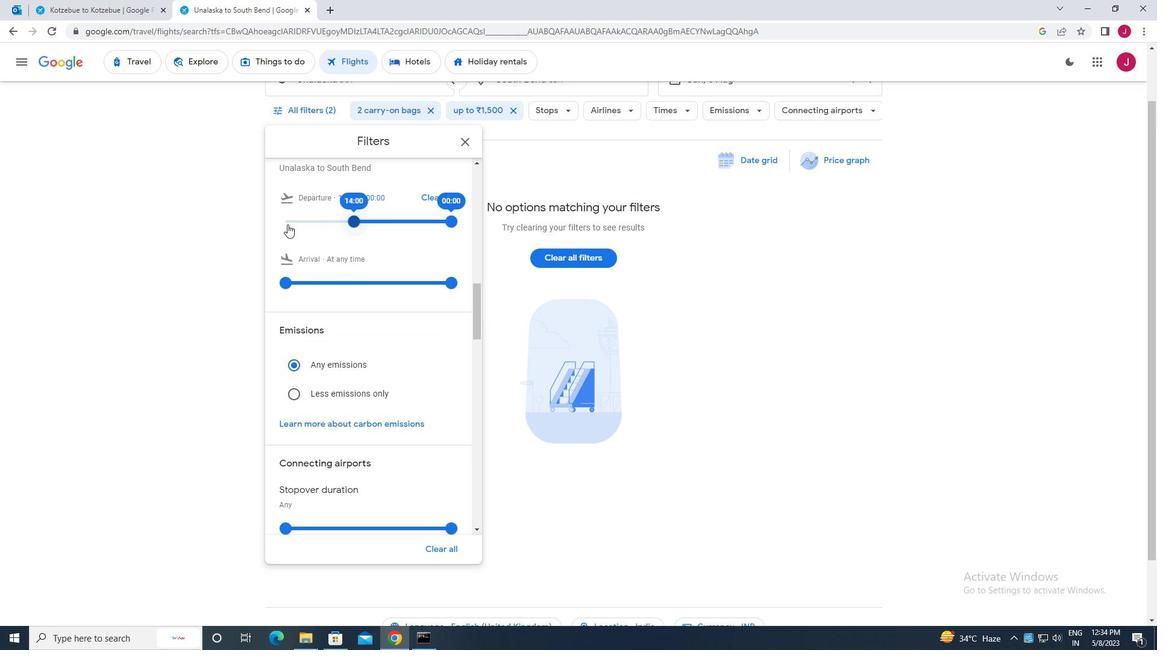 
Action: Mouse moved to (297, 219)
Screenshot: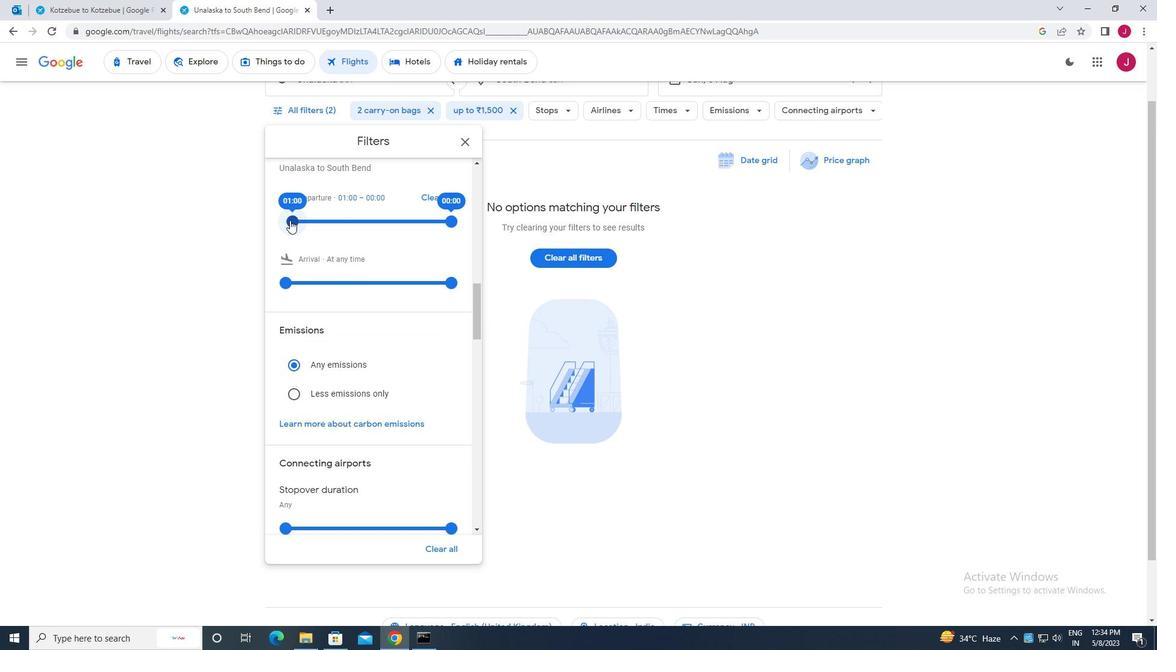 
Action: Mouse pressed left at (297, 219)
Screenshot: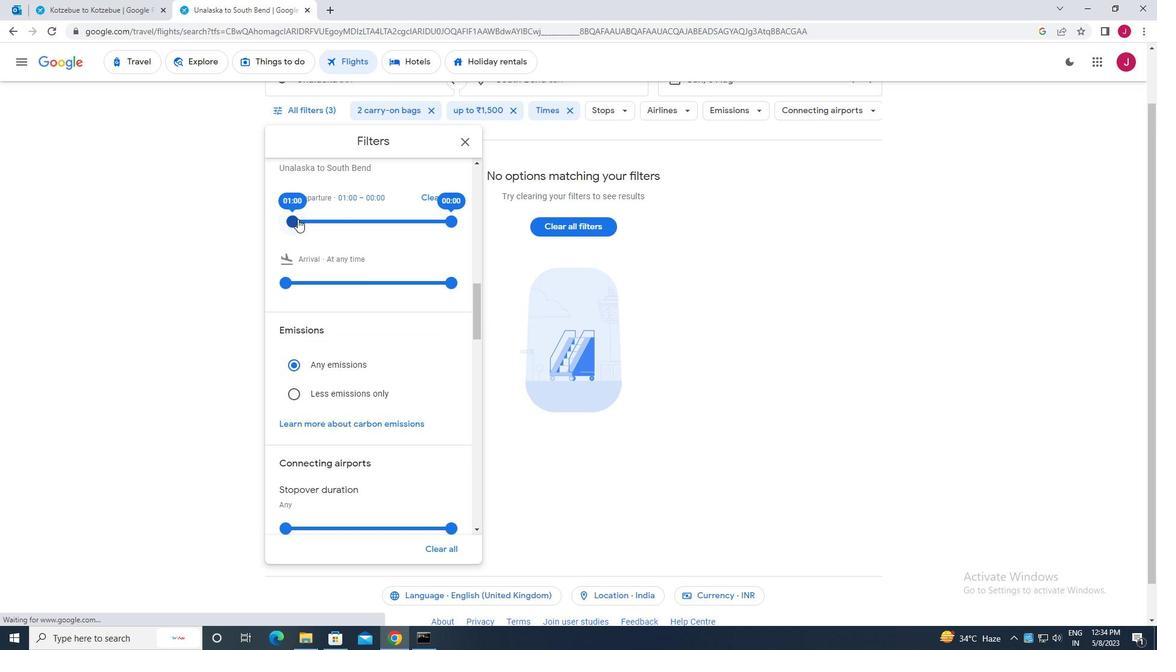 
Action: Mouse moved to (446, 220)
Screenshot: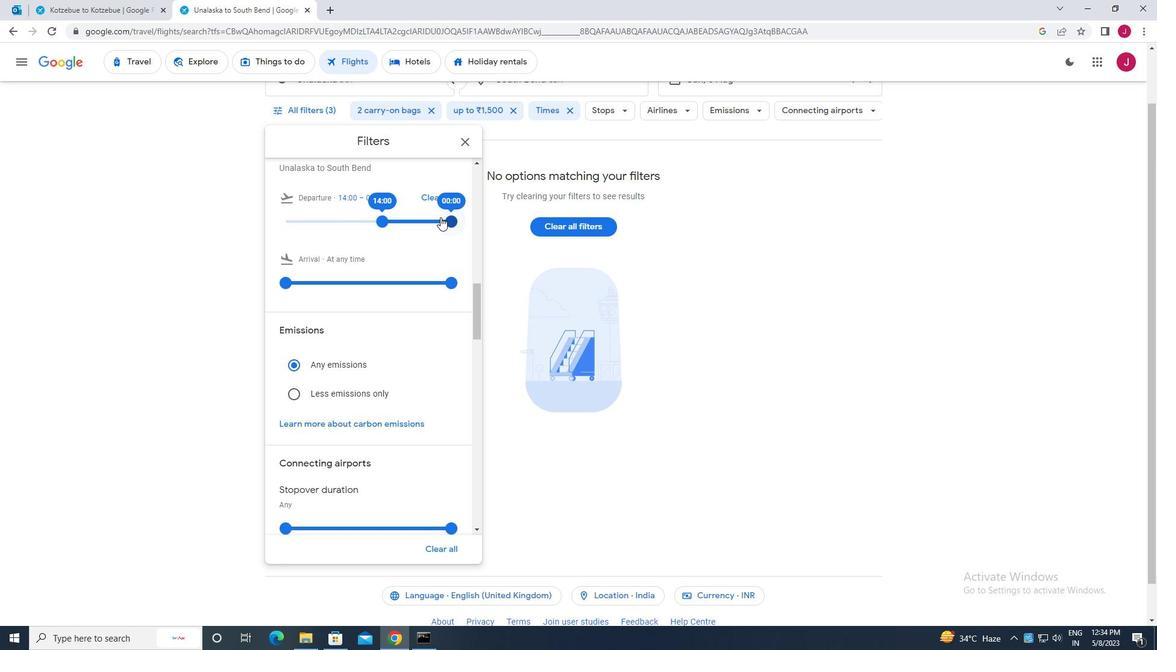 
Action: Mouse pressed left at (446, 220)
Screenshot: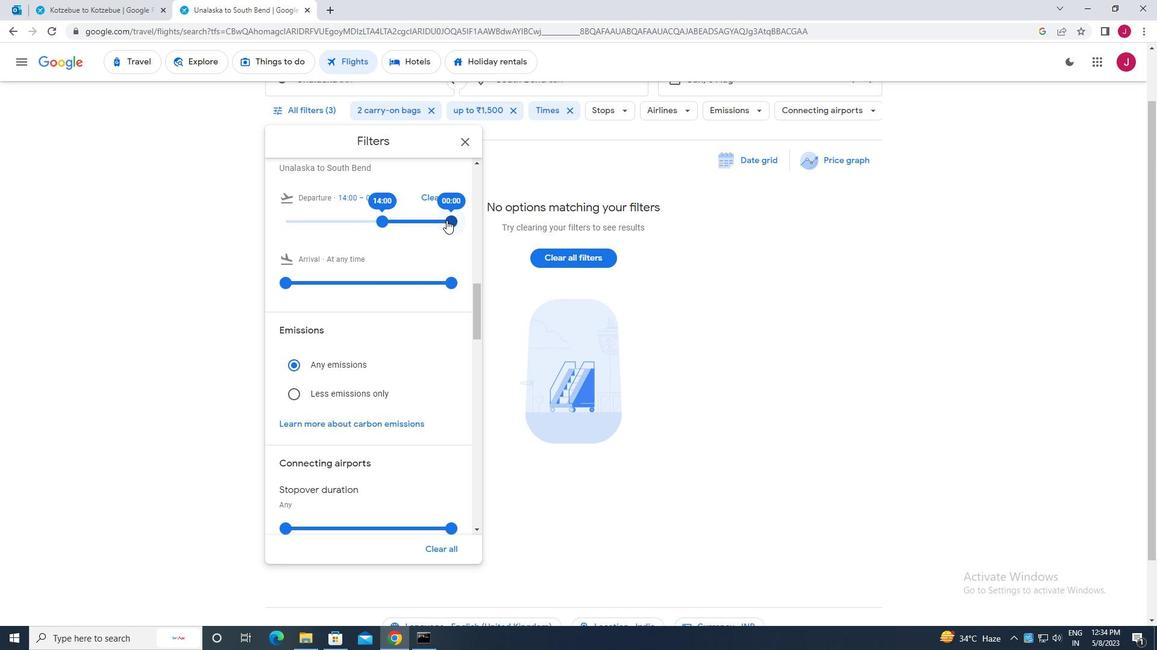 
Action: Mouse moved to (467, 137)
Screenshot: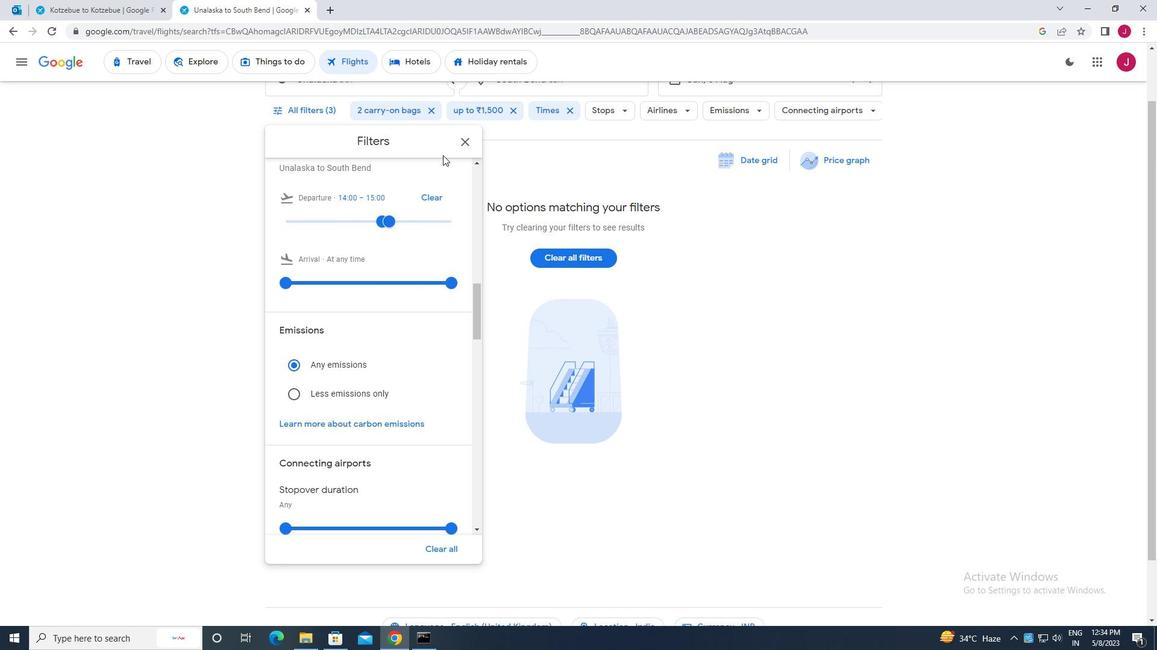 
Action: Mouse pressed left at (467, 137)
Screenshot: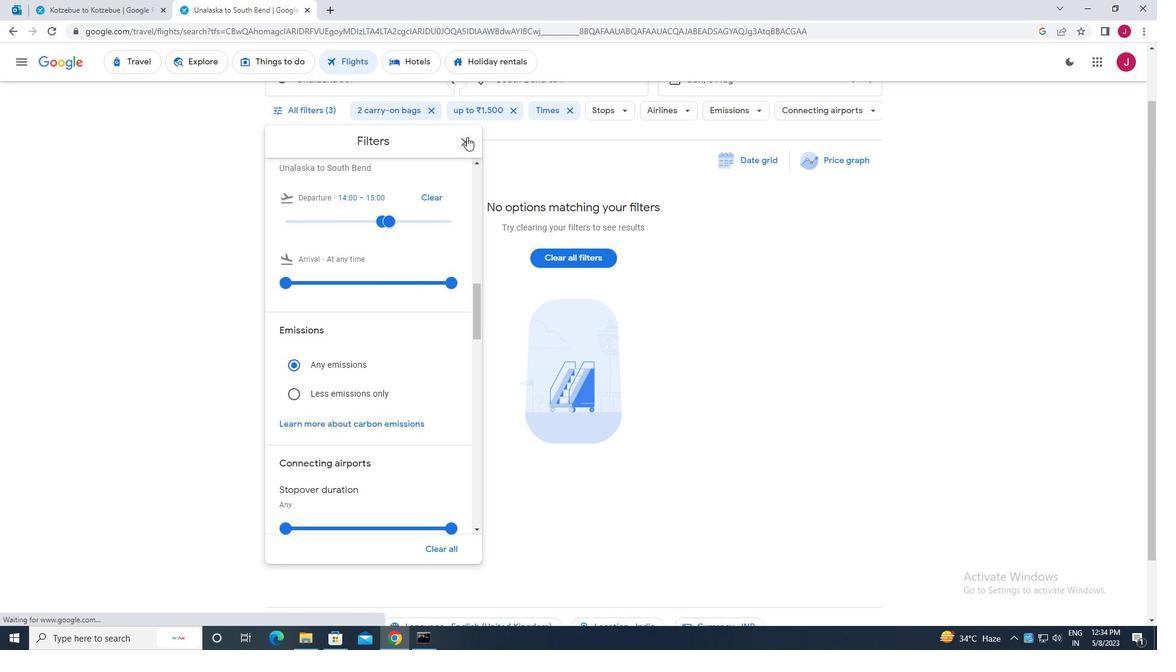 
Action: Mouse moved to (467, 140)
Screenshot: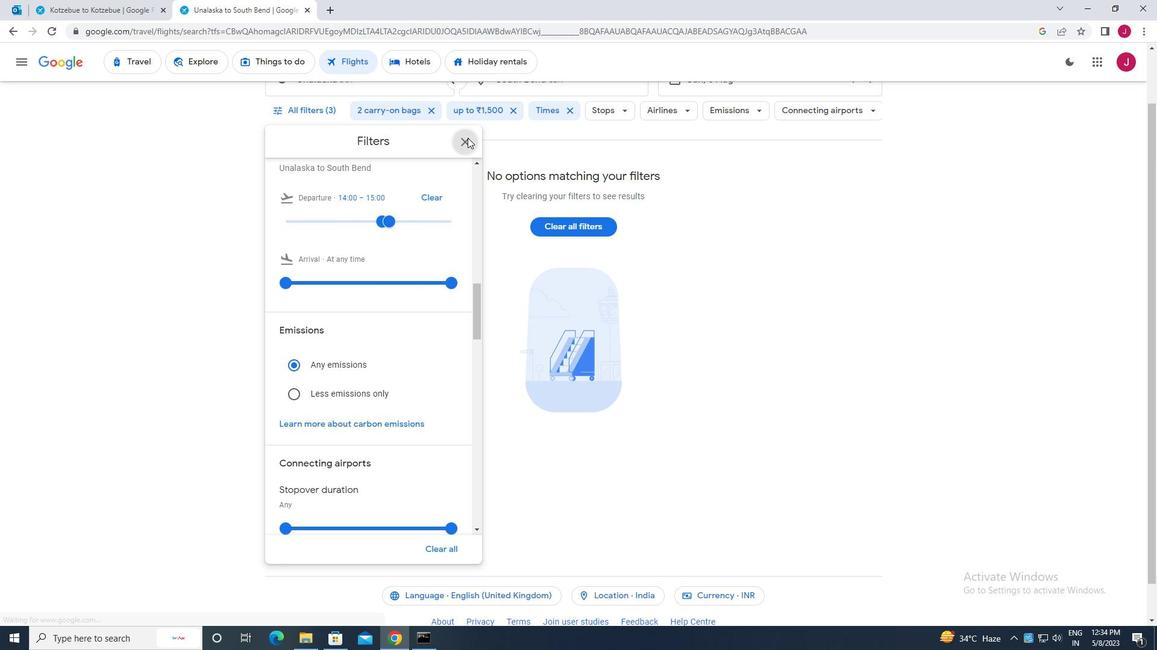 
